 Task: Look for space in Wheeling, United States from 12th July, 2023 to 16th July, 2023 for 8 adults in price range Rs.10000 to Rs.16000. Place can be private room with 8 bedrooms having 8 beds and 8 bathrooms. Property type can be house, flat, guest house. Amenities needed are: wifi, TV, free parkinig on premises, gym, breakfast. Booking option can be shelf check-in. Required host language is English.
Action: Mouse moved to (488, 107)
Screenshot: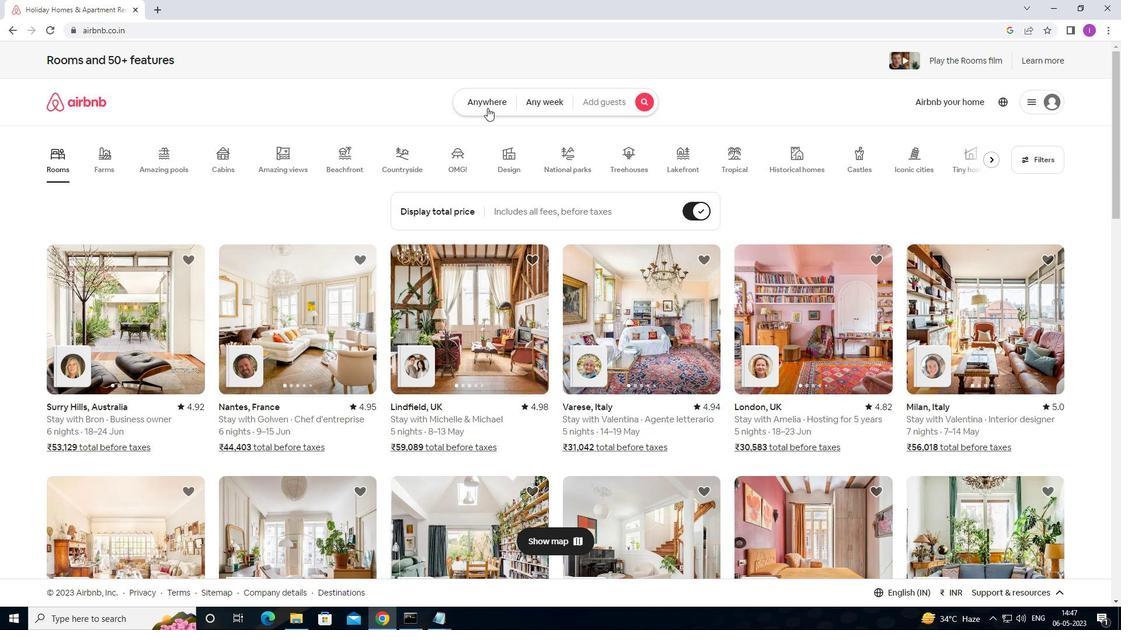 
Action: Mouse pressed left at (488, 107)
Screenshot: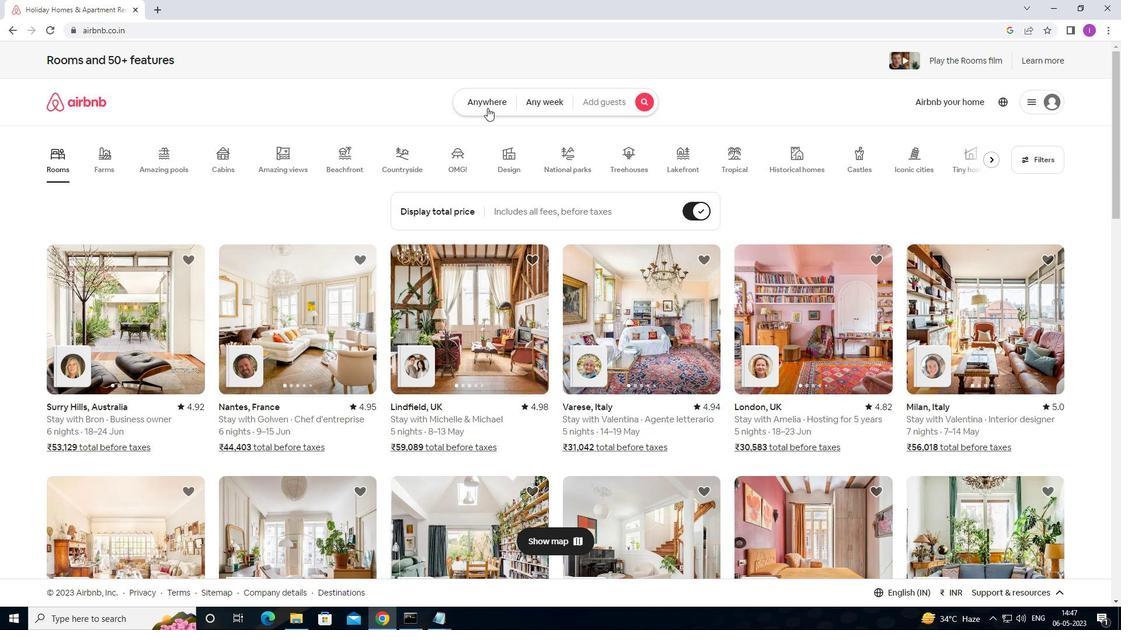 
Action: Mouse moved to (397, 151)
Screenshot: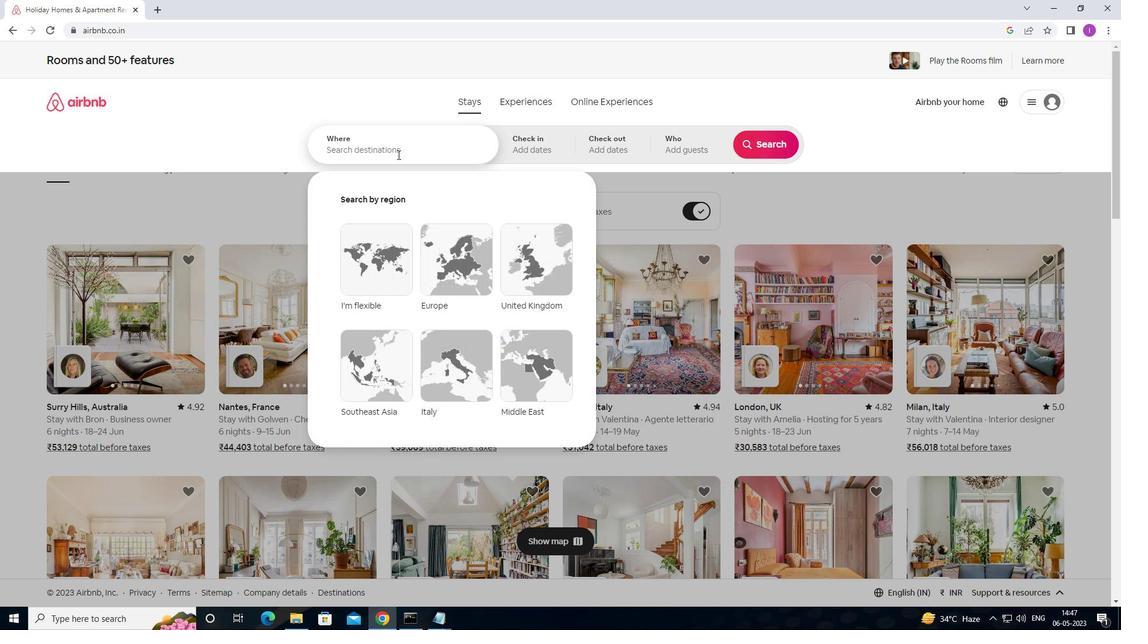 
Action: Mouse pressed left at (397, 151)
Screenshot: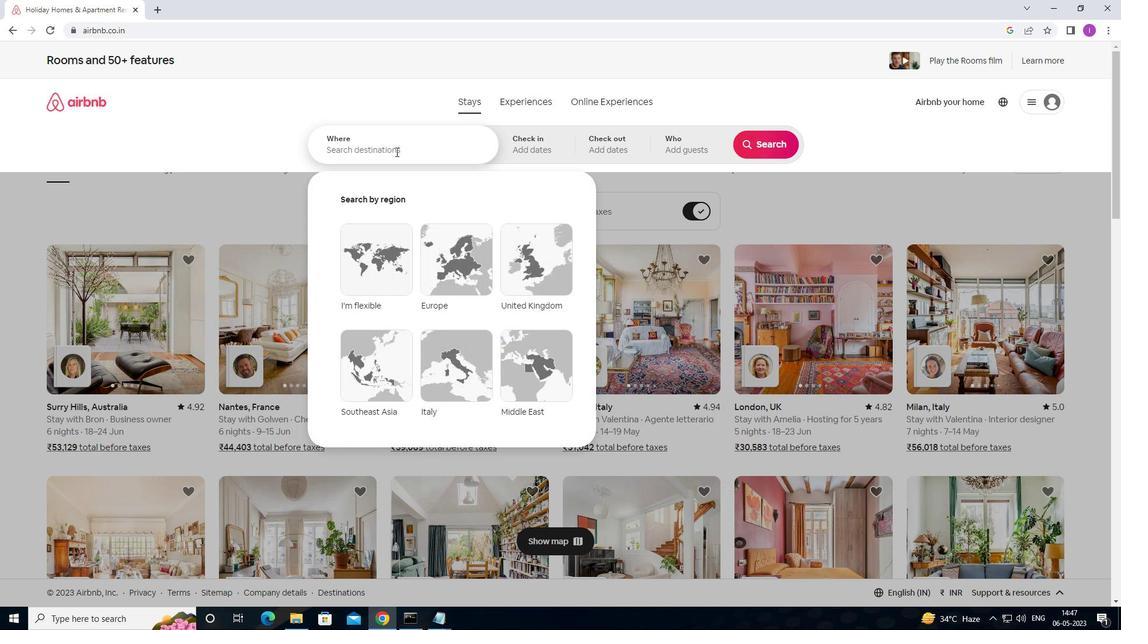 
Action: Mouse moved to (1108, 210)
Screenshot: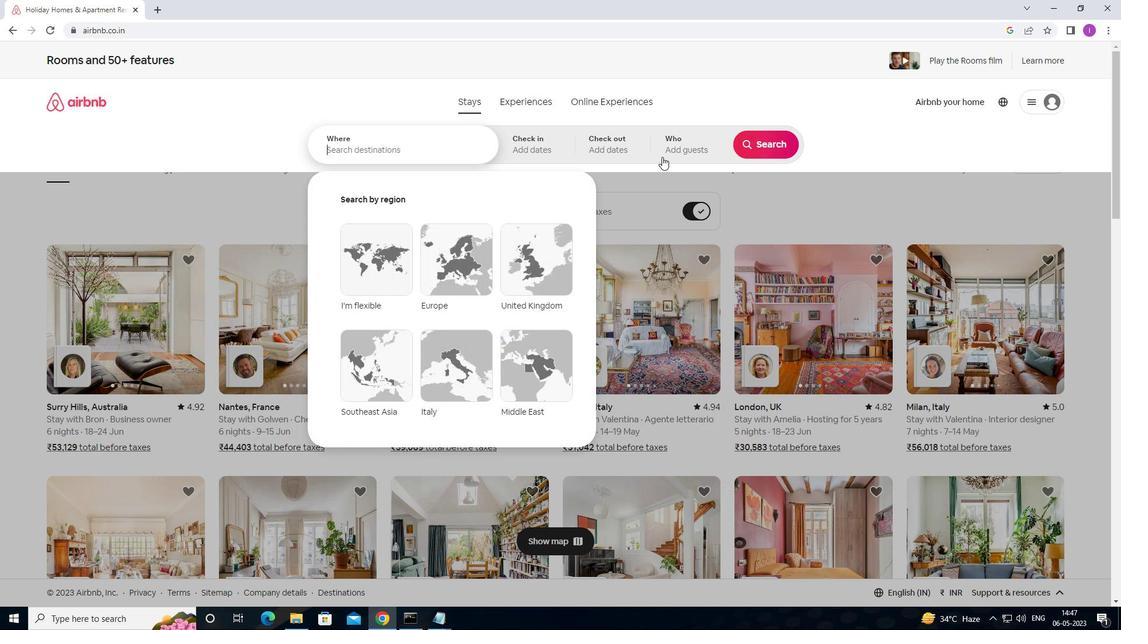 
Action: Key pressed <Key.shift>WHEELING,<Key.space><Key.shift>UNITED<Key.space>STATES
Screenshot: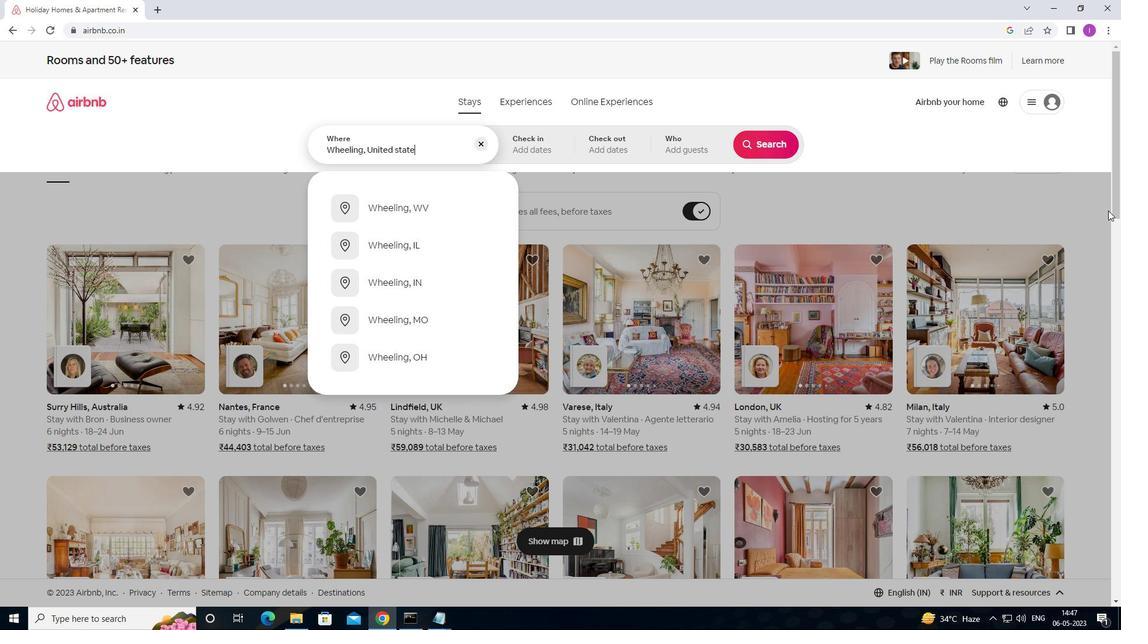 
Action: Mouse moved to (555, 149)
Screenshot: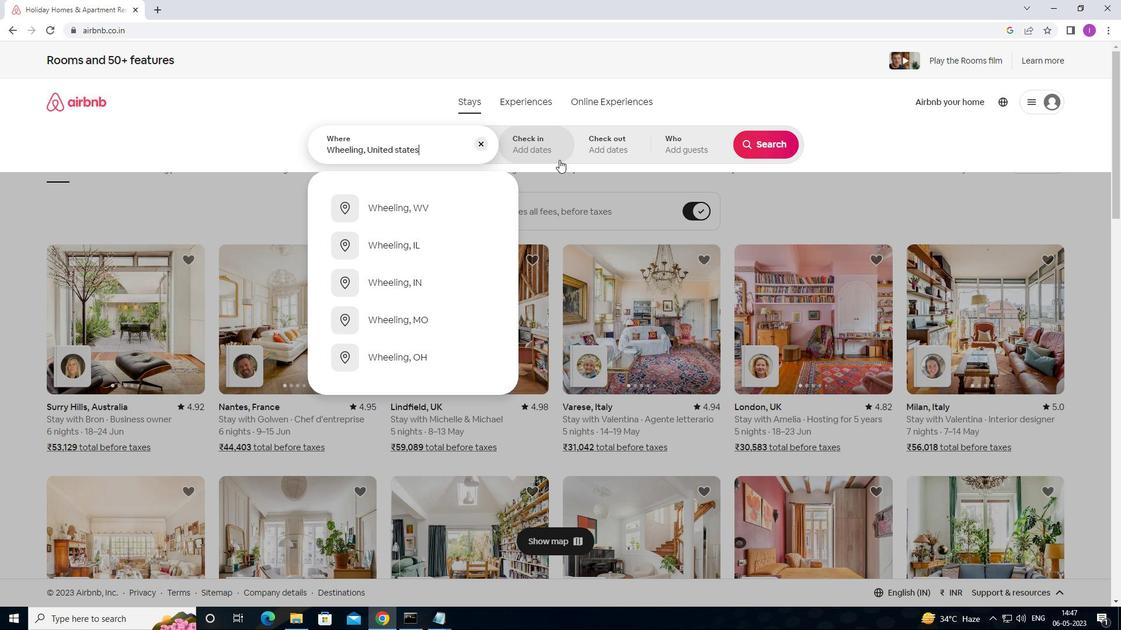 
Action: Mouse pressed left at (555, 149)
Screenshot: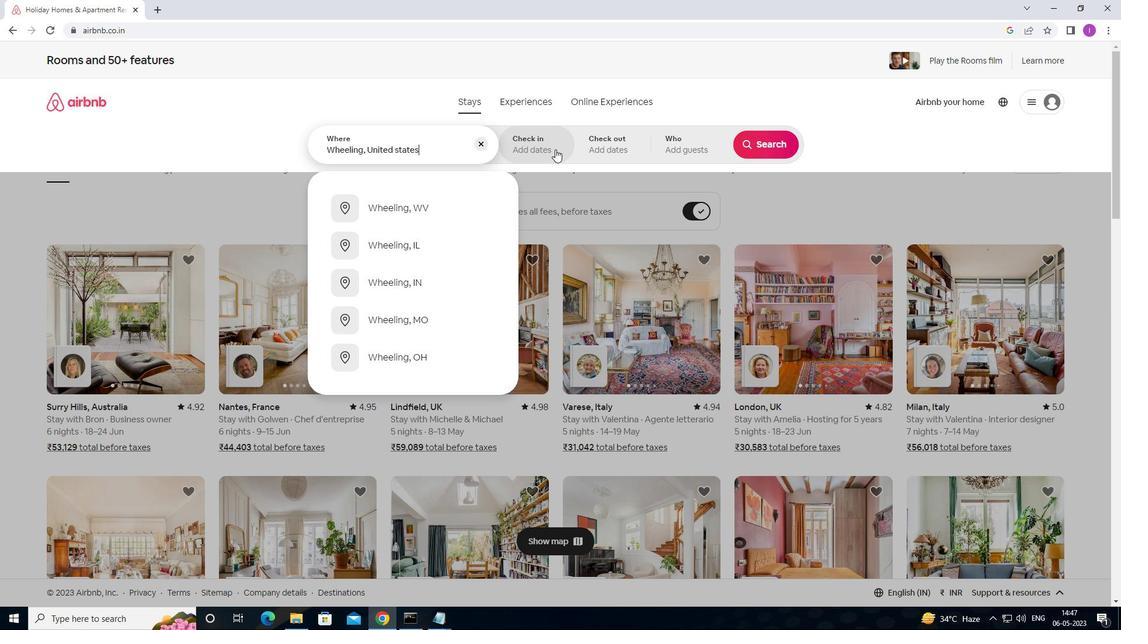 
Action: Mouse moved to (760, 242)
Screenshot: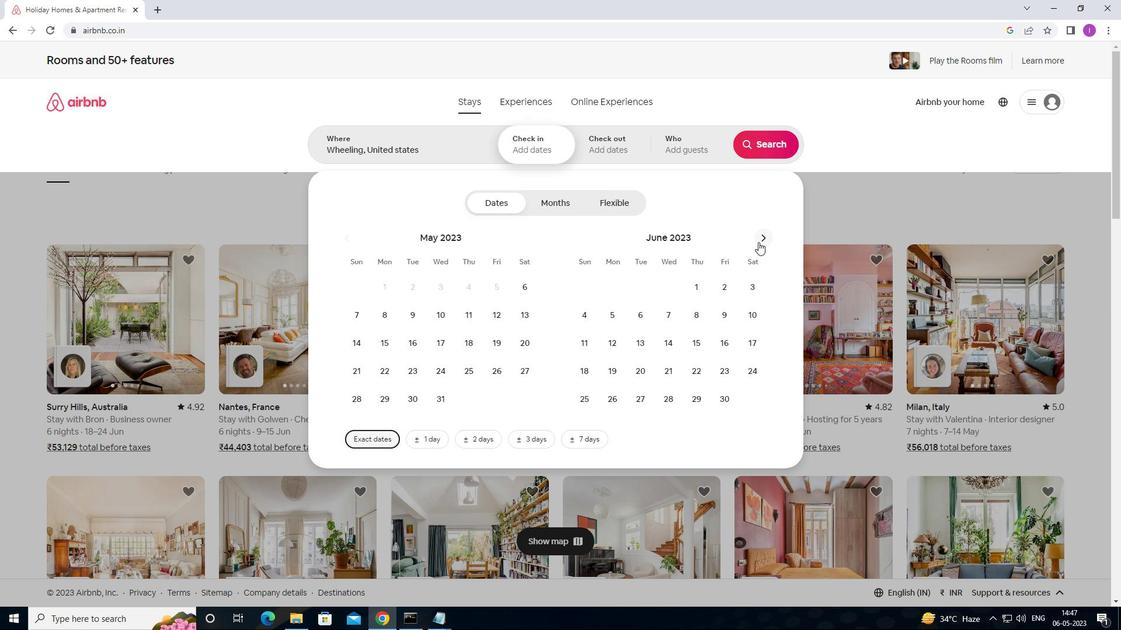 
Action: Mouse pressed left at (760, 242)
Screenshot: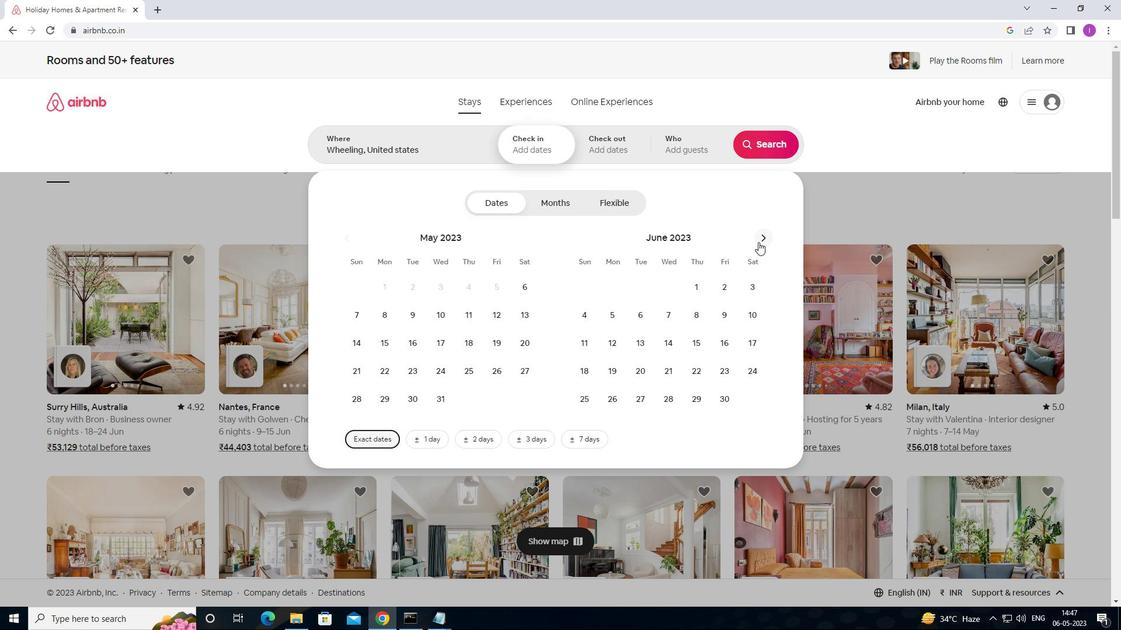 
Action: Mouse moved to (761, 242)
Screenshot: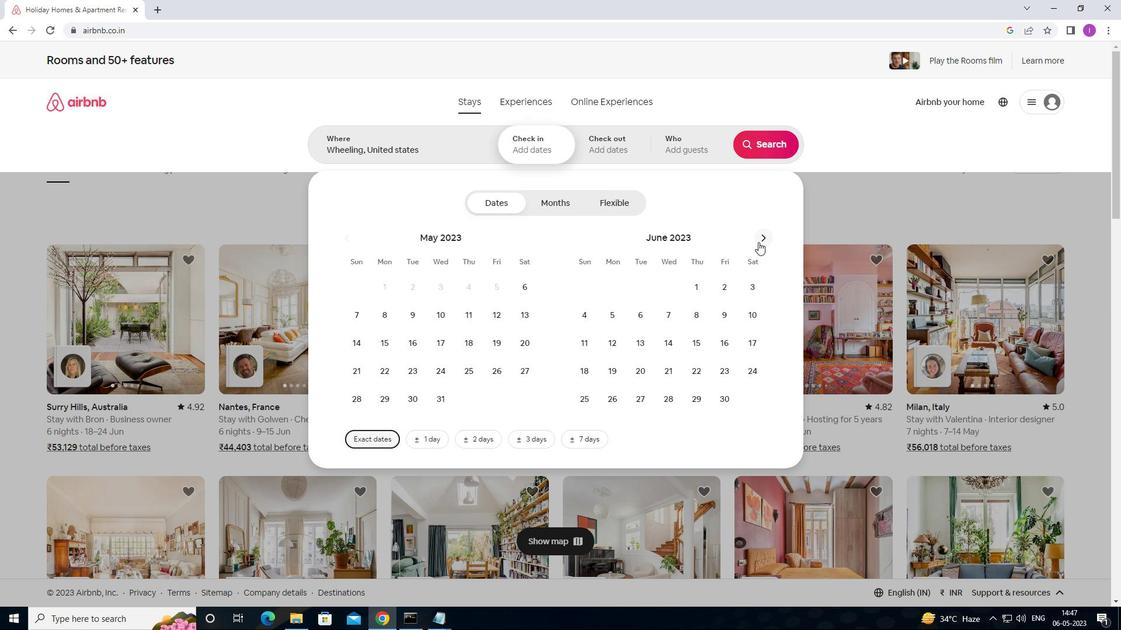 
Action: Mouse pressed left at (761, 242)
Screenshot: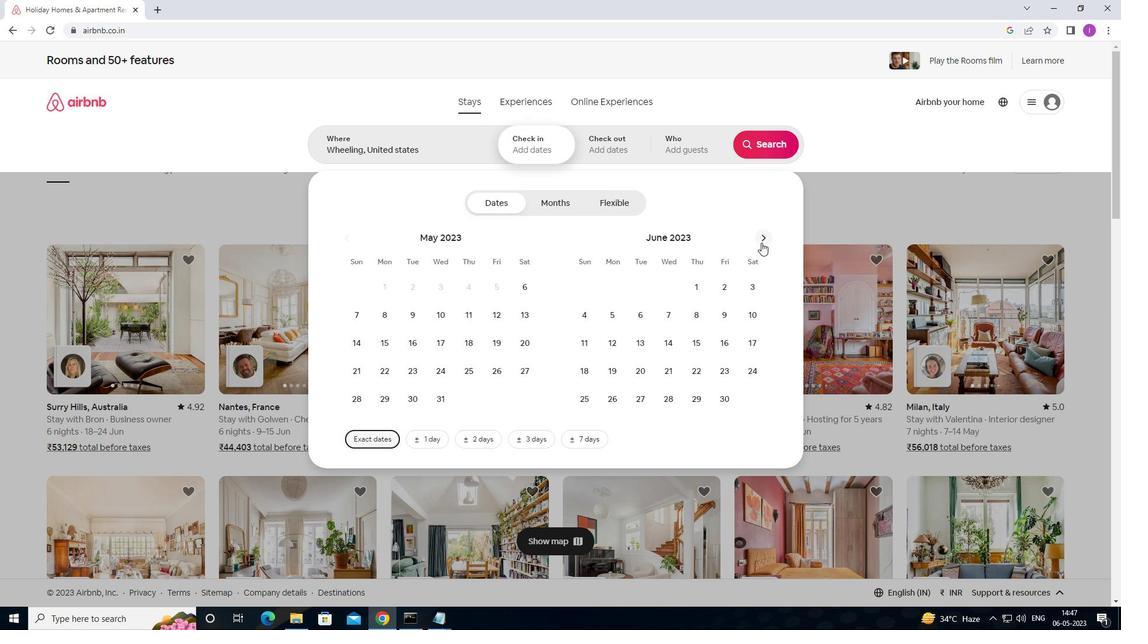 
Action: Mouse moved to (672, 338)
Screenshot: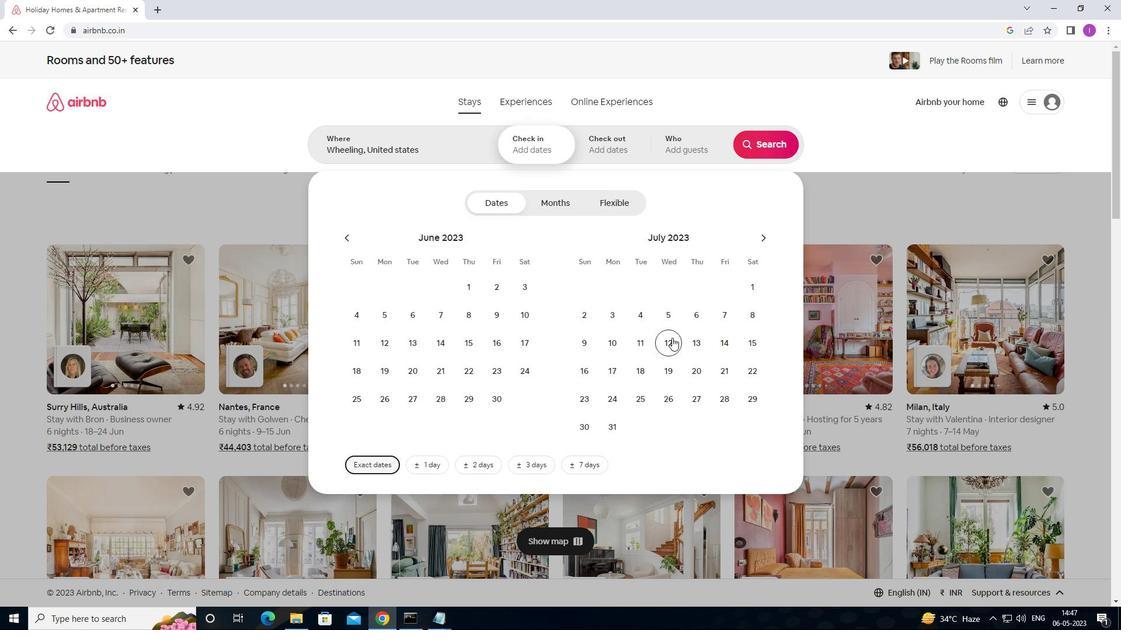
Action: Mouse pressed left at (672, 338)
Screenshot: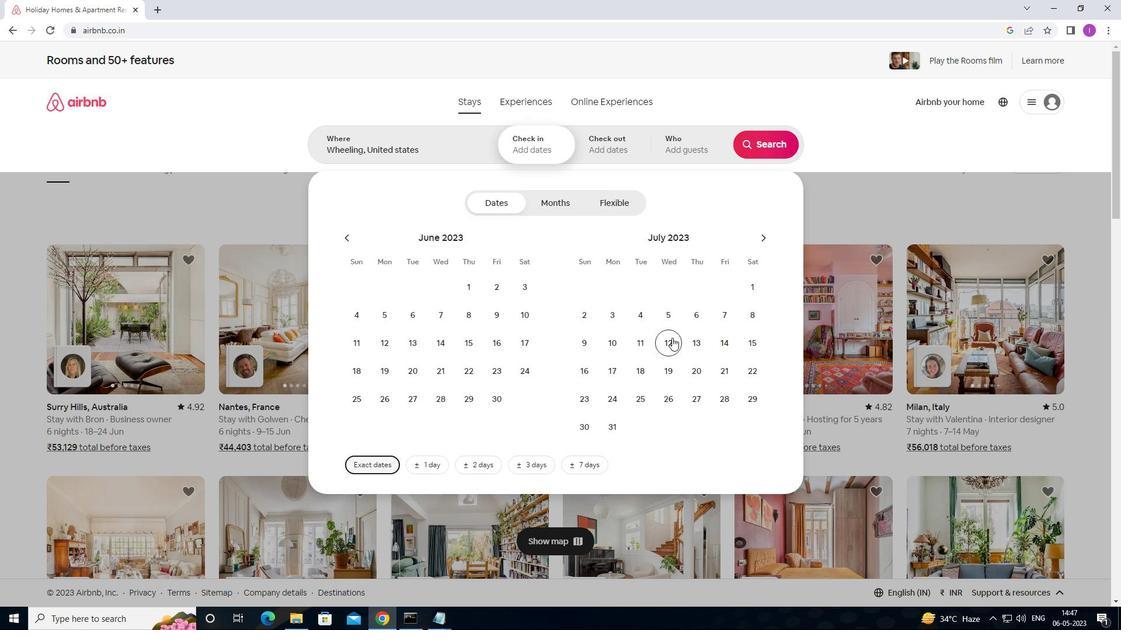 
Action: Mouse moved to (591, 376)
Screenshot: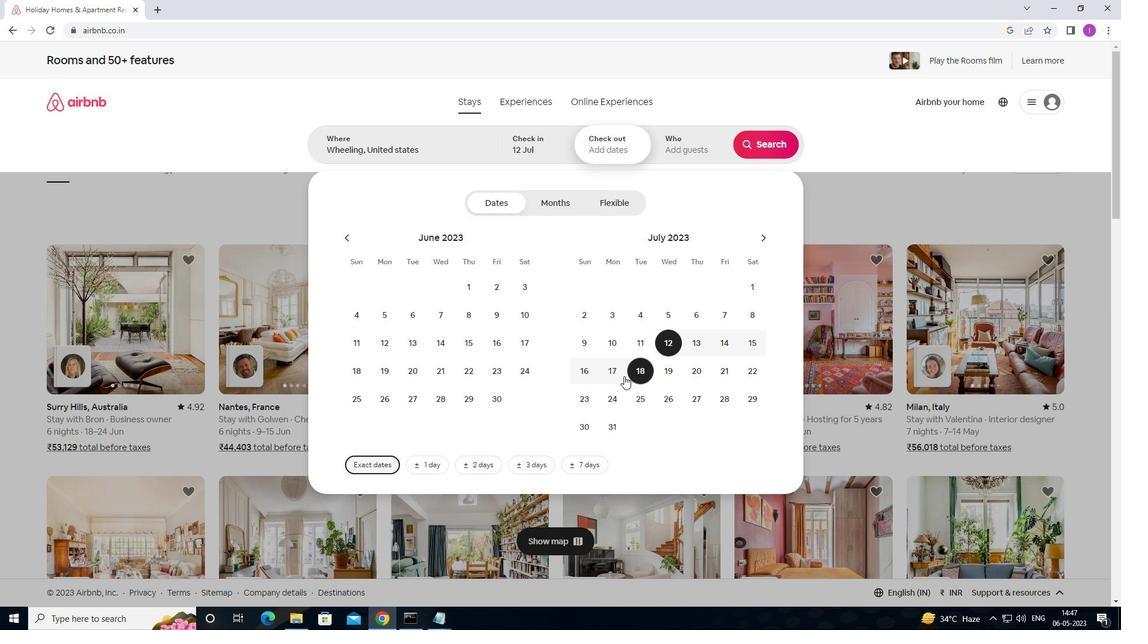 
Action: Mouse pressed left at (591, 376)
Screenshot: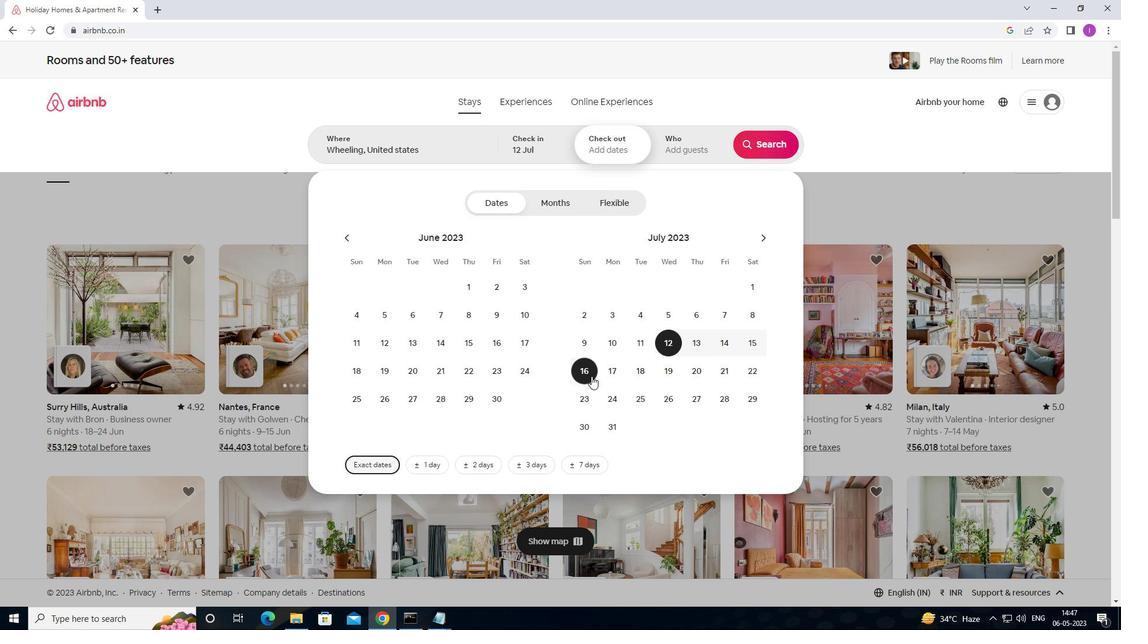 
Action: Mouse moved to (694, 151)
Screenshot: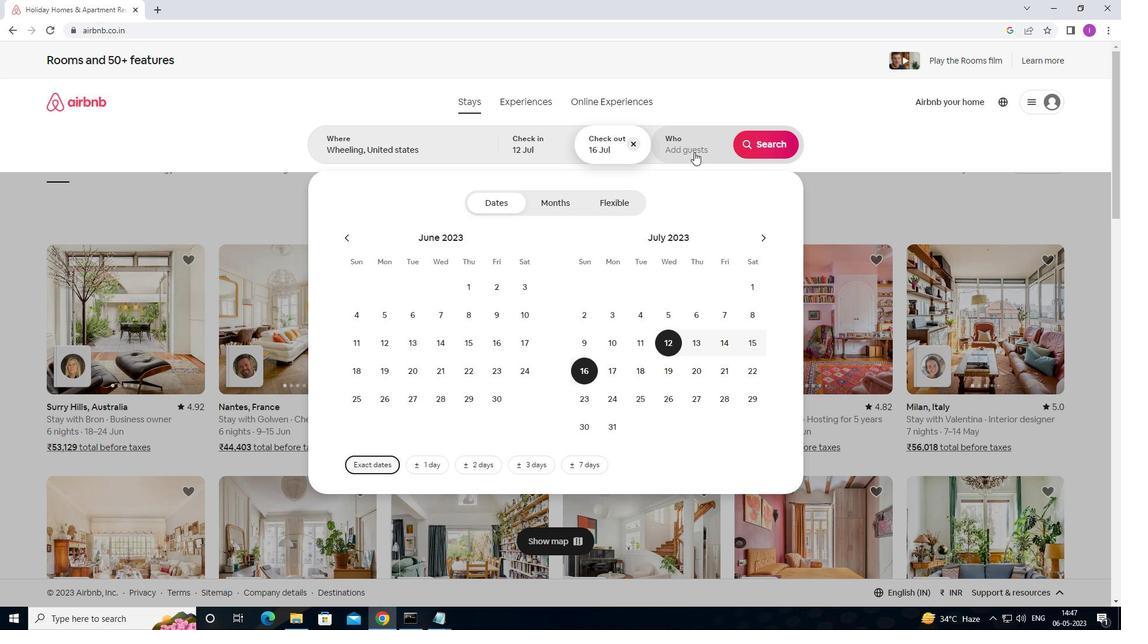 
Action: Mouse pressed left at (694, 151)
Screenshot: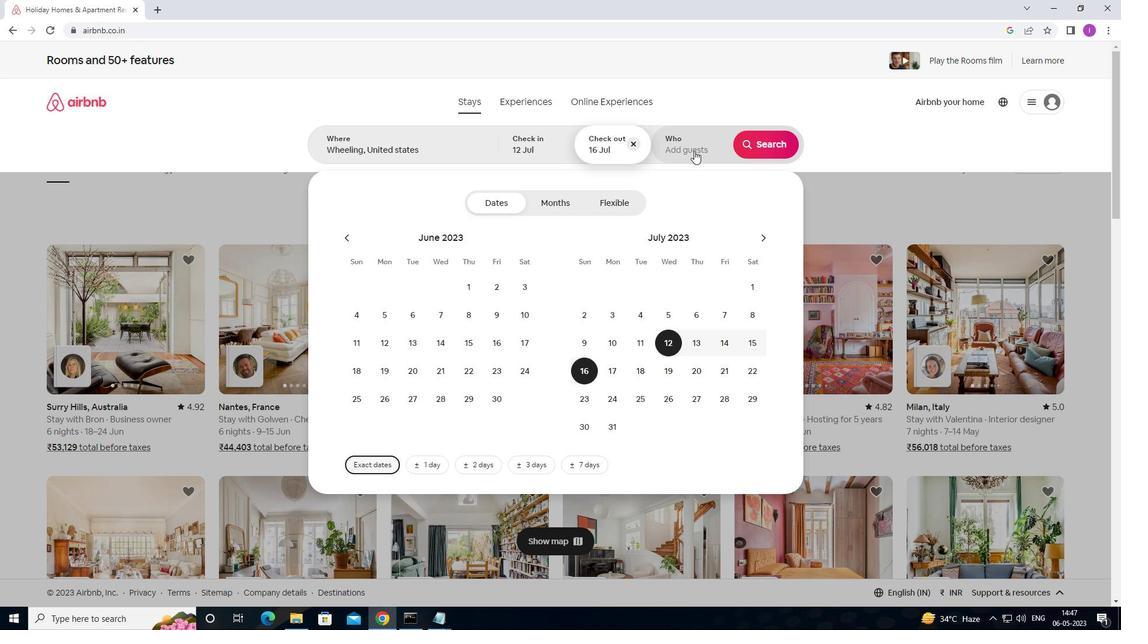 
Action: Mouse moved to (772, 203)
Screenshot: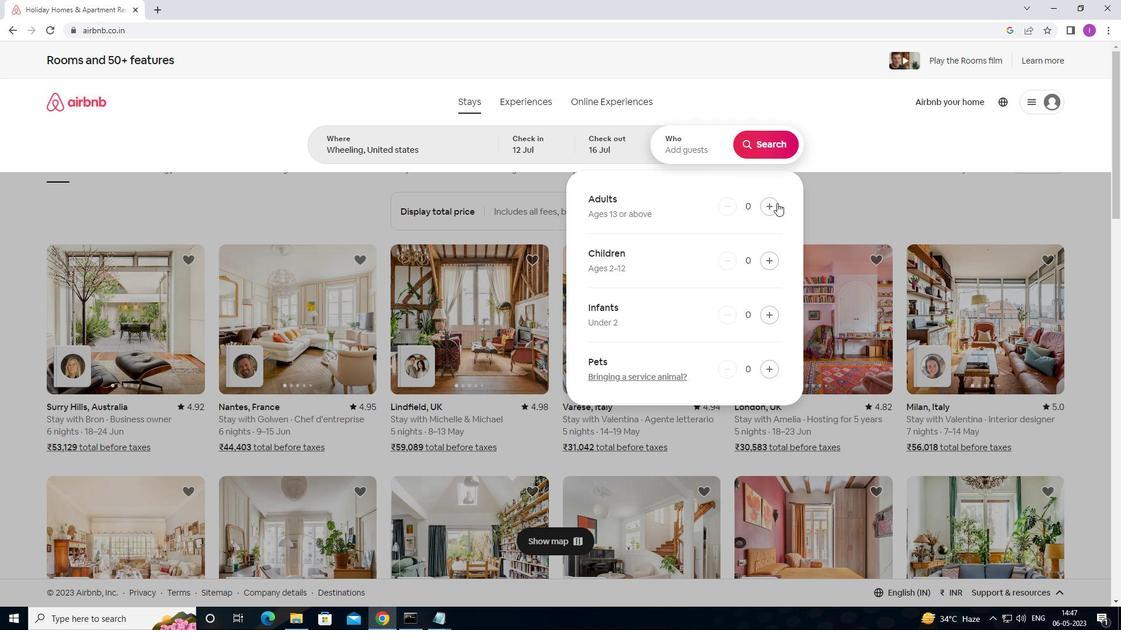 
Action: Mouse pressed left at (772, 203)
Screenshot: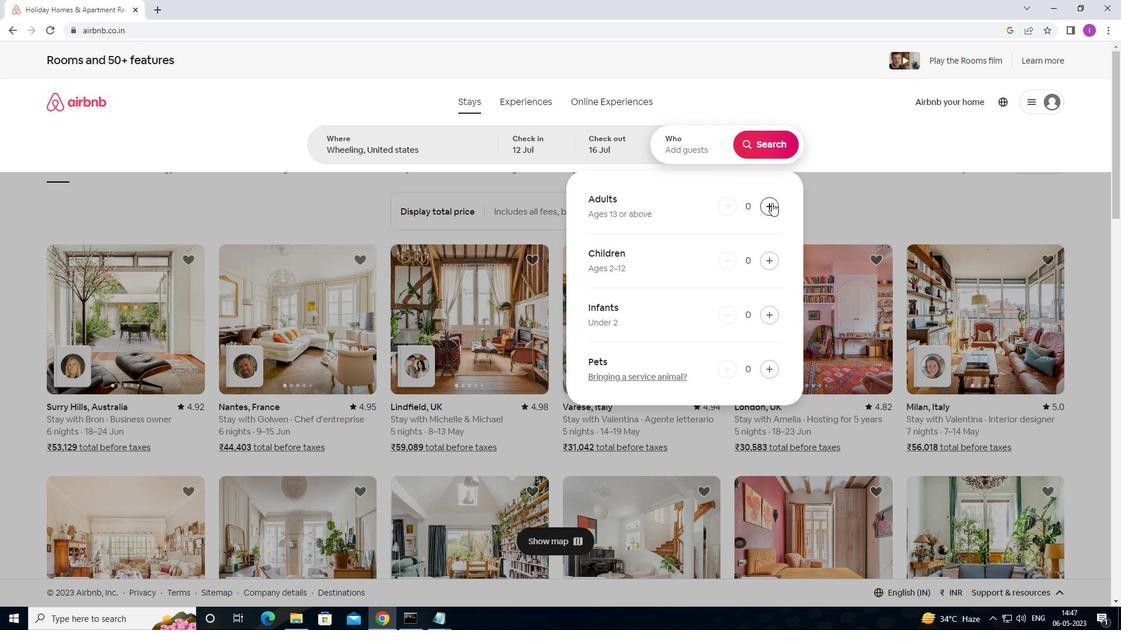 
Action: Mouse moved to (771, 203)
Screenshot: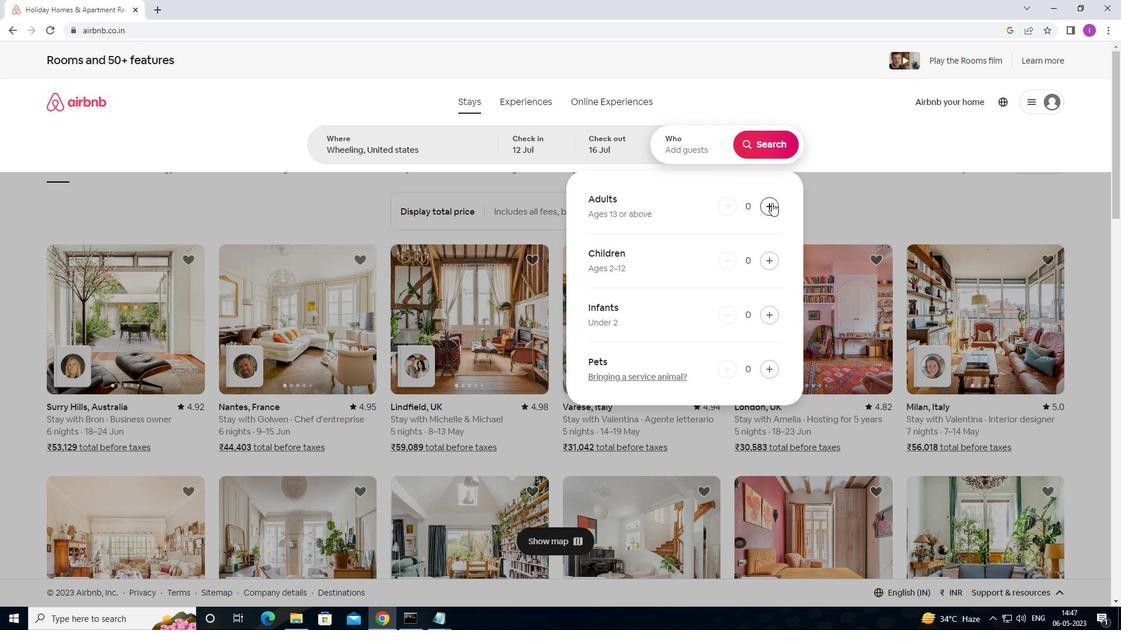 
Action: Mouse pressed left at (771, 203)
Screenshot: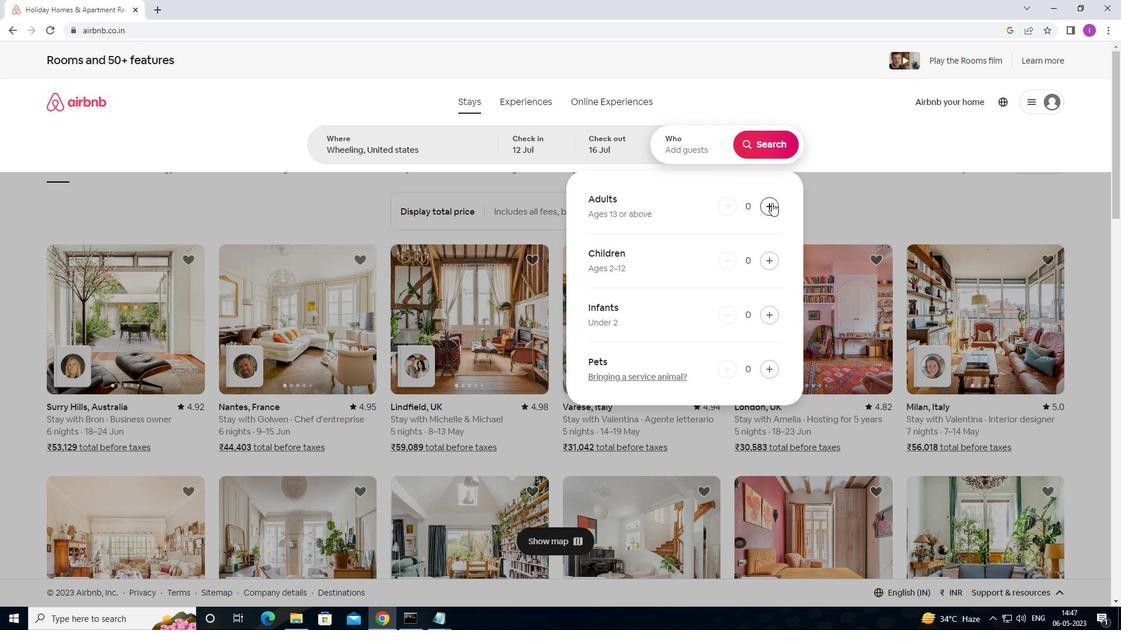 
Action: Mouse pressed left at (771, 203)
Screenshot: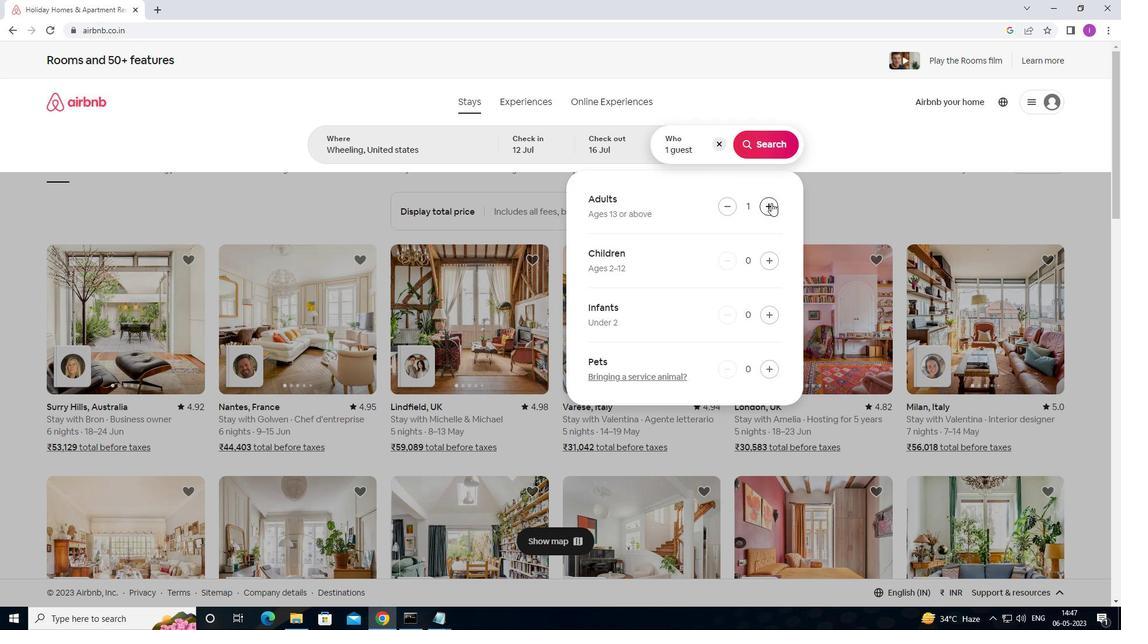 
Action: Mouse pressed left at (771, 203)
Screenshot: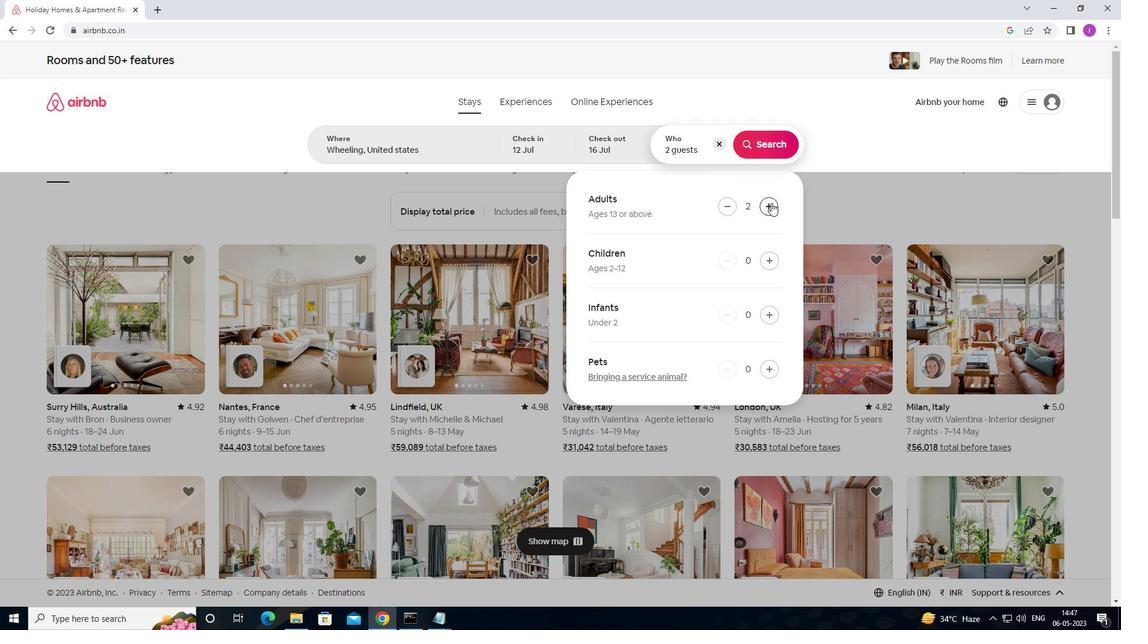 
Action: Mouse moved to (772, 208)
Screenshot: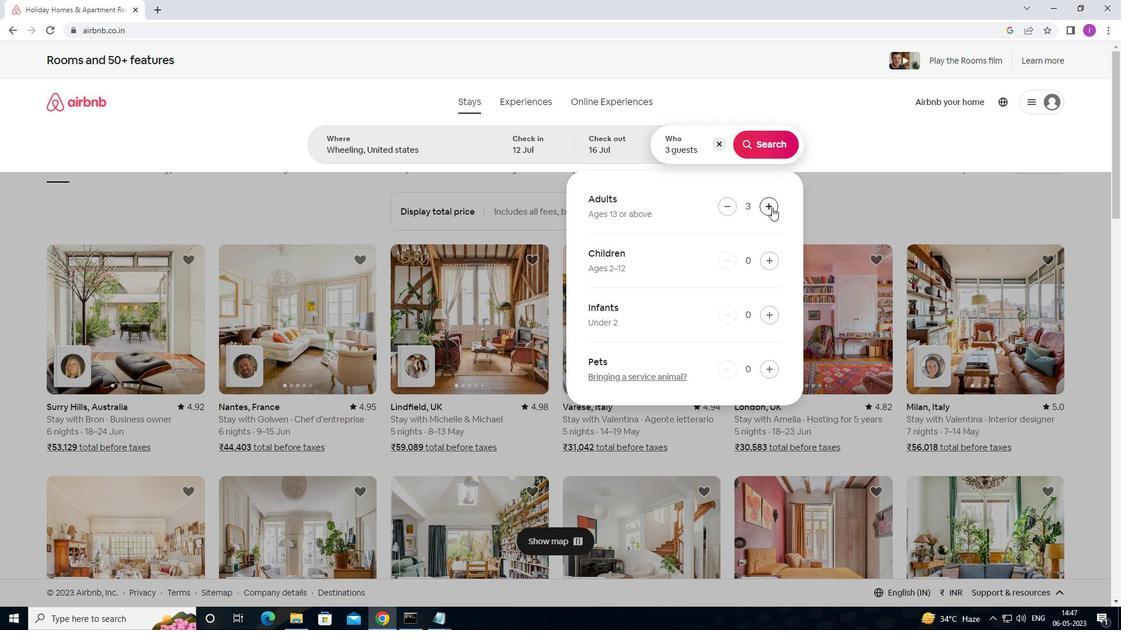 
Action: Mouse pressed left at (772, 208)
Screenshot: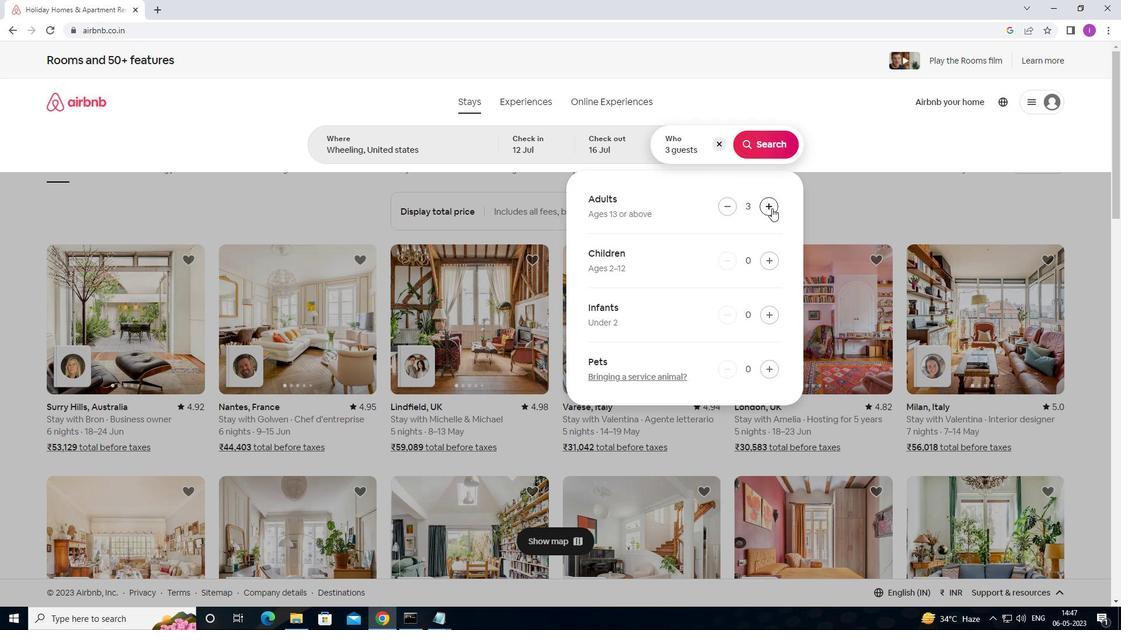 
Action: Mouse moved to (771, 207)
Screenshot: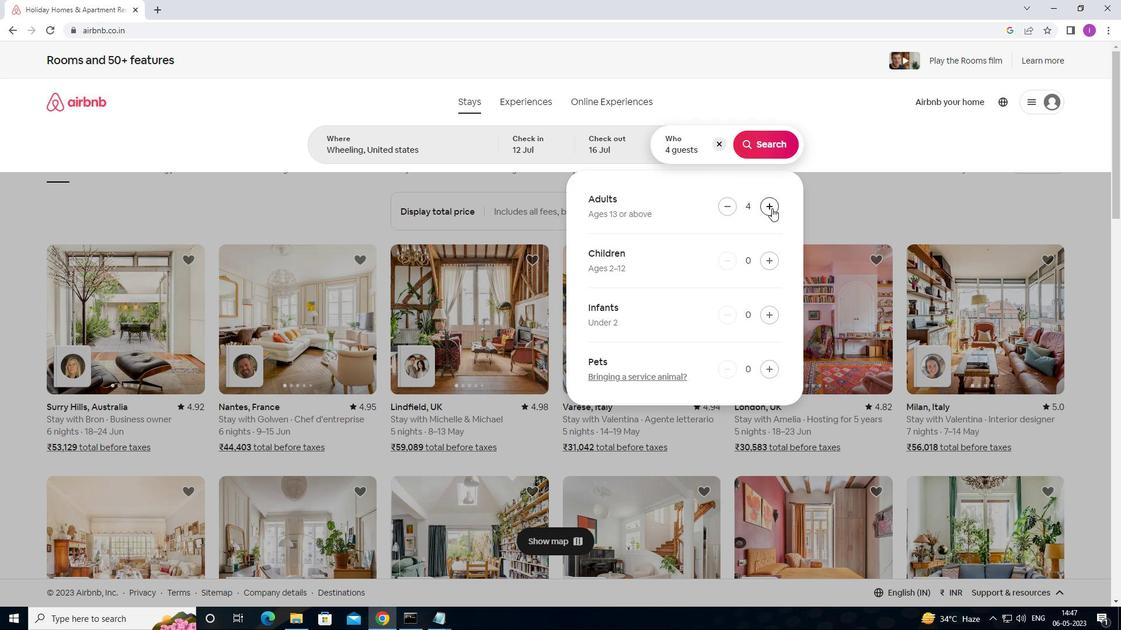 
Action: Mouse pressed left at (771, 207)
Screenshot: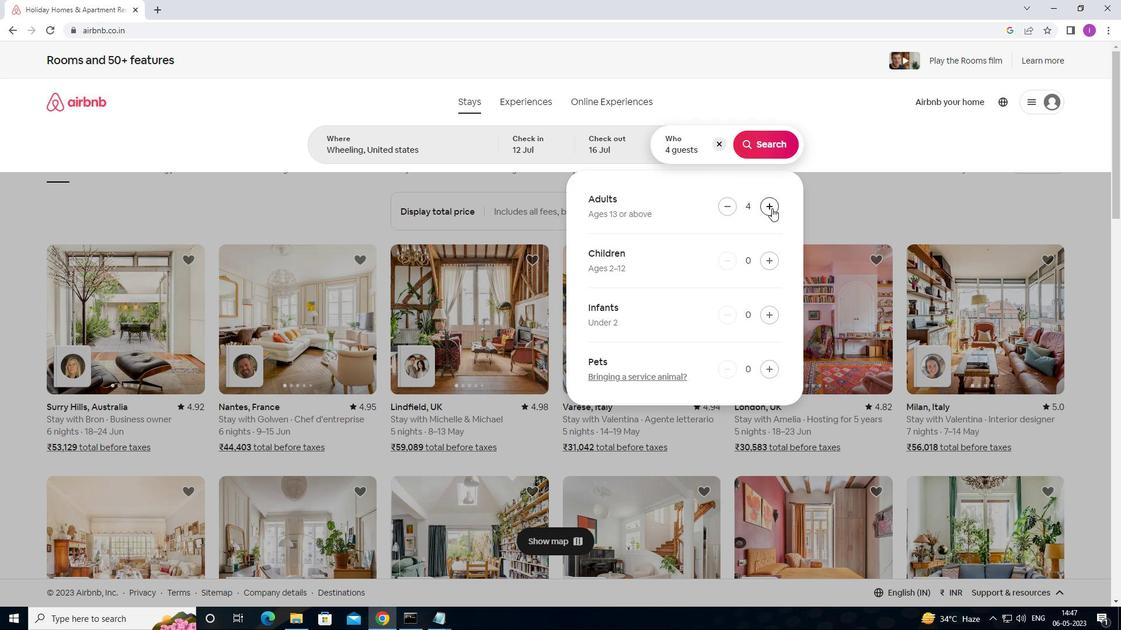 
Action: Mouse moved to (771, 207)
Screenshot: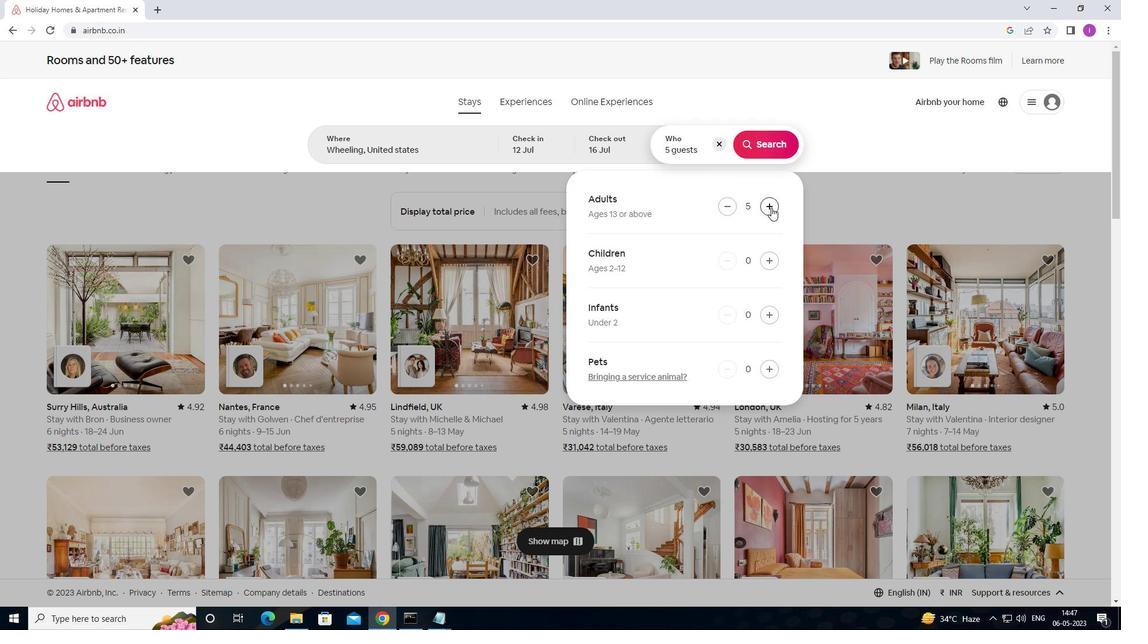
Action: Mouse pressed left at (771, 207)
Screenshot: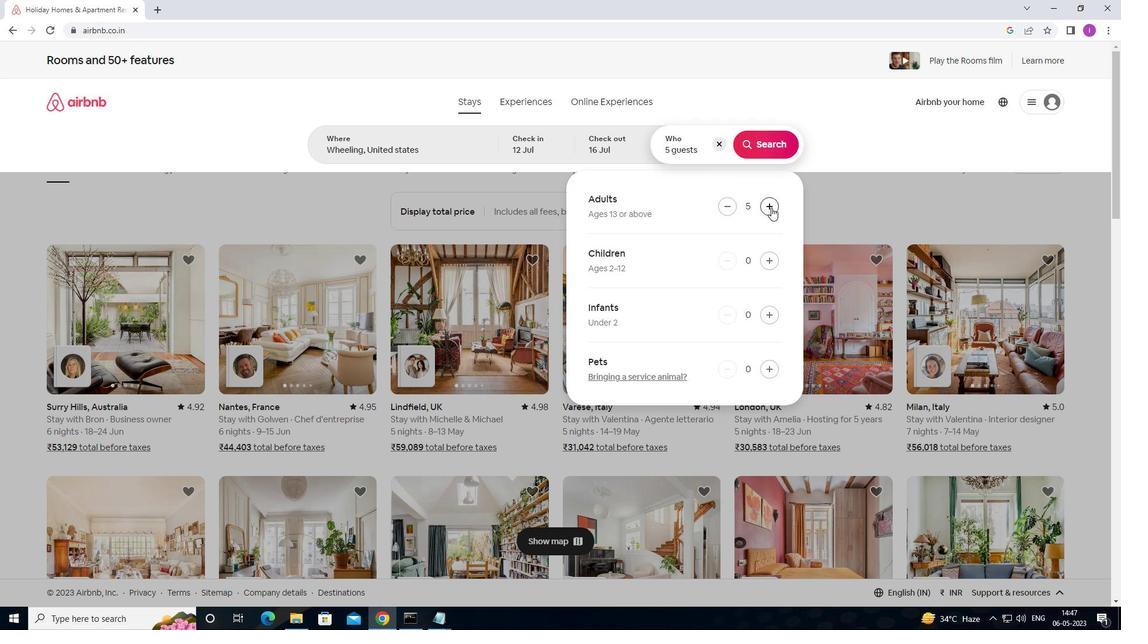 
Action: Mouse moved to (770, 211)
Screenshot: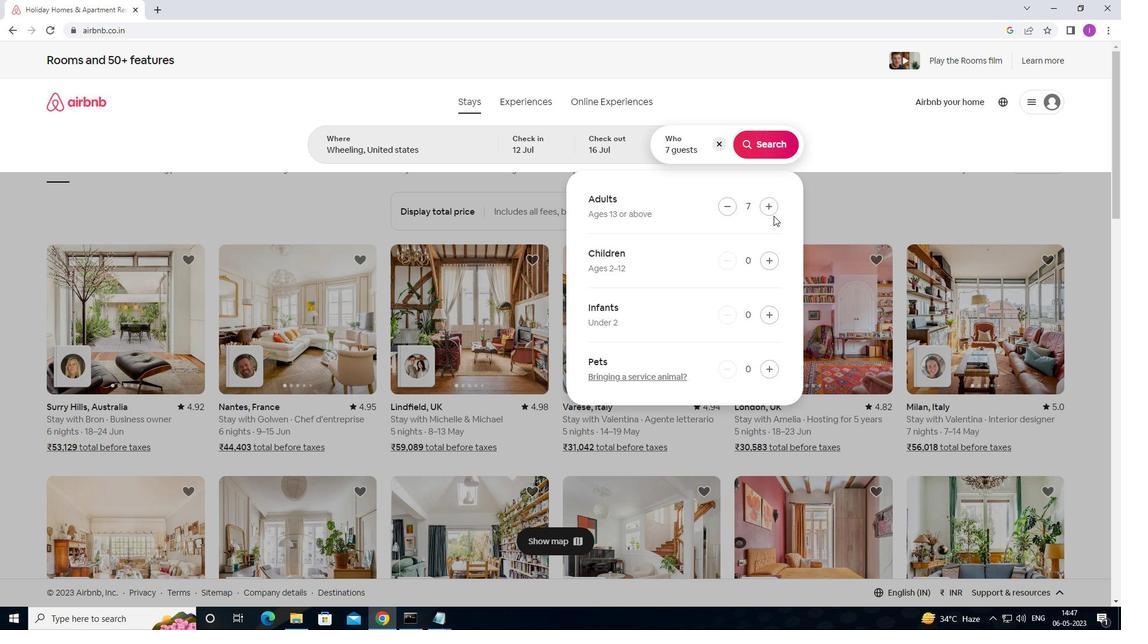 
Action: Mouse pressed left at (770, 211)
Screenshot: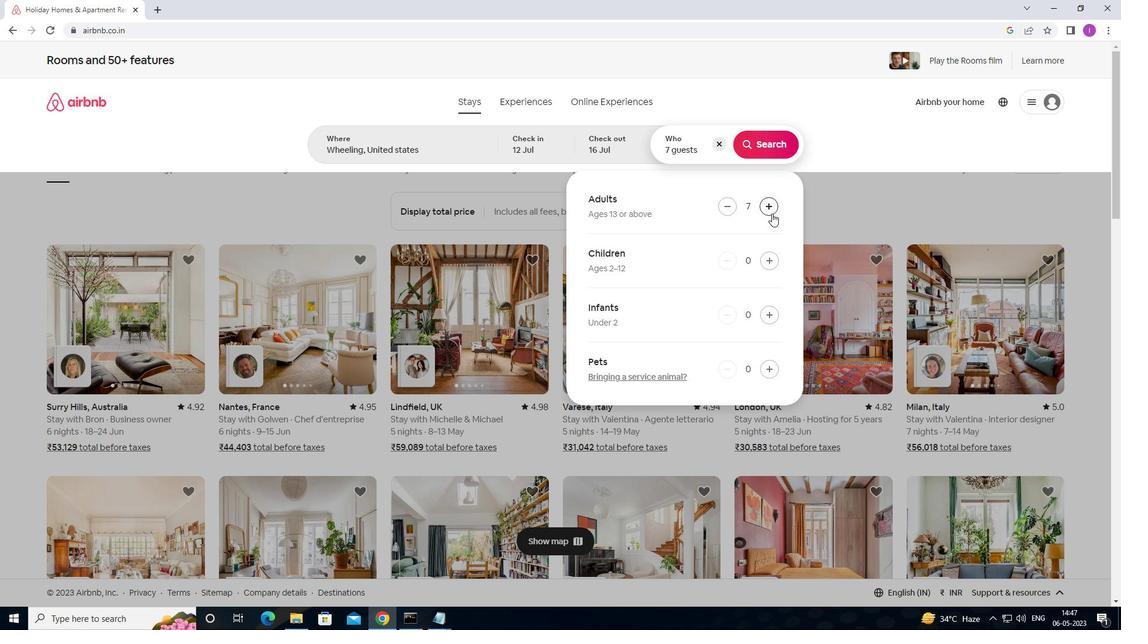 
Action: Mouse moved to (769, 151)
Screenshot: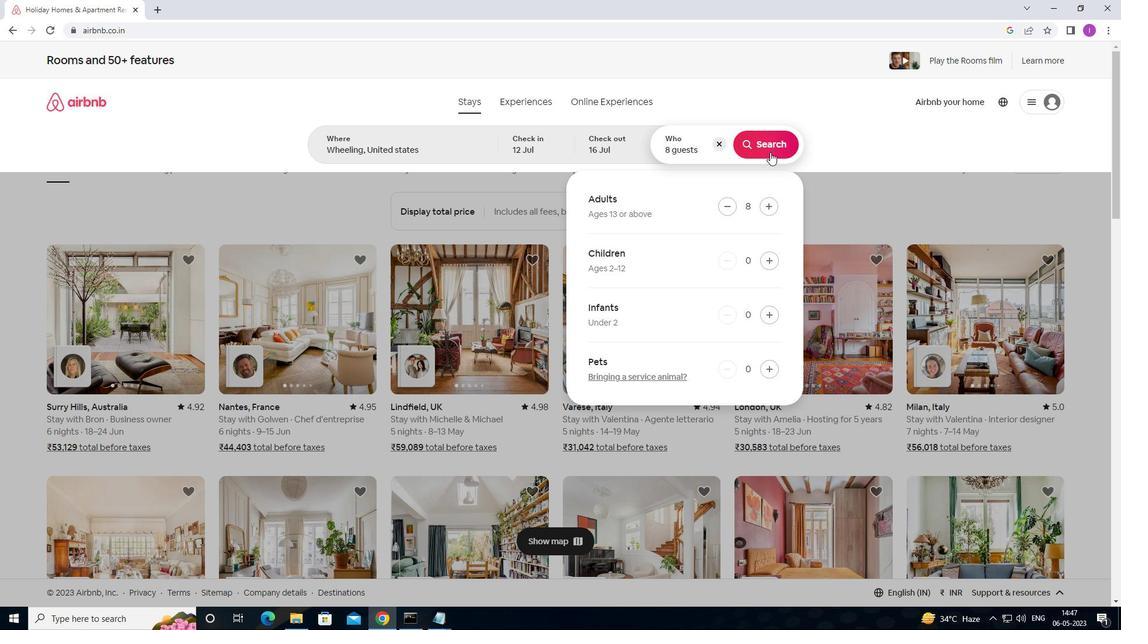 
Action: Mouse pressed left at (769, 151)
Screenshot: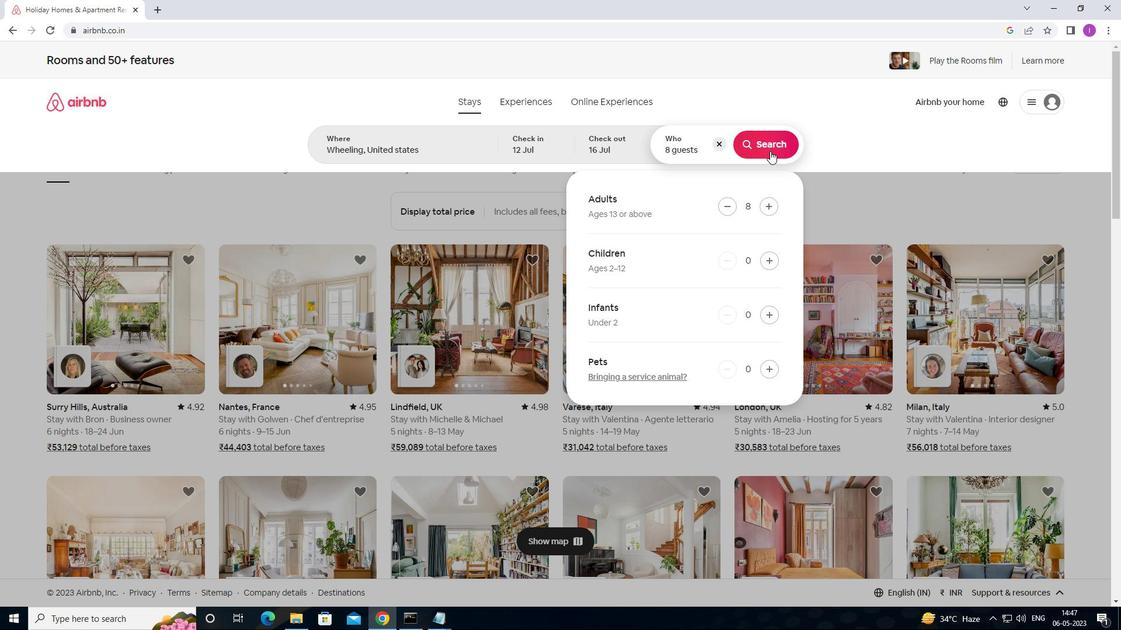 
Action: Mouse moved to (1068, 116)
Screenshot: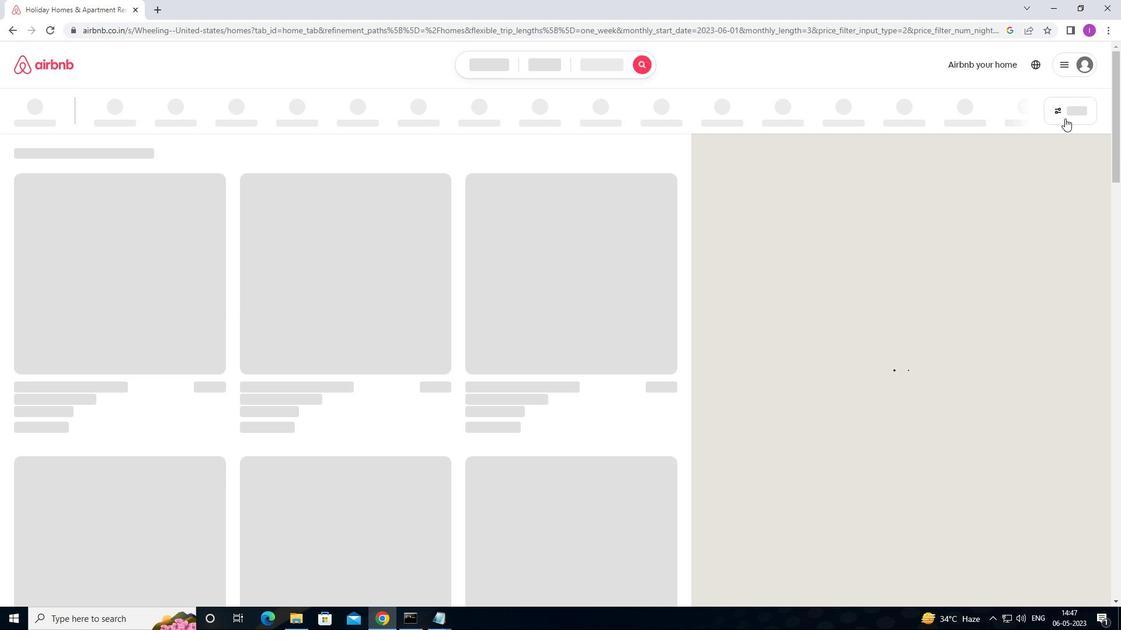 
Action: Mouse pressed left at (1068, 116)
Screenshot: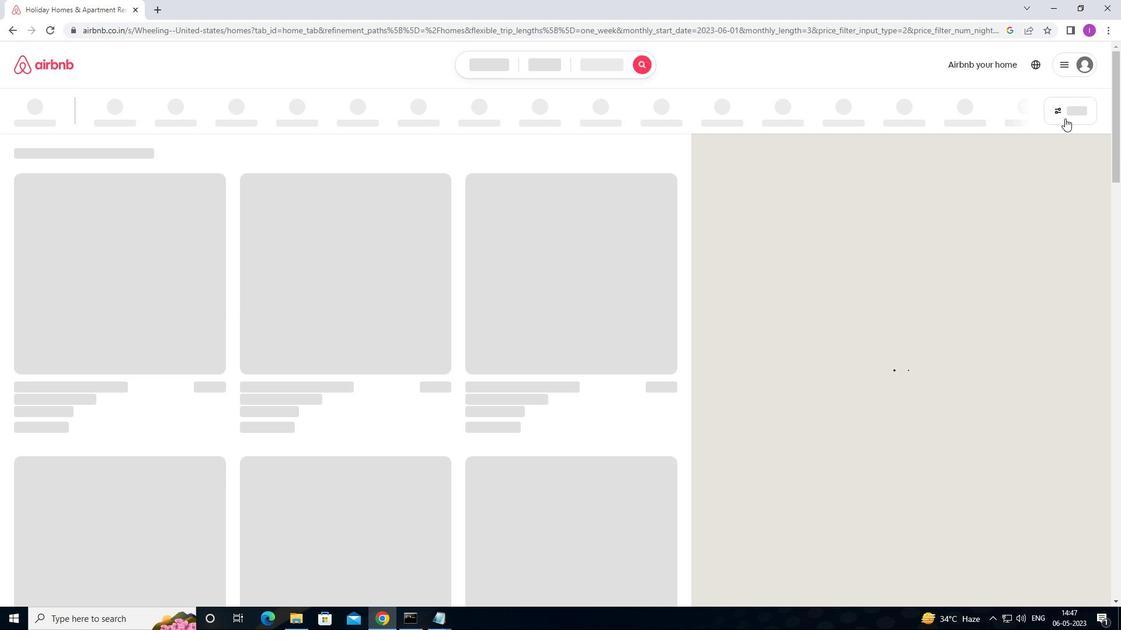 
Action: Mouse moved to (421, 393)
Screenshot: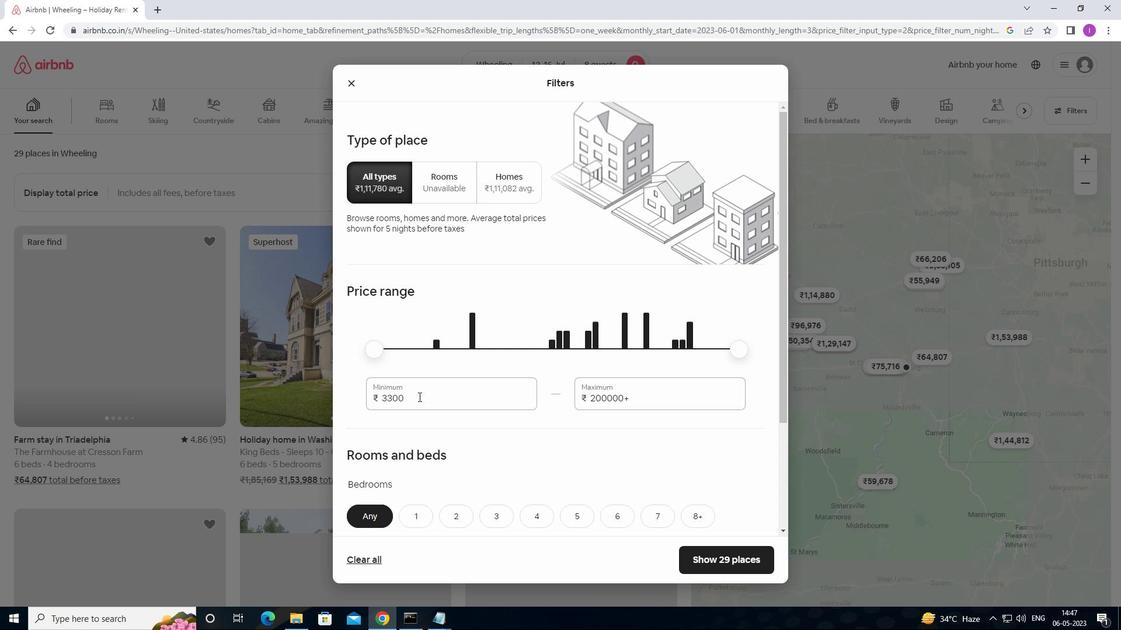 
Action: Mouse pressed left at (421, 393)
Screenshot: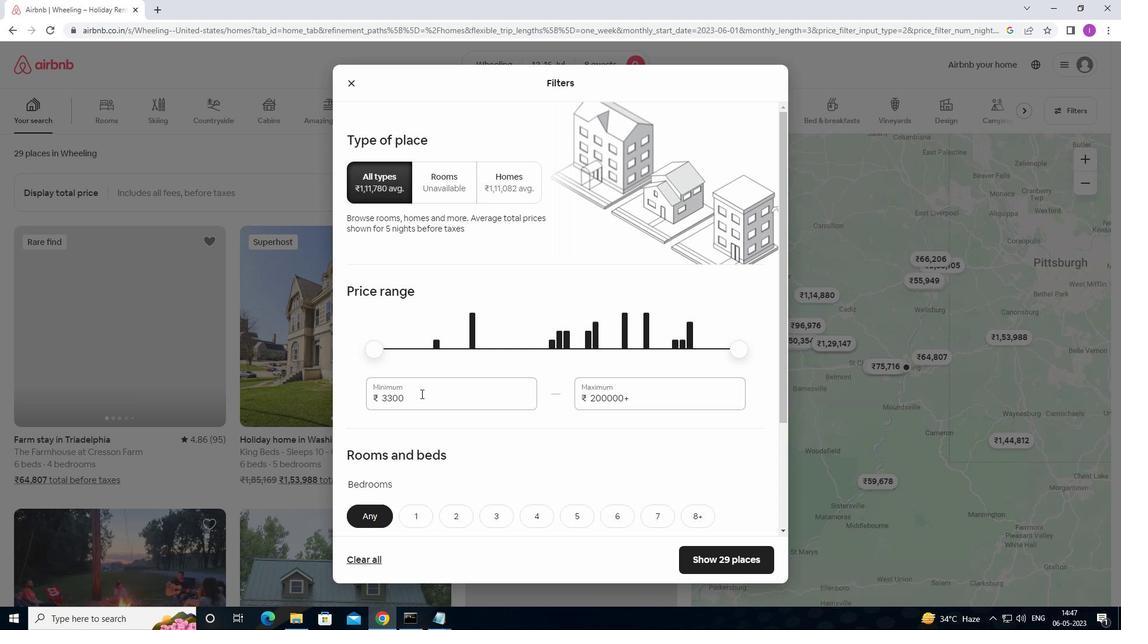 
Action: Mouse moved to (394, 395)
Screenshot: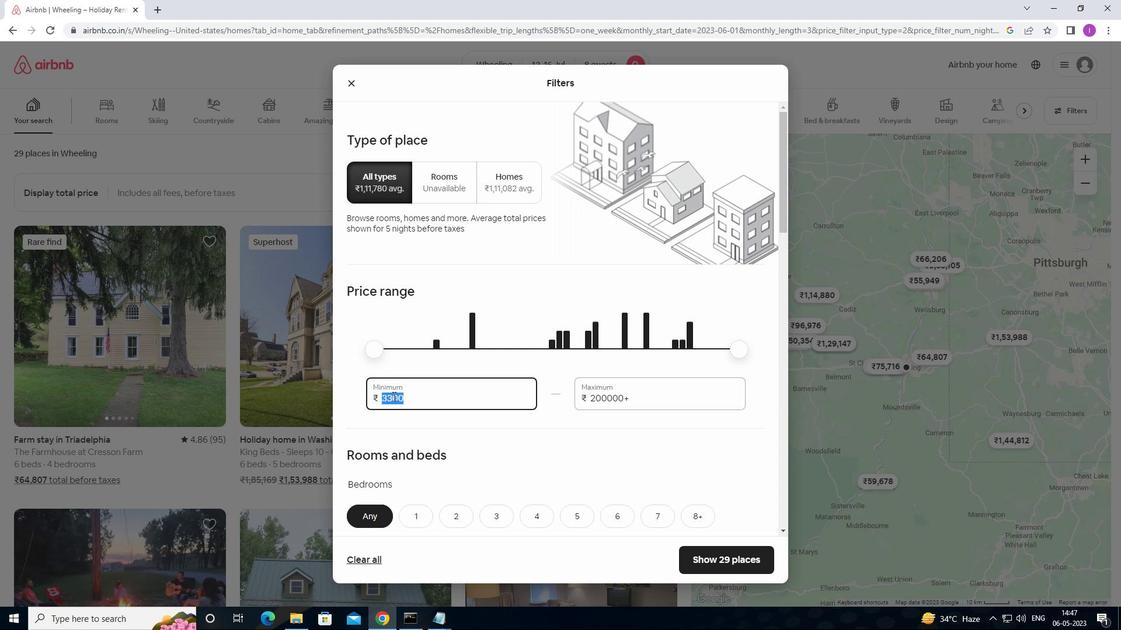 
Action: Key pressed 1
Screenshot: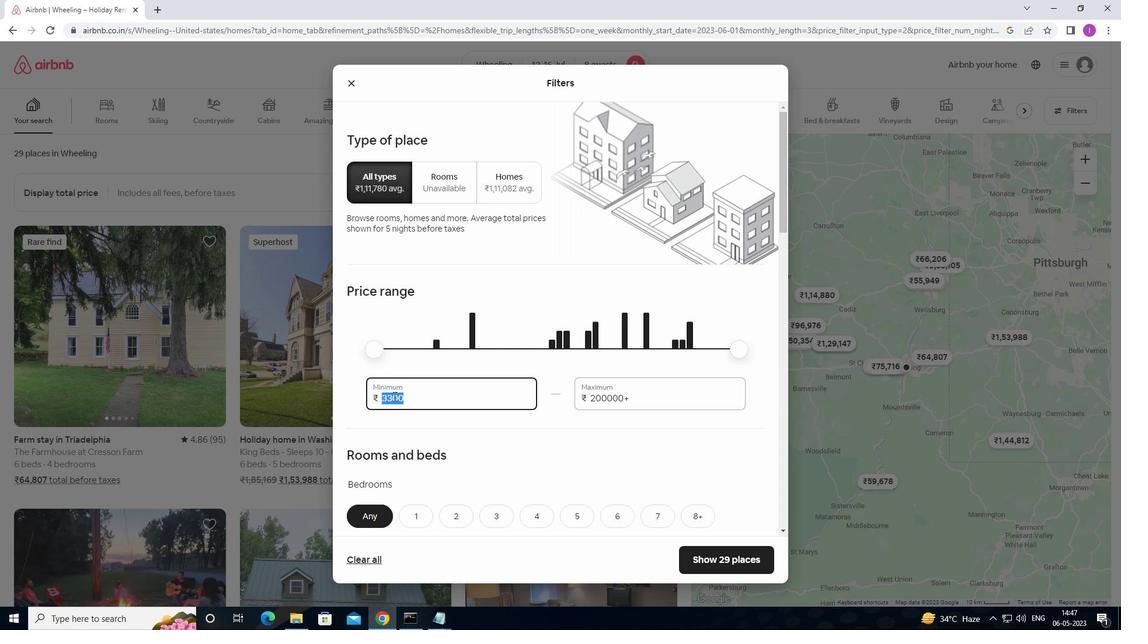 
Action: Mouse moved to (397, 391)
Screenshot: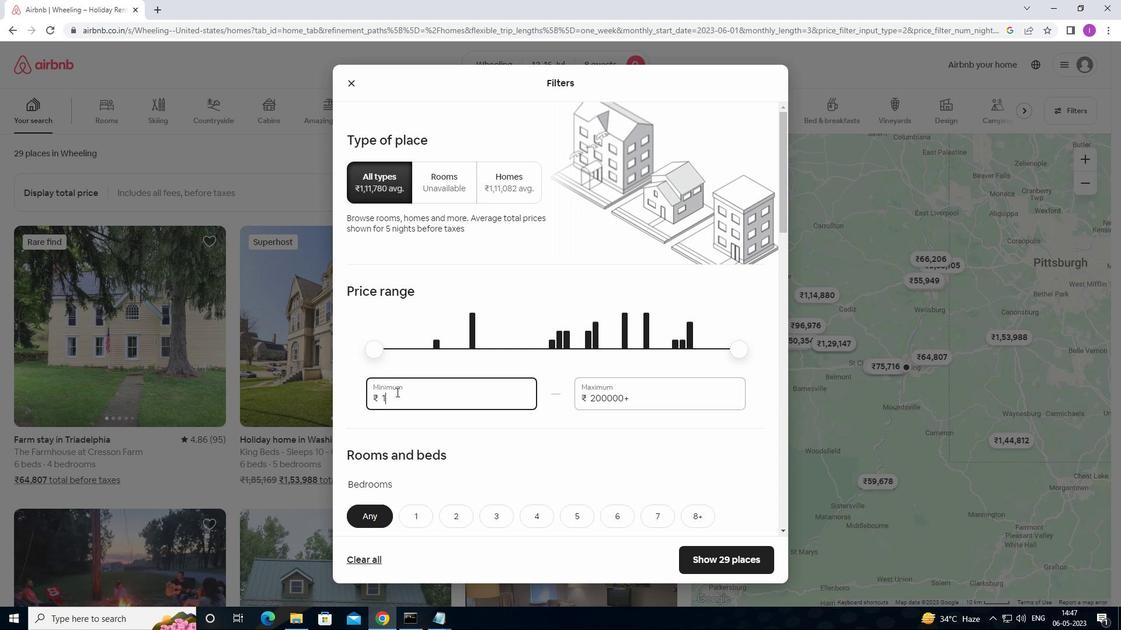 
Action: Key pressed 00
Screenshot: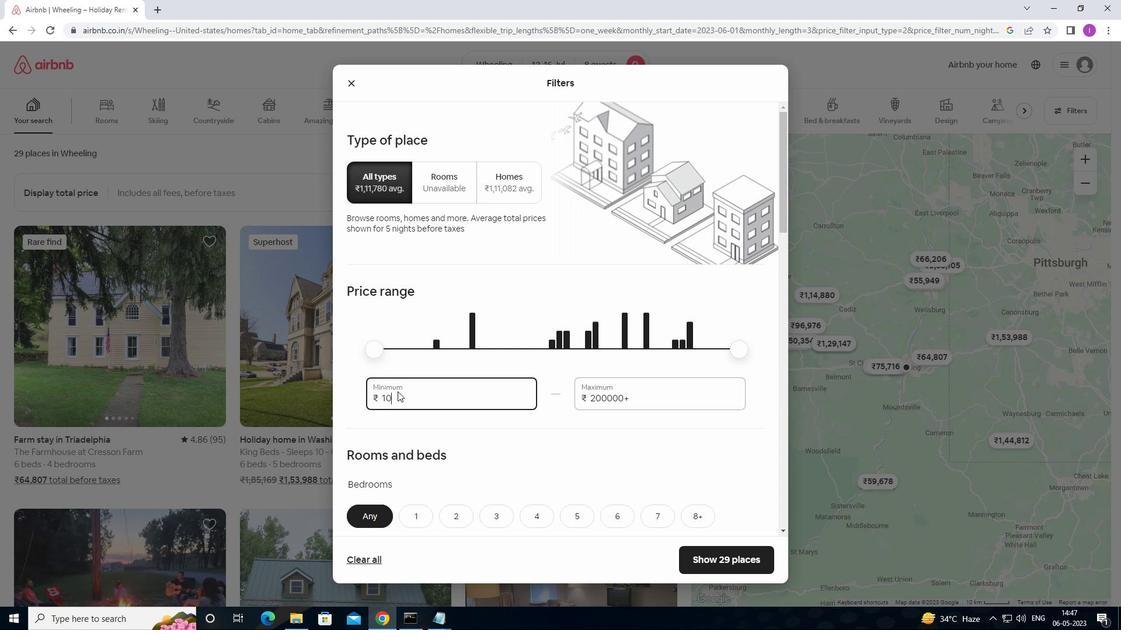 
Action: Mouse moved to (398, 391)
Screenshot: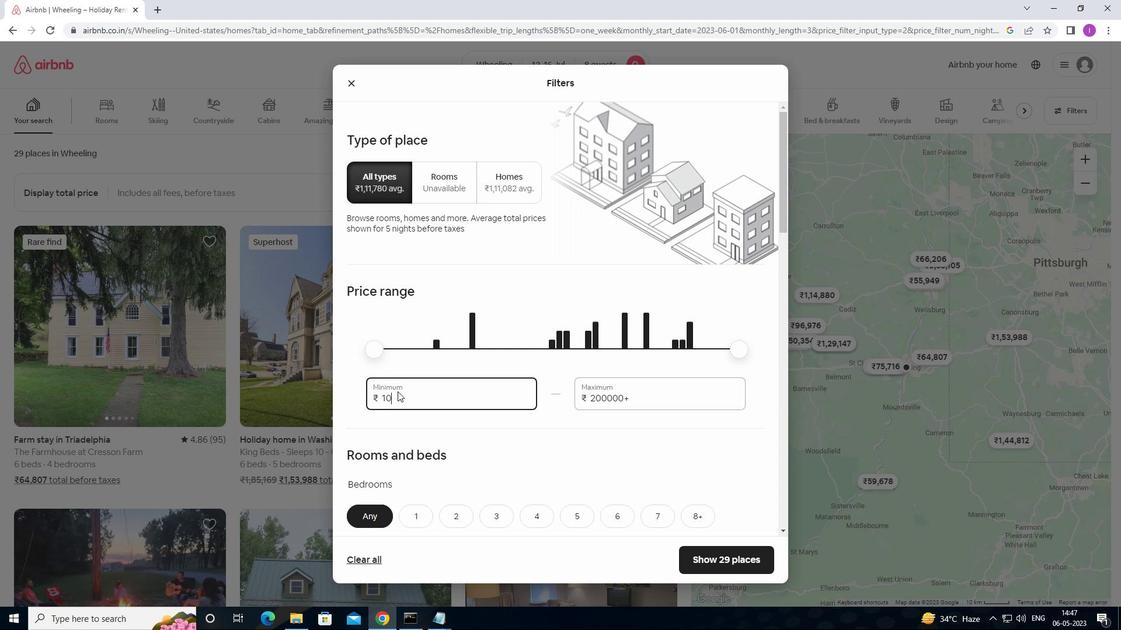 
Action: Key pressed 0
Screenshot: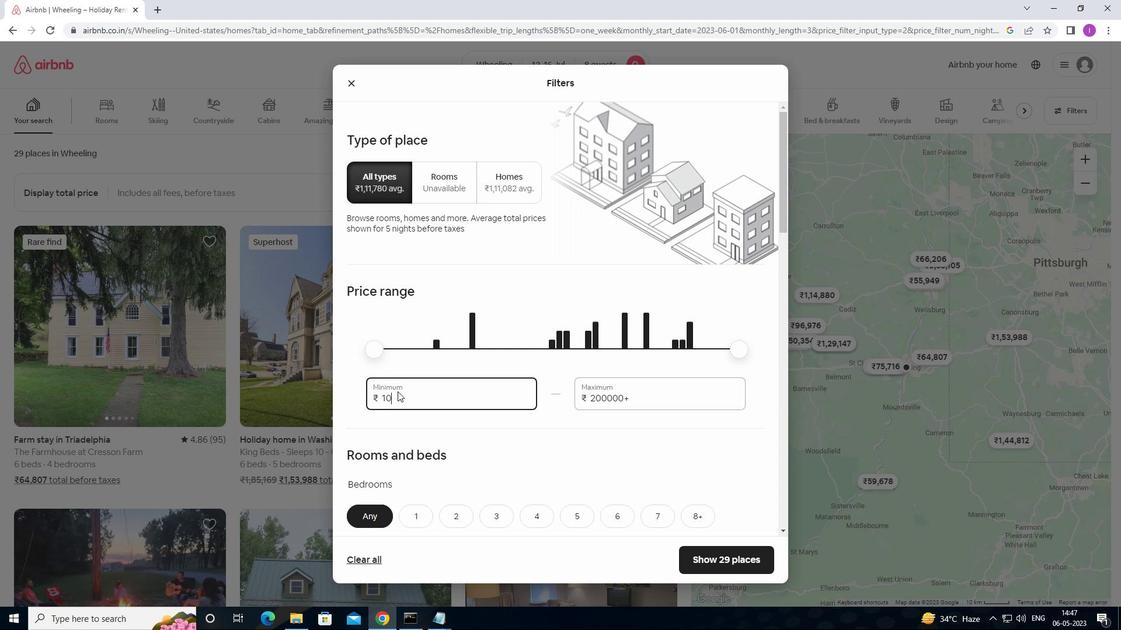 
Action: Mouse moved to (401, 388)
Screenshot: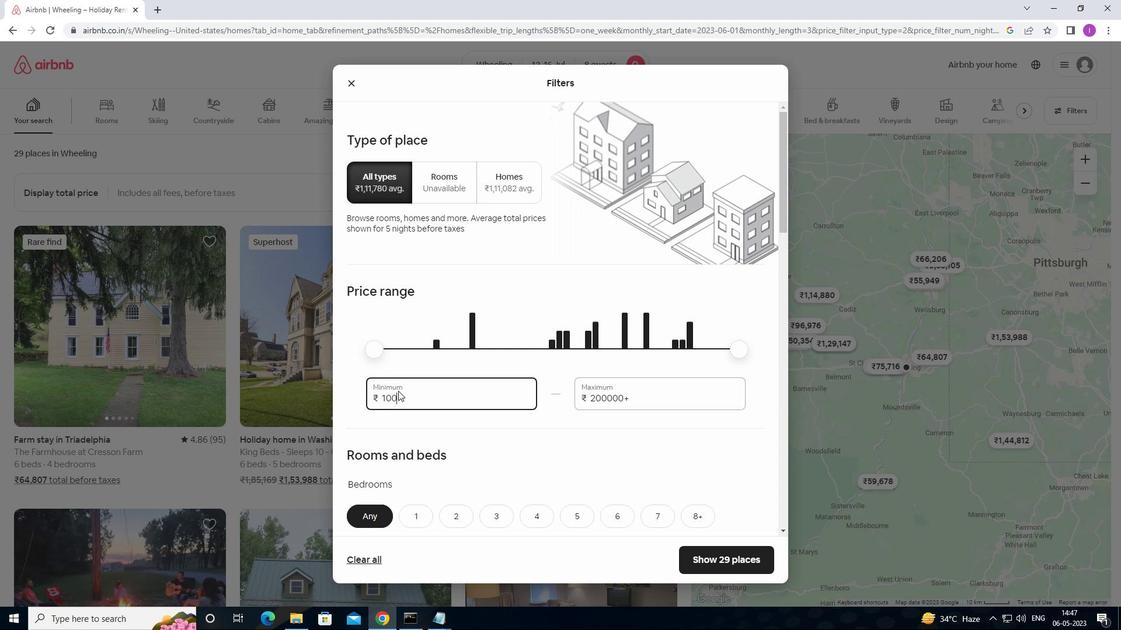 
Action: Key pressed 0
Screenshot: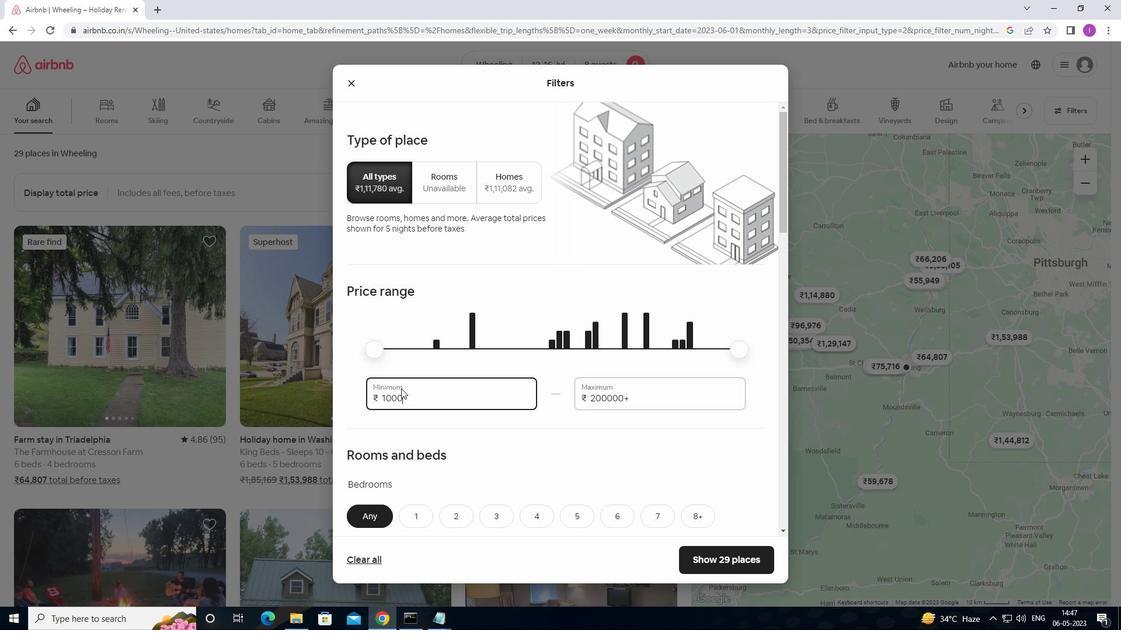 
Action: Mouse moved to (632, 400)
Screenshot: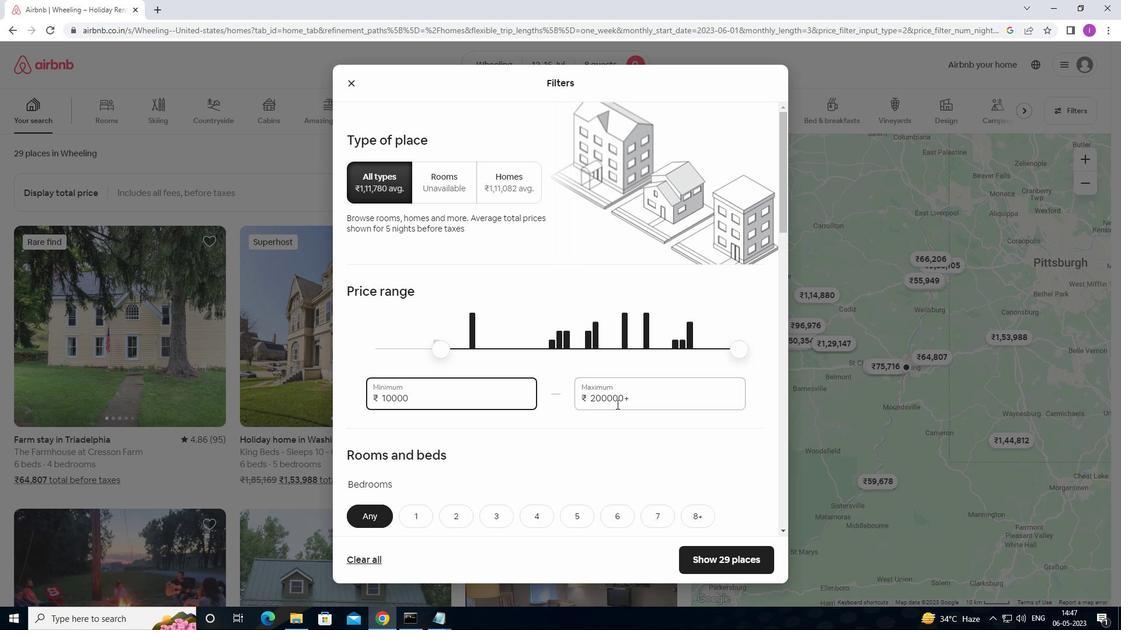 
Action: Mouse pressed left at (632, 400)
Screenshot: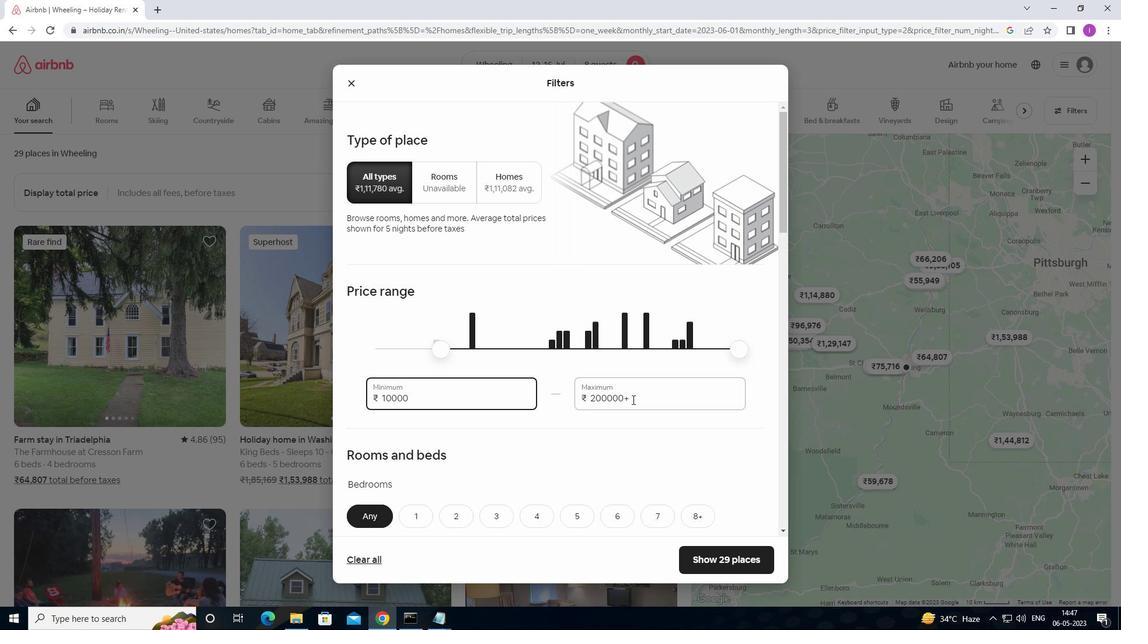 
Action: Mouse moved to (585, 403)
Screenshot: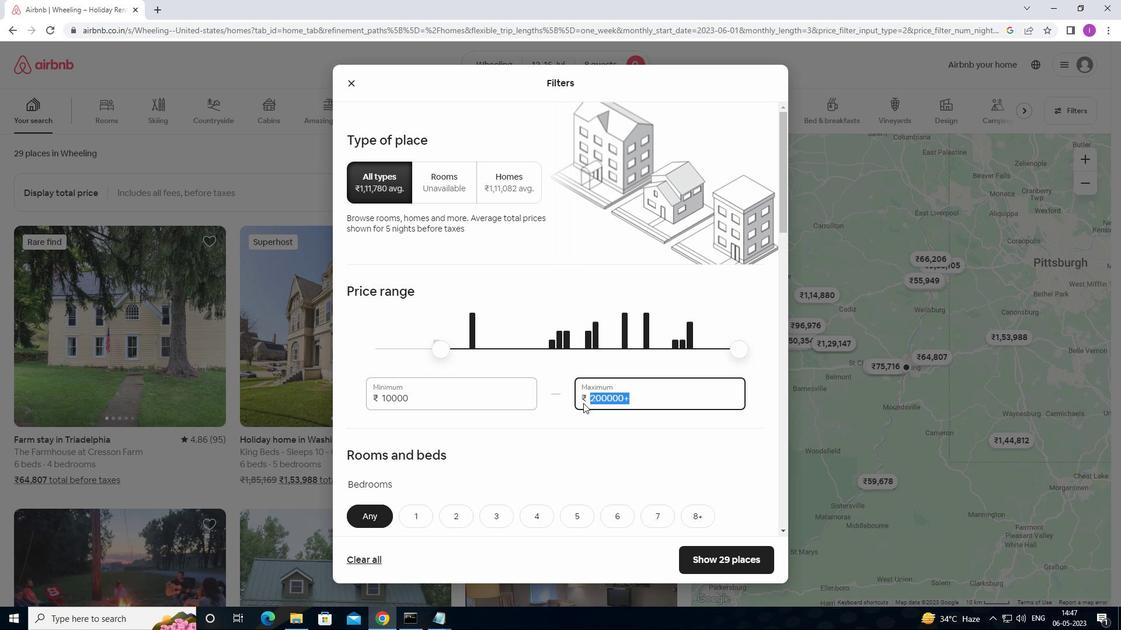 
Action: Key pressed 1
Screenshot: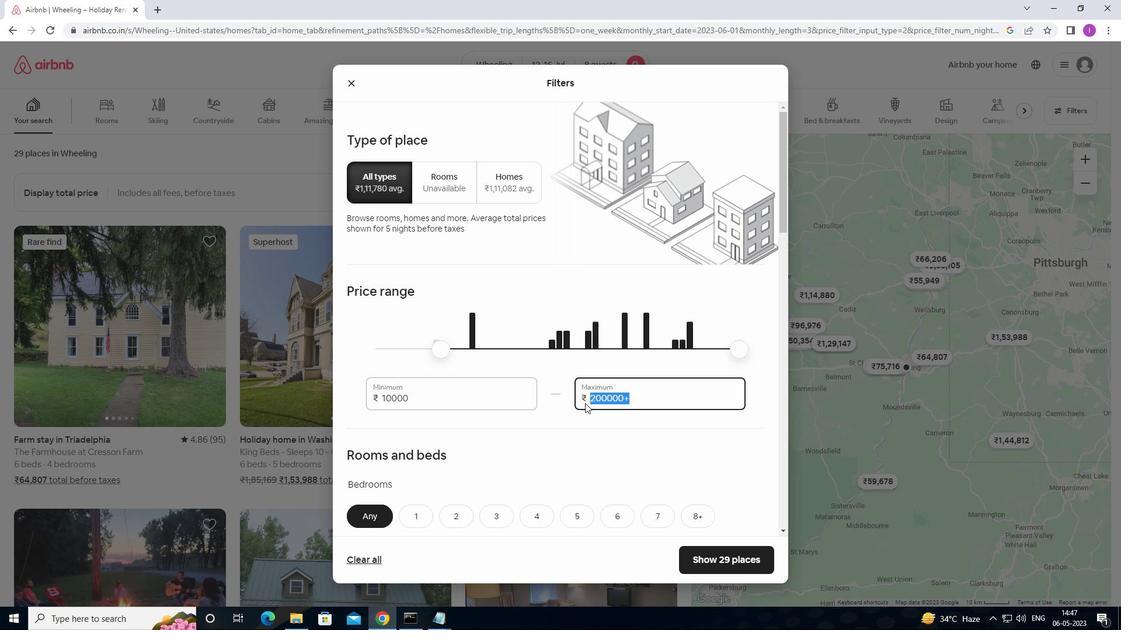 
Action: Mouse moved to (586, 401)
Screenshot: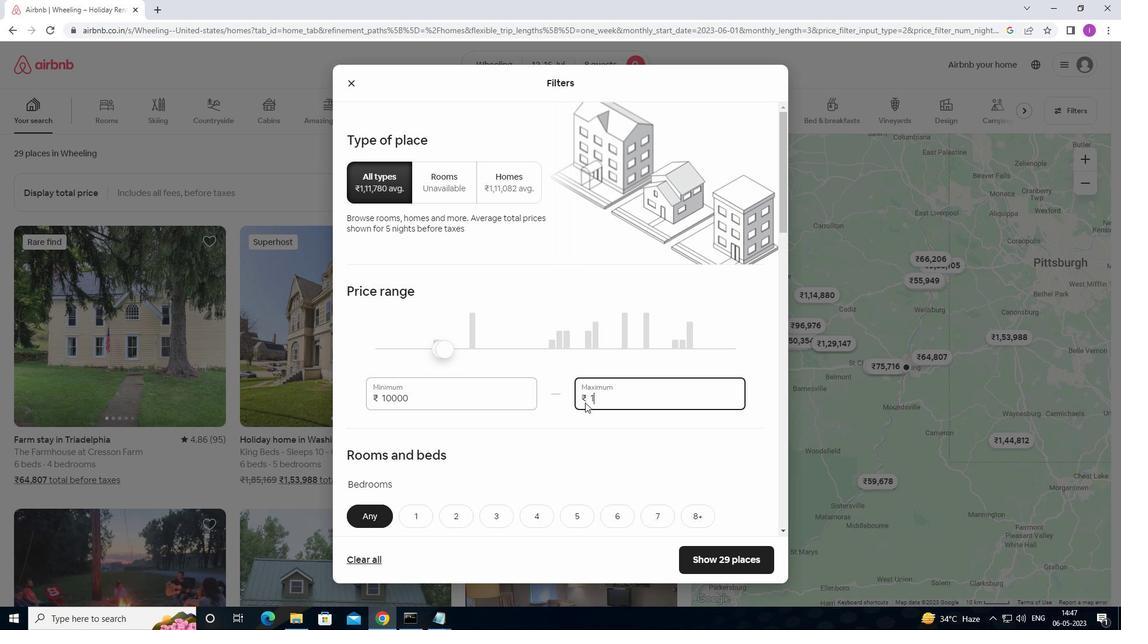 
Action: Key pressed 60
Screenshot: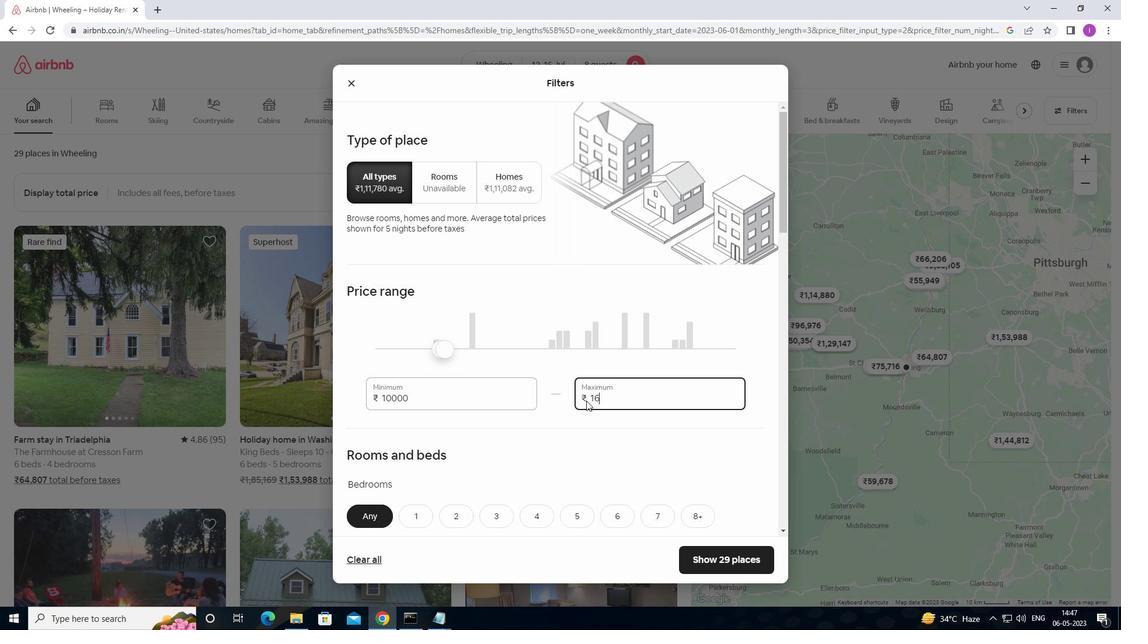 
Action: Mouse moved to (584, 402)
Screenshot: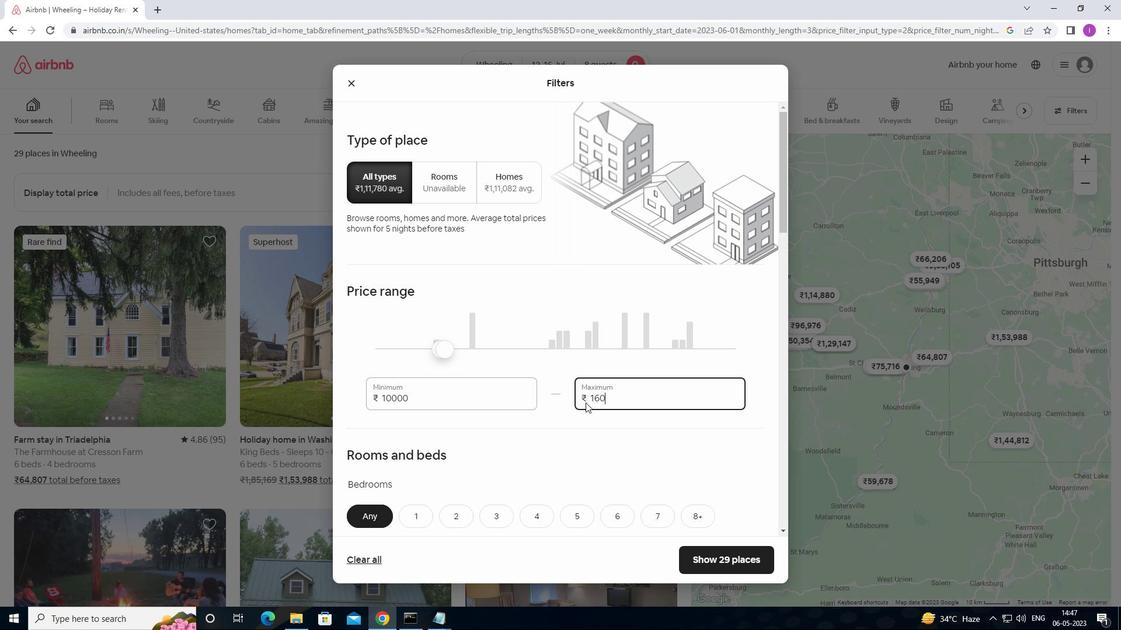 
Action: Key pressed 00
Screenshot: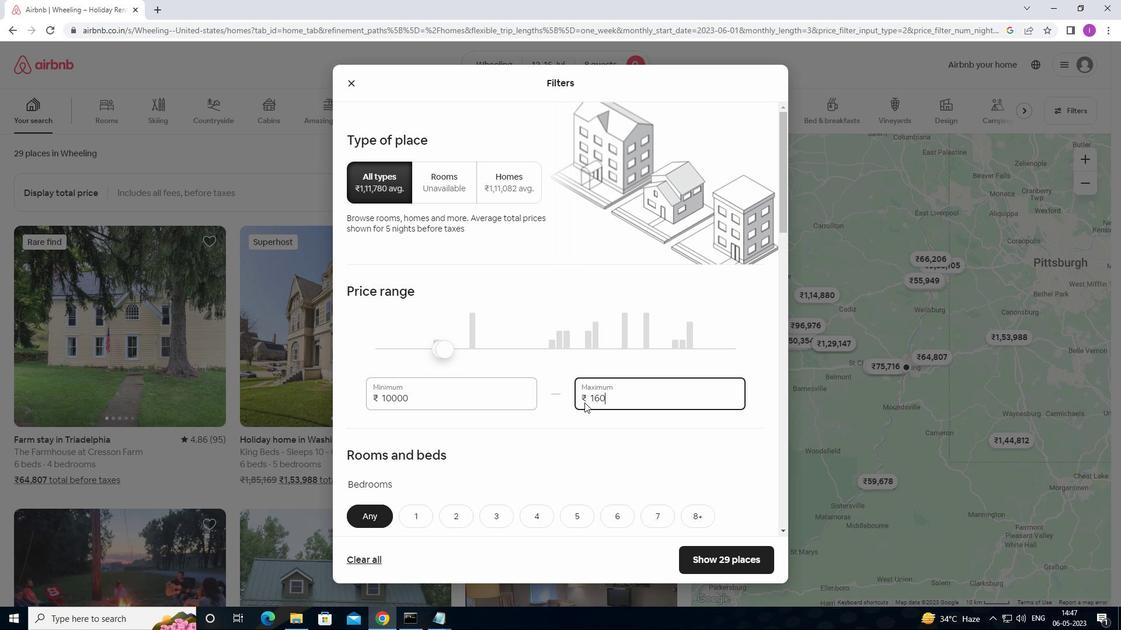 
Action: Mouse moved to (672, 435)
Screenshot: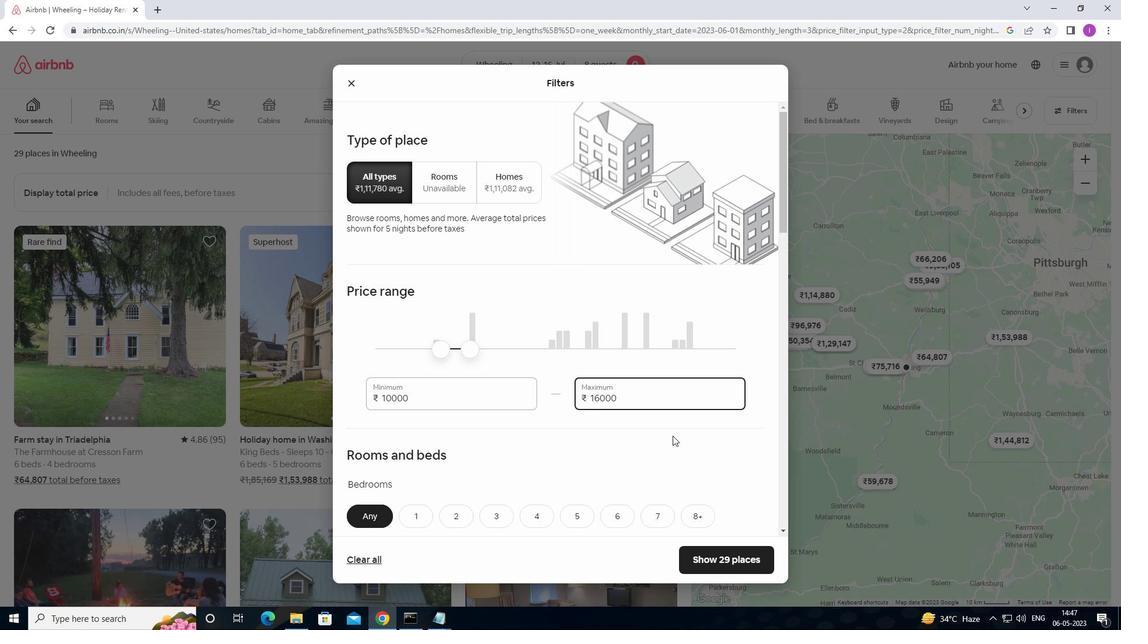 
Action: Mouse scrolled (672, 435) with delta (0, 0)
Screenshot: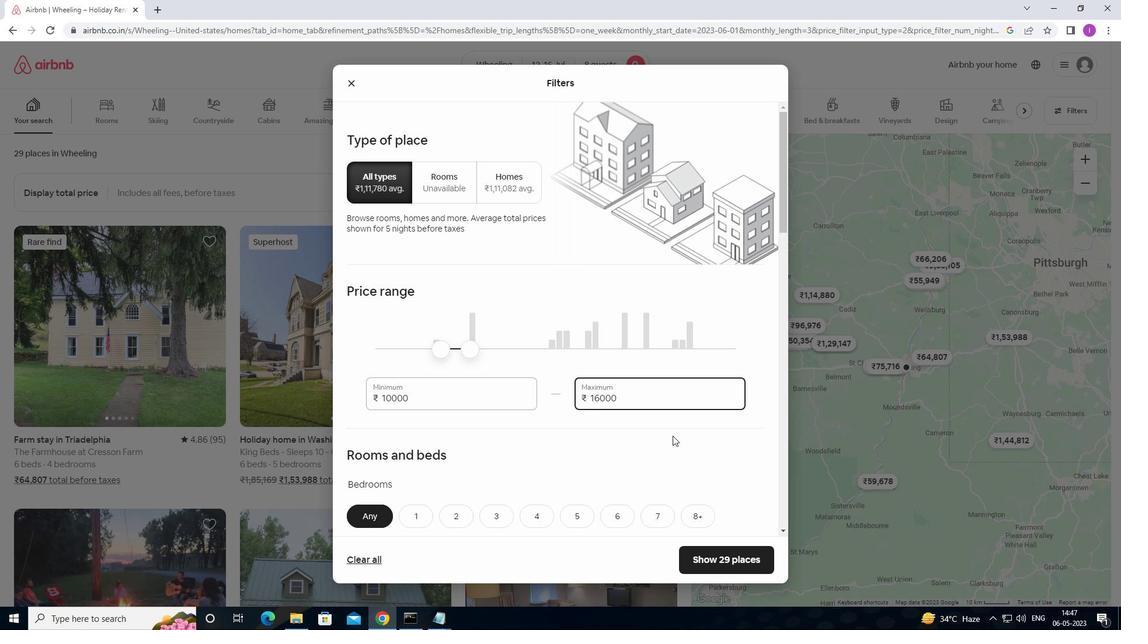 
Action: Mouse moved to (671, 435)
Screenshot: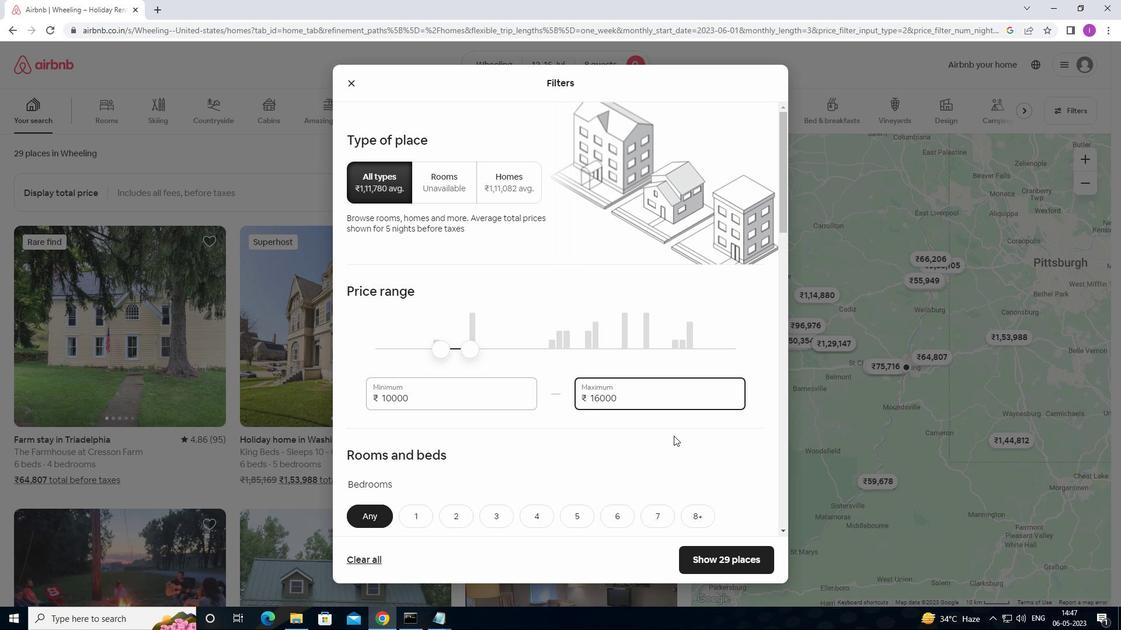 
Action: Mouse scrolled (671, 434) with delta (0, 0)
Screenshot: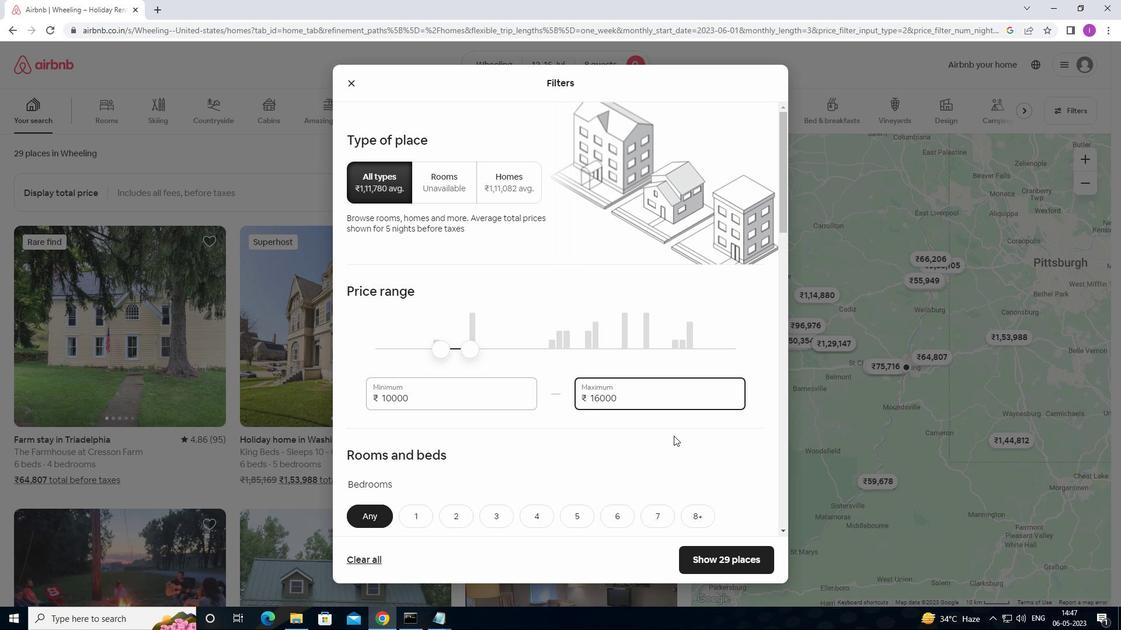 
Action: Mouse moved to (666, 432)
Screenshot: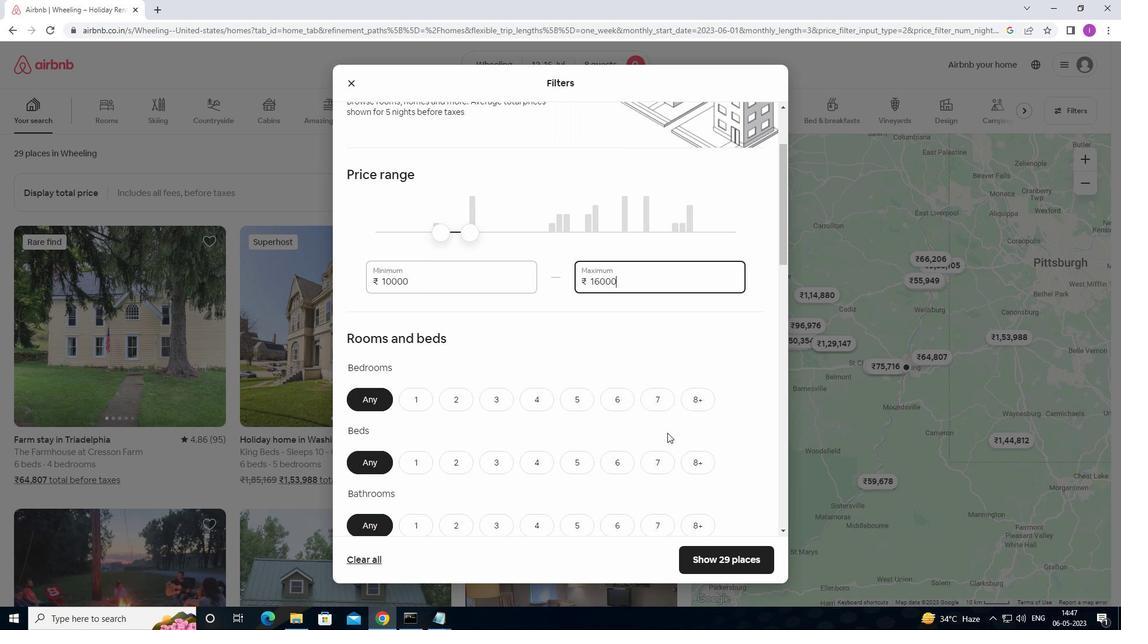 
Action: Mouse scrolled (666, 431) with delta (0, 0)
Screenshot: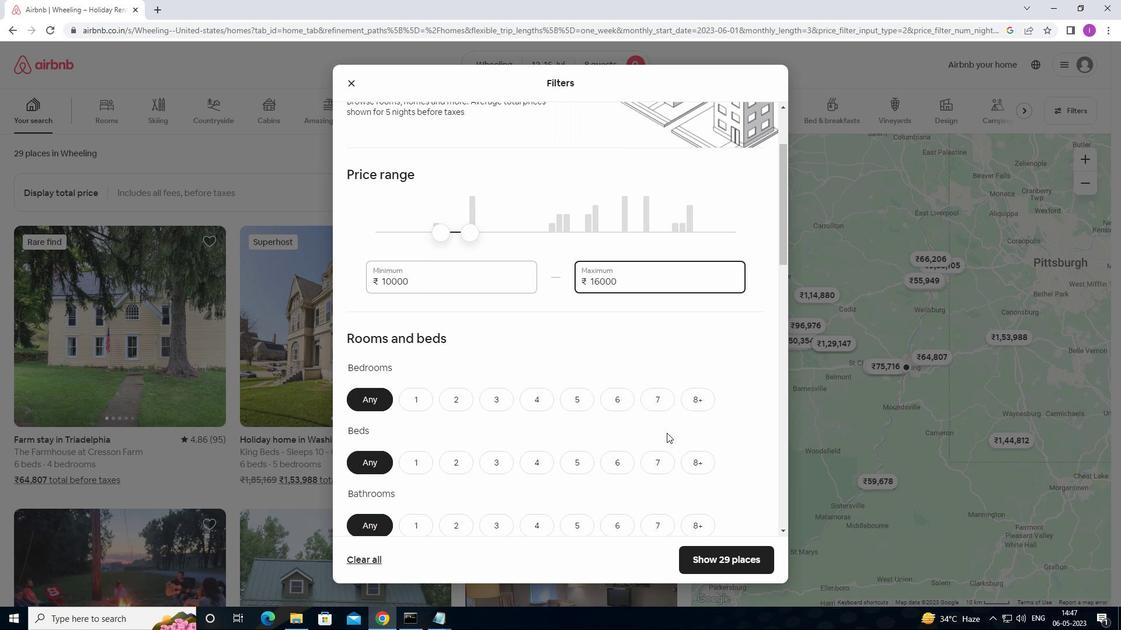 
Action: Mouse moved to (666, 428)
Screenshot: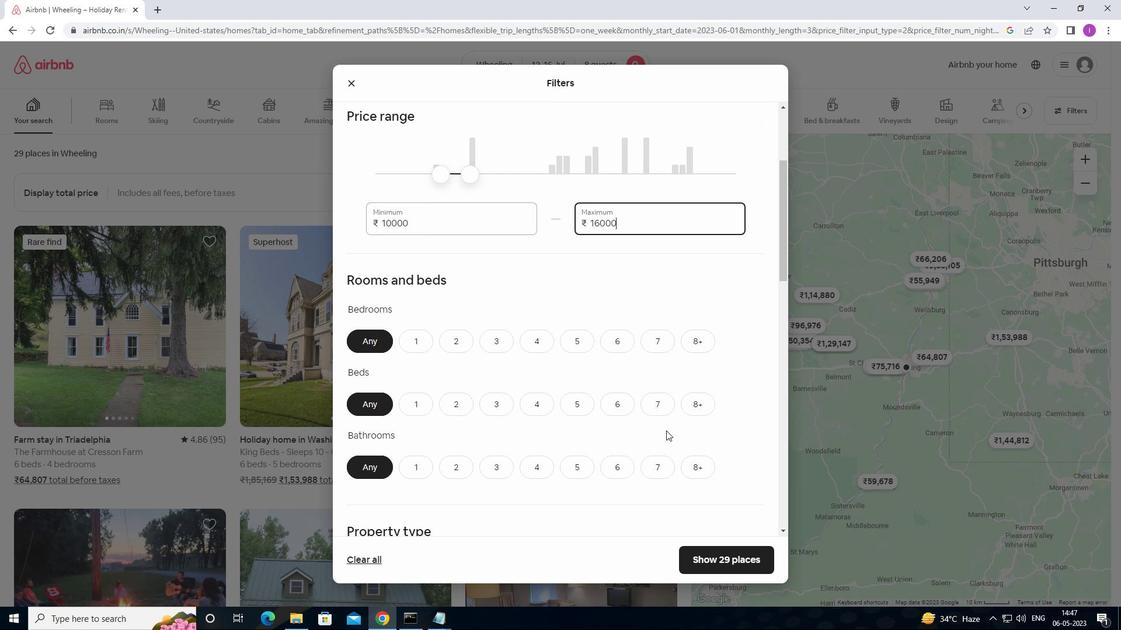 
Action: Mouse scrolled (666, 428) with delta (0, 0)
Screenshot: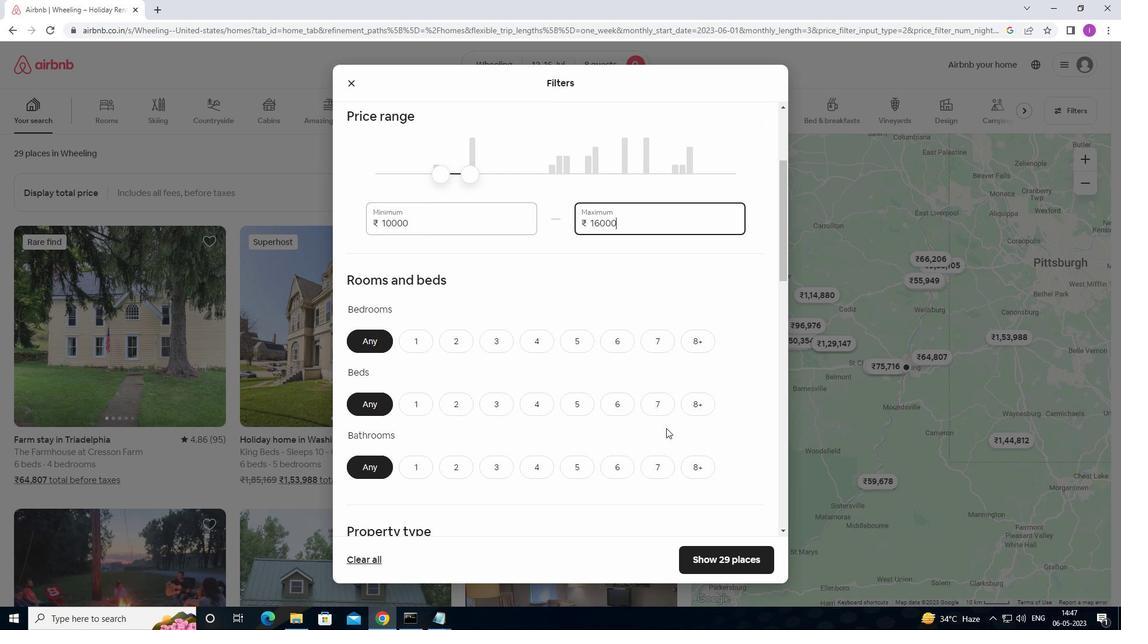 
Action: Mouse scrolled (666, 428) with delta (0, 0)
Screenshot: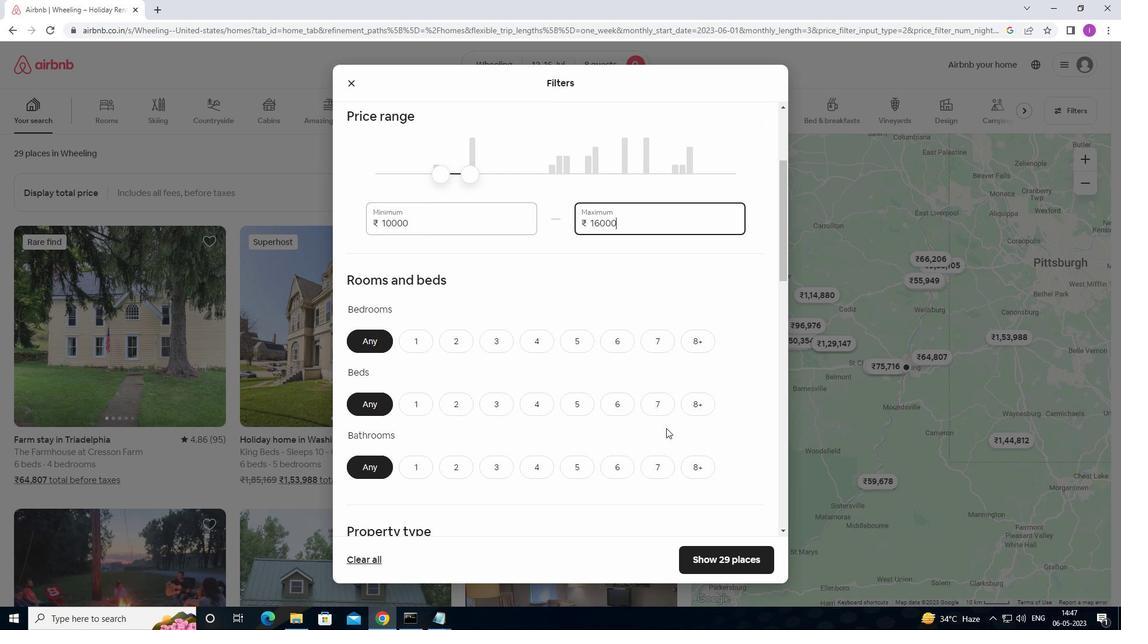 
Action: Mouse moved to (687, 217)
Screenshot: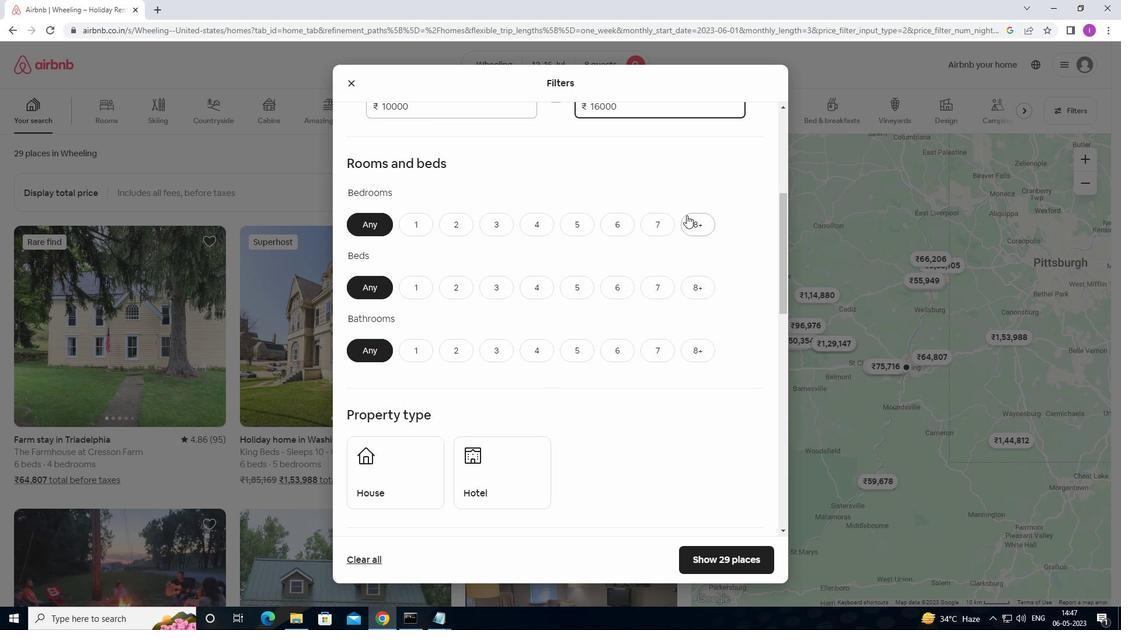 
Action: Mouse pressed left at (687, 217)
Screenshot: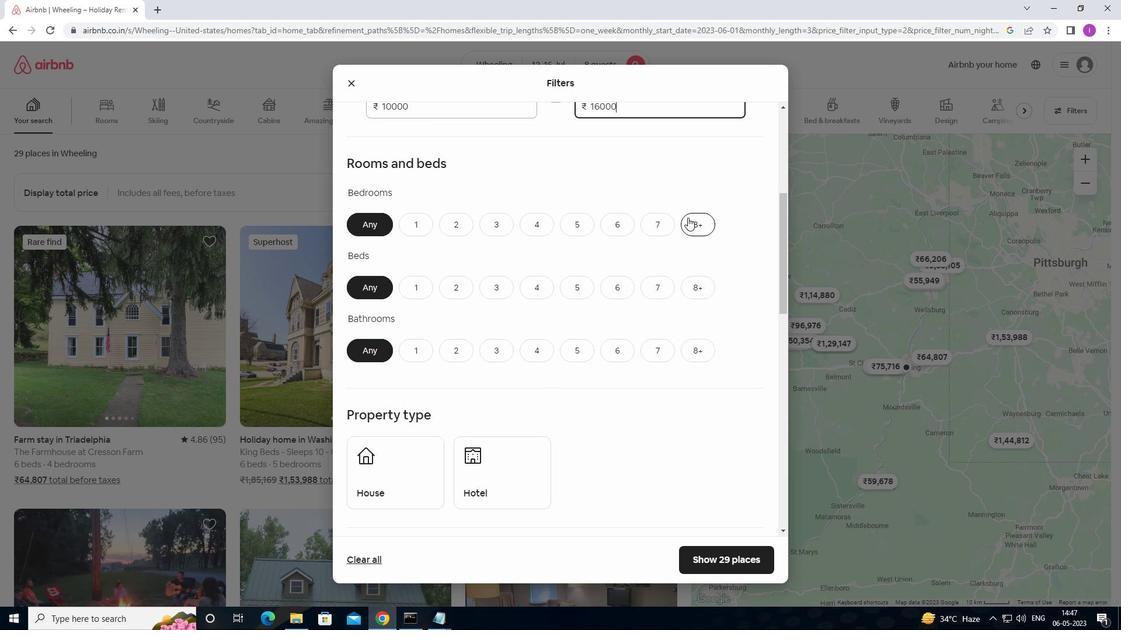 
Action: Mouse moved to (681, 284)
Screenshot: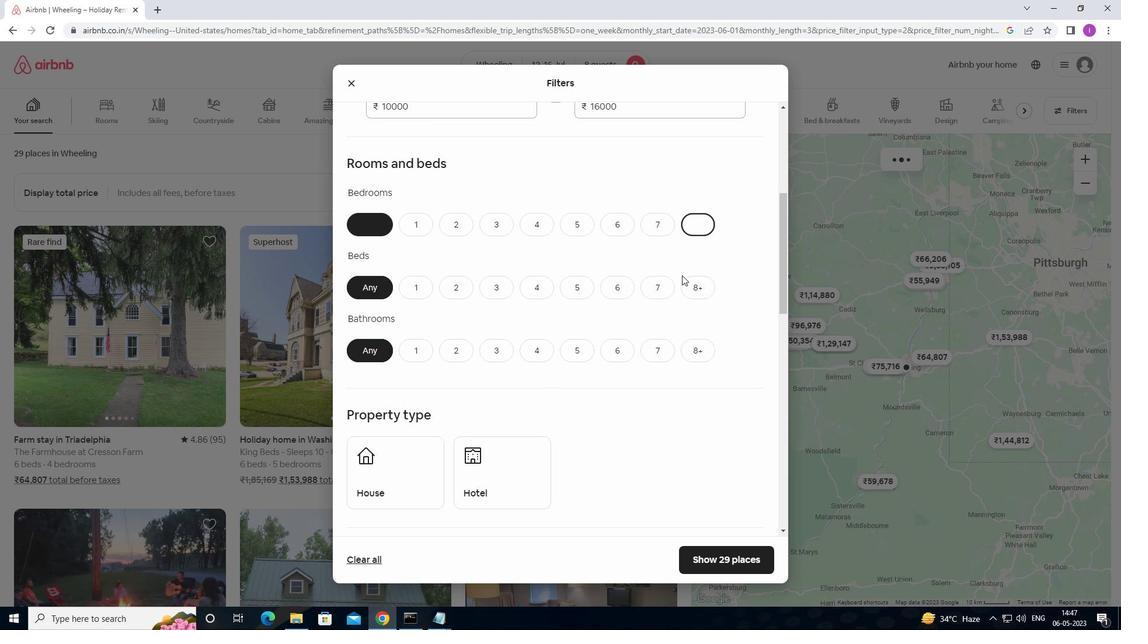 
Action: Mouse pressed left at (681, 284)
Screenshot: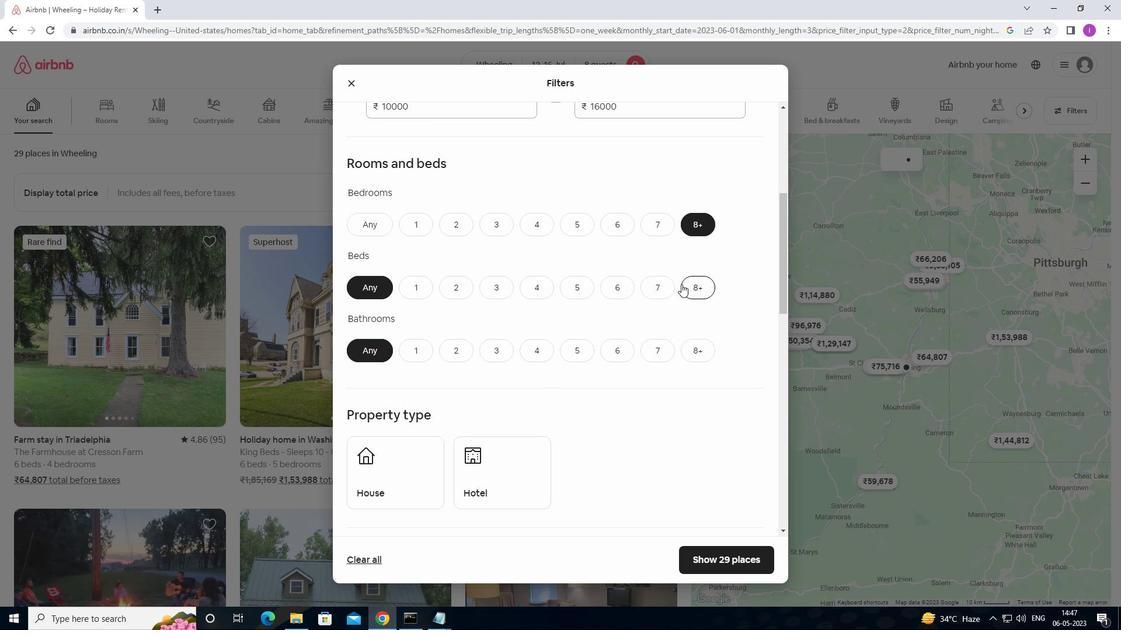 
Action: Mouse moved to (690, 349)
Screenshot: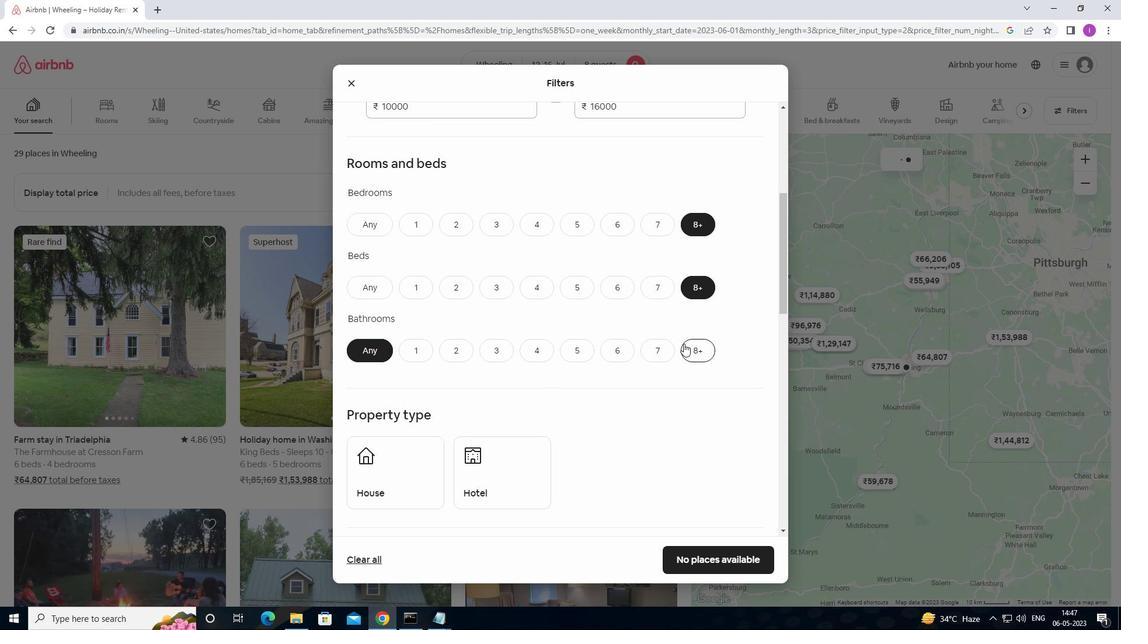 
Action: Mouse pressed left at (690, 349)
Screenshot: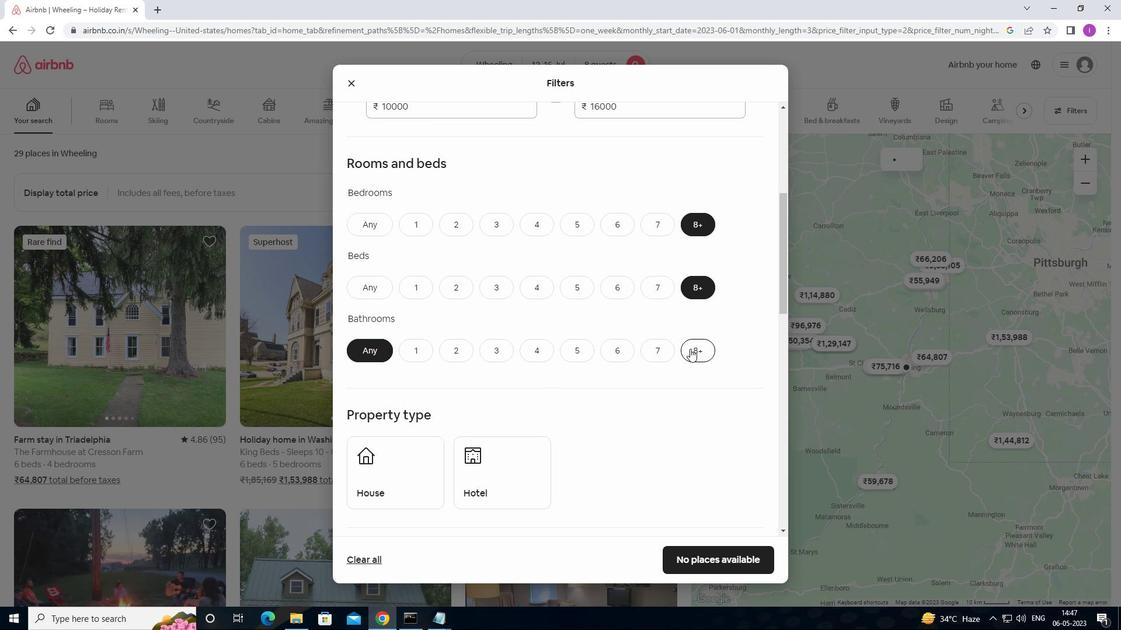 
Action: Mouse moved to (690, 349)
Screenshot: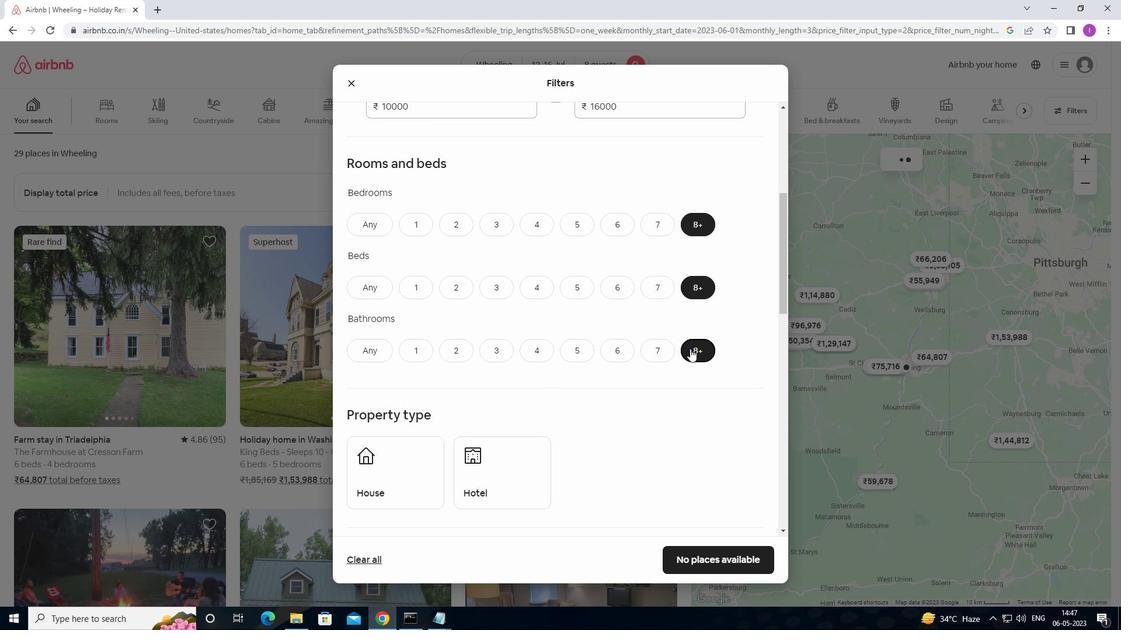 
Action: Mouse scrolled (690, 349) with delta (0, 0)
Screenshot: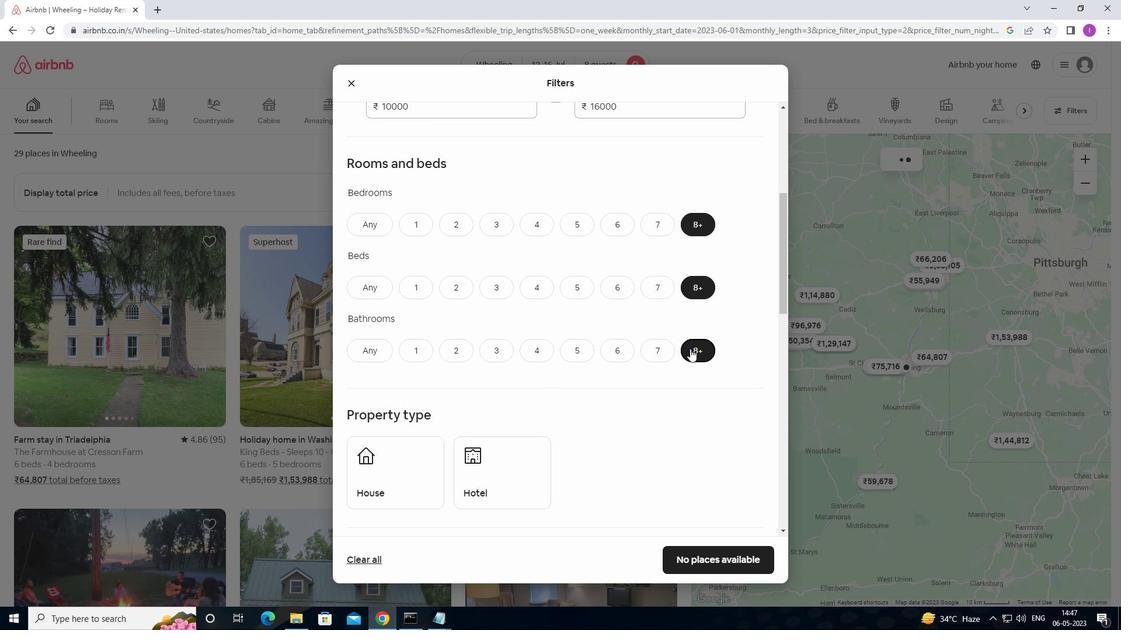 
Action: Mouse moved to (689, 350)
Screenshot: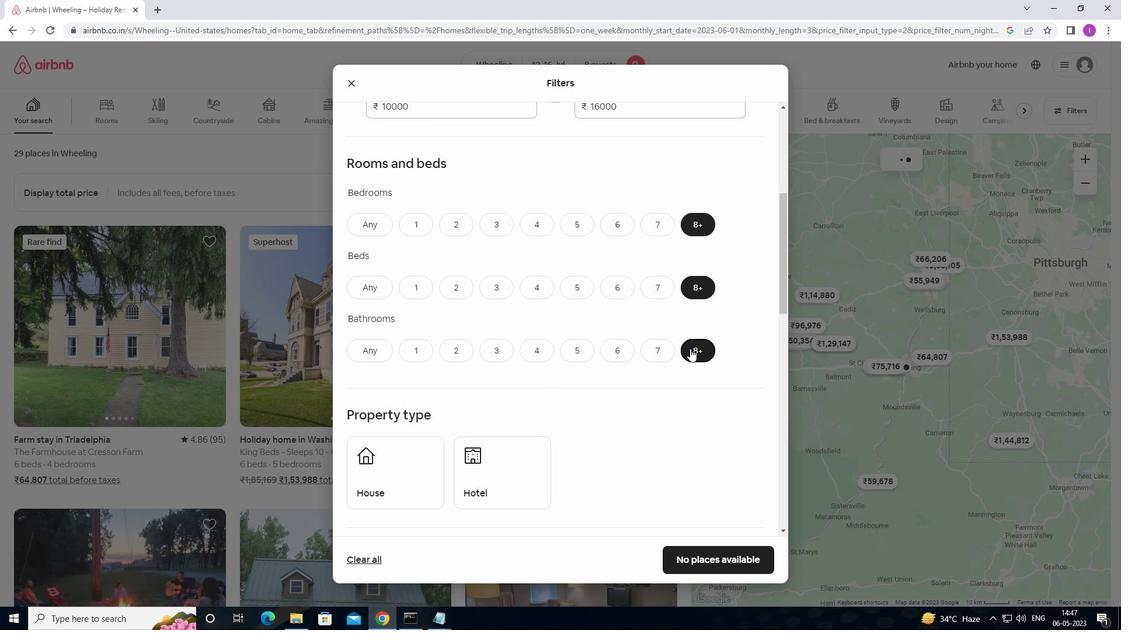 
Action: Mouse scrolled (689, 349) with delta (0, 0)
Screenshot: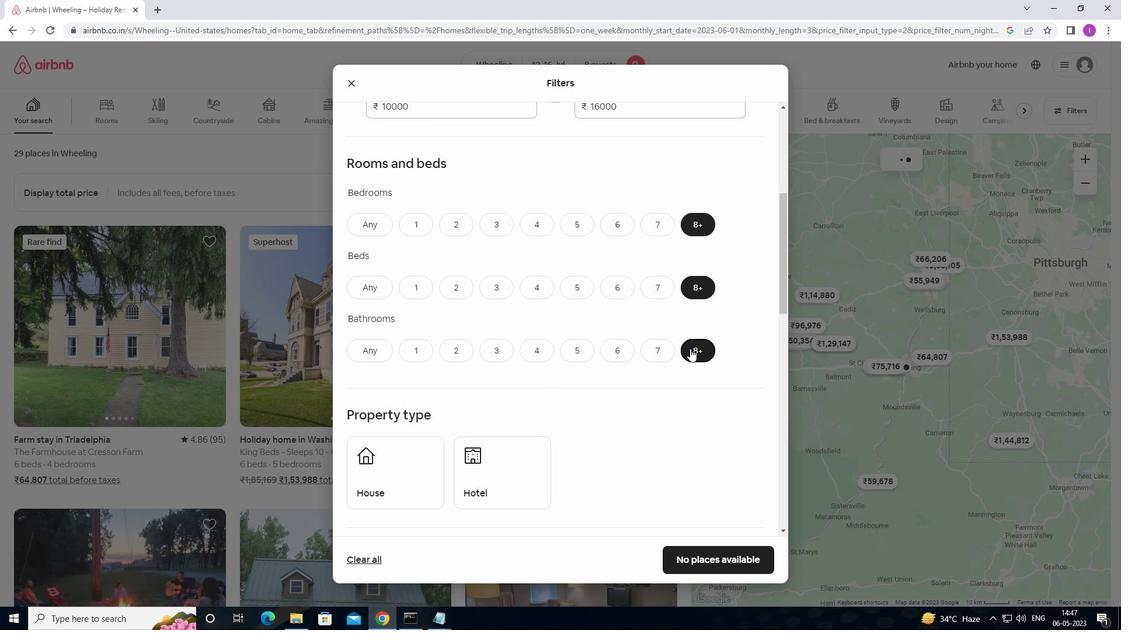 
Action: Mouse moved to (685, 351)
Screenshot: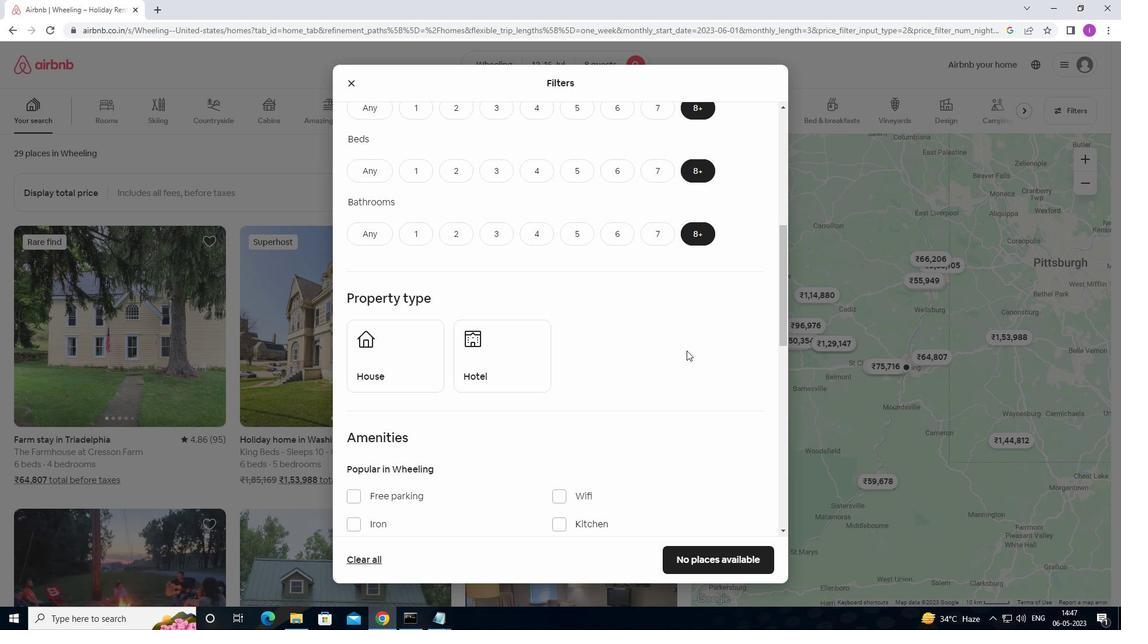 
Action: Mouse scrolled (685, 350) with delta (0, 0)
Screenshot: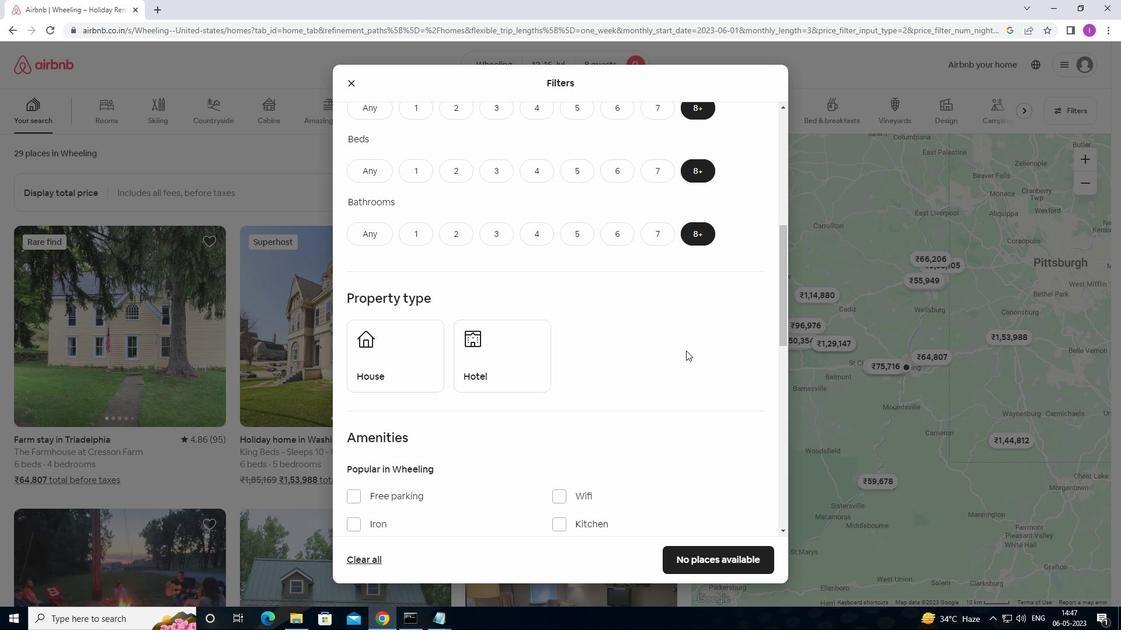 
Action: Mouse moved to (680, 350)
Screenshot: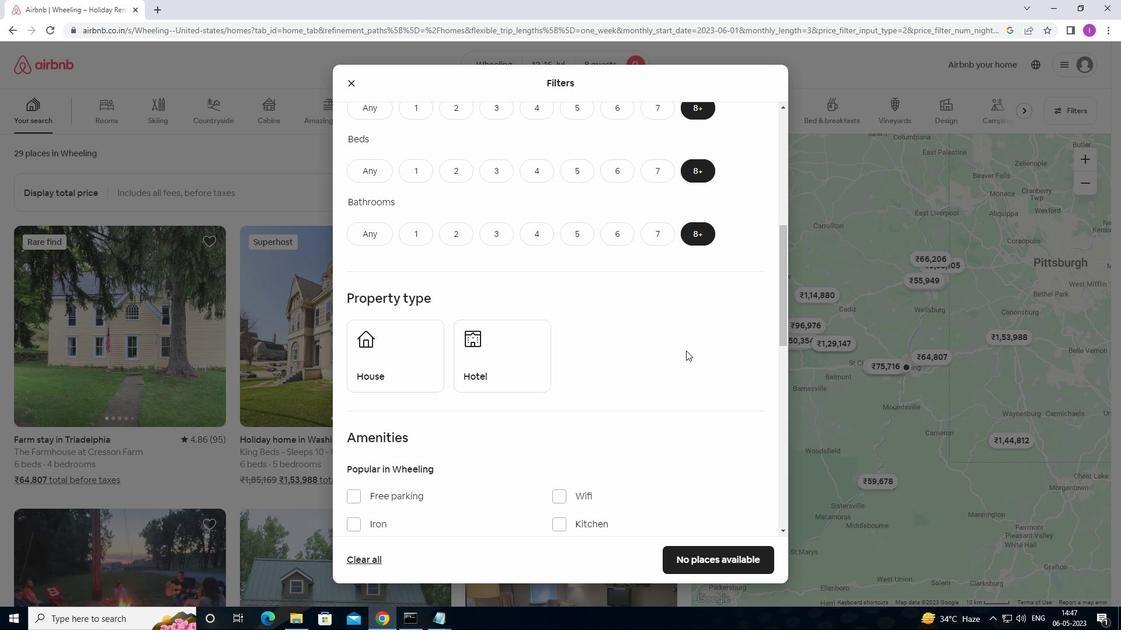 
Action: Mouse scrolled (680, 349) with delta (0, 0)
Screenshot: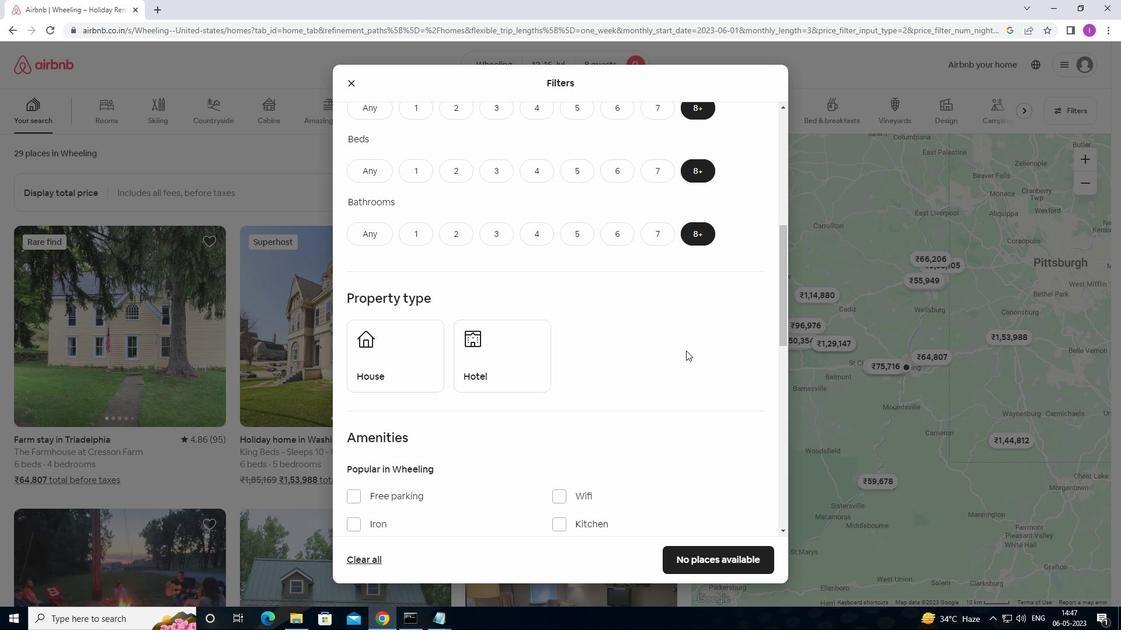 
Action: Mouse moved to (425, 251)
Screenshot: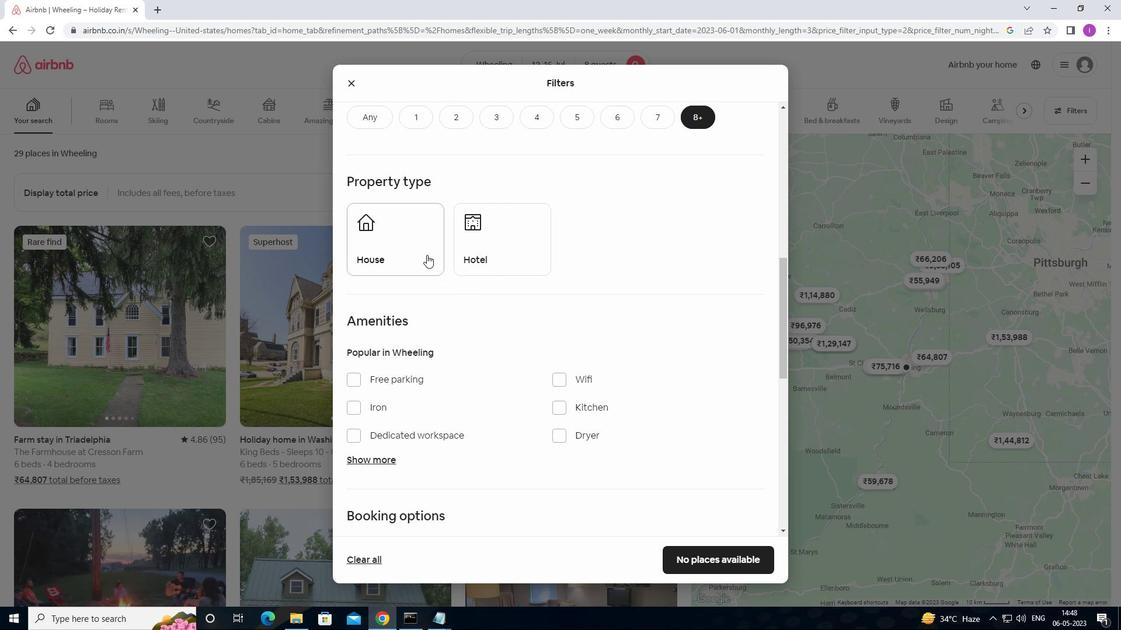 
Action: Mouse pressed left at (425, 251)
Screenshot: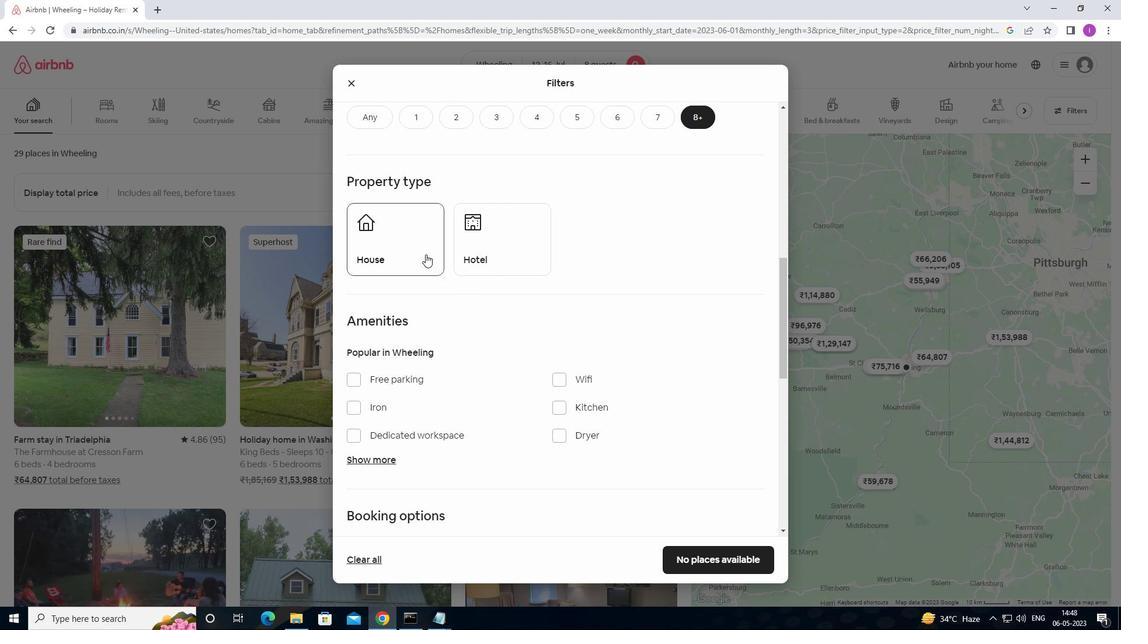 
Action: Mouse moved to (466, 363)
Screenshot: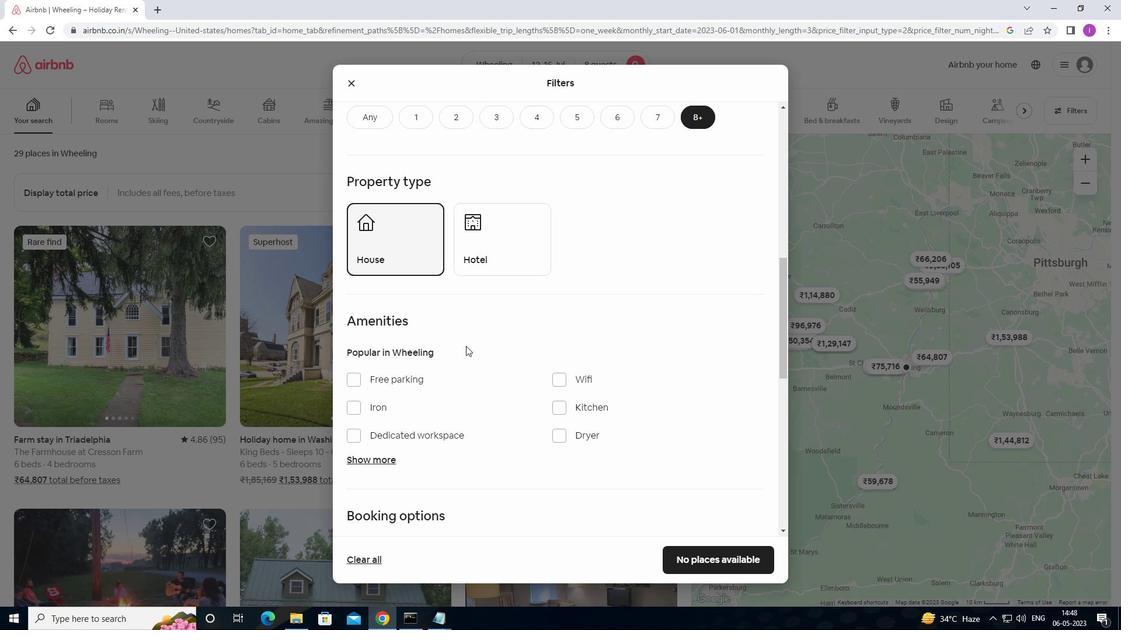 
Action: Mouse scrolled (466, 363) with delta (0, 0)
Screenshot: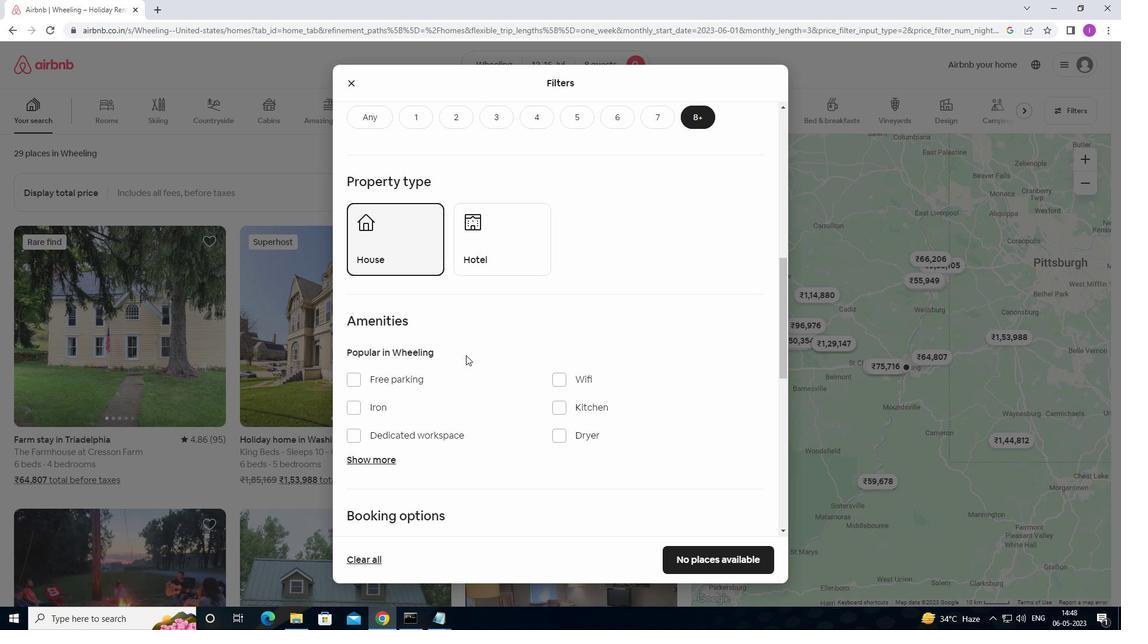 
Action: Mouse moved to (355, 317)
Screenshot: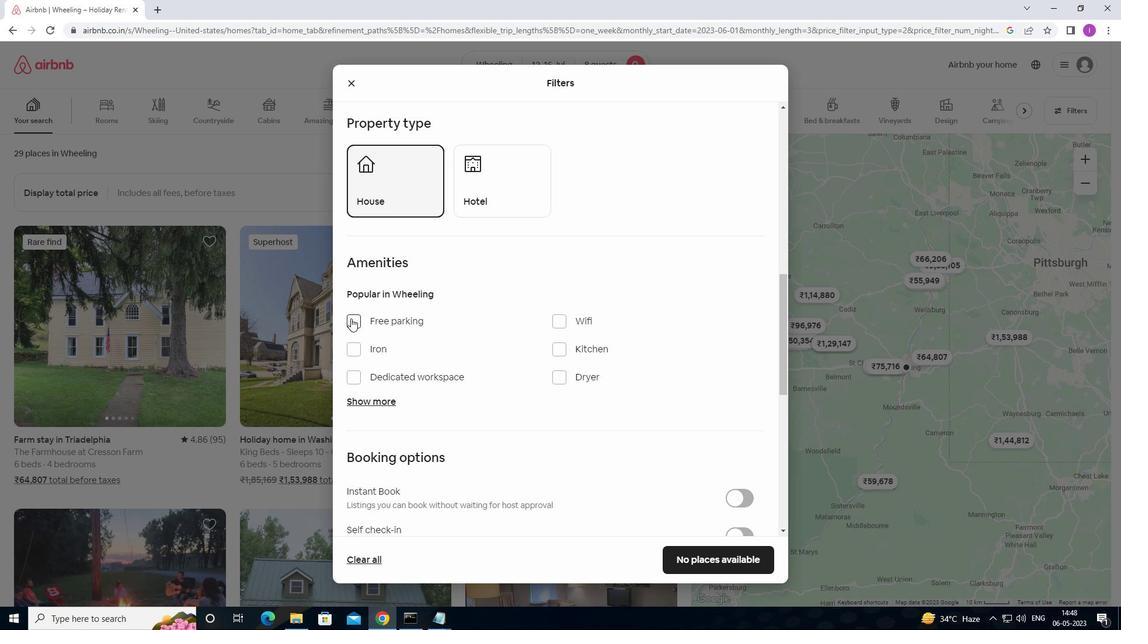
Action: Mouse pressed left at (355, 317)
Screenshot: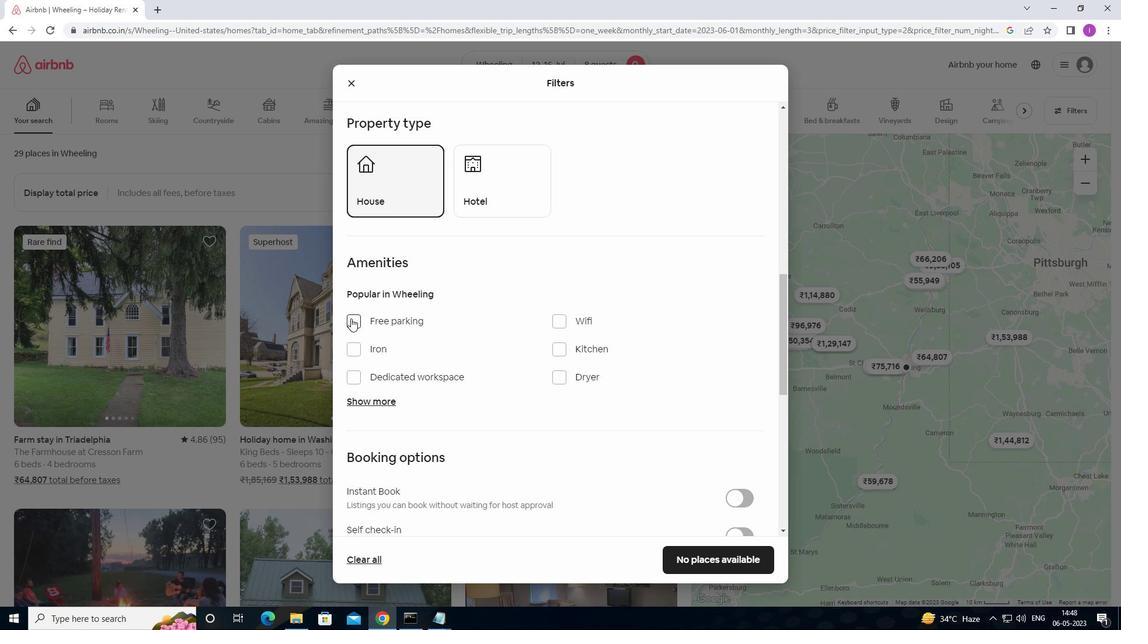 
Action: Mouse moved to (559, 324)
Screenshot: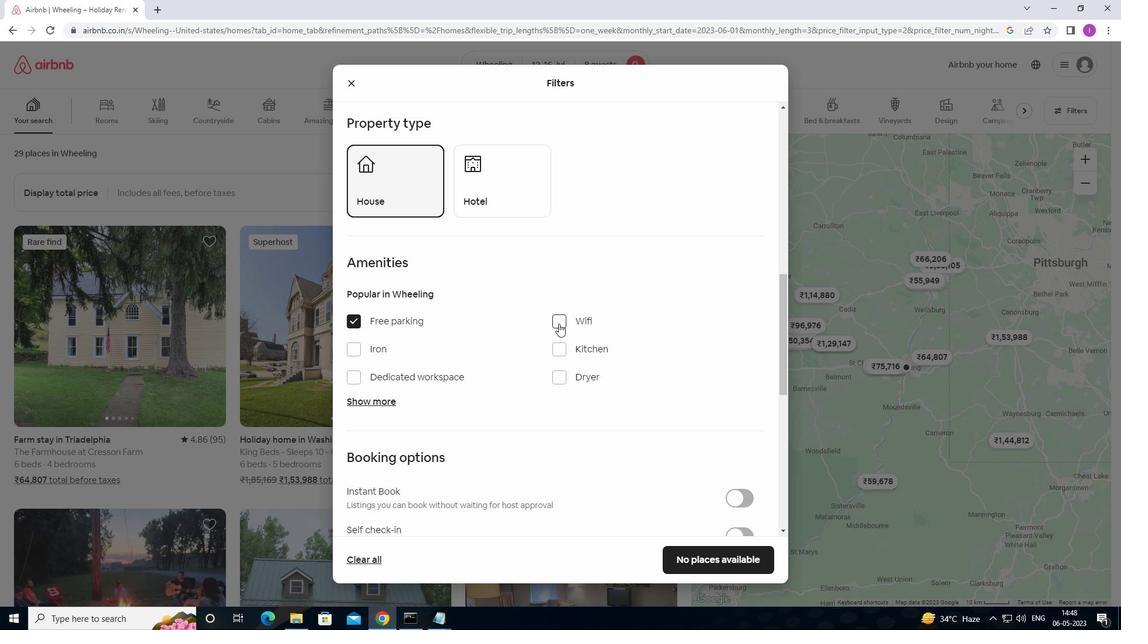 
Action: Mouse pressed left at (559, 324)
Screenshot: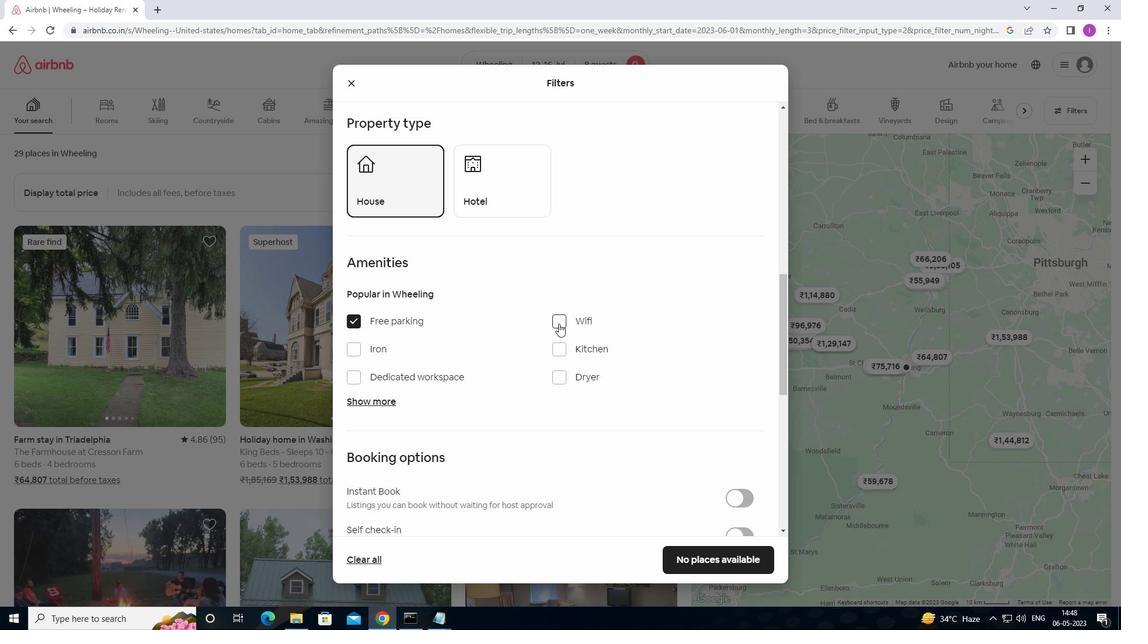 
Action: Mouse moved to (390, 402)
Screenshot: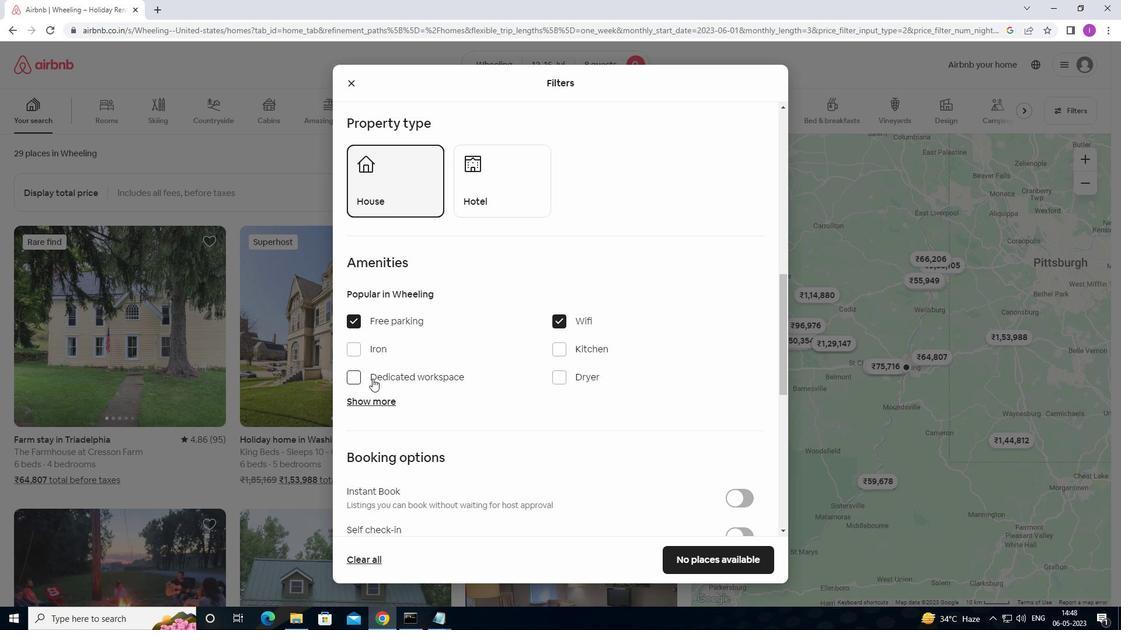 
Action: Mouse pressed left at (390, 402)
Screenshot: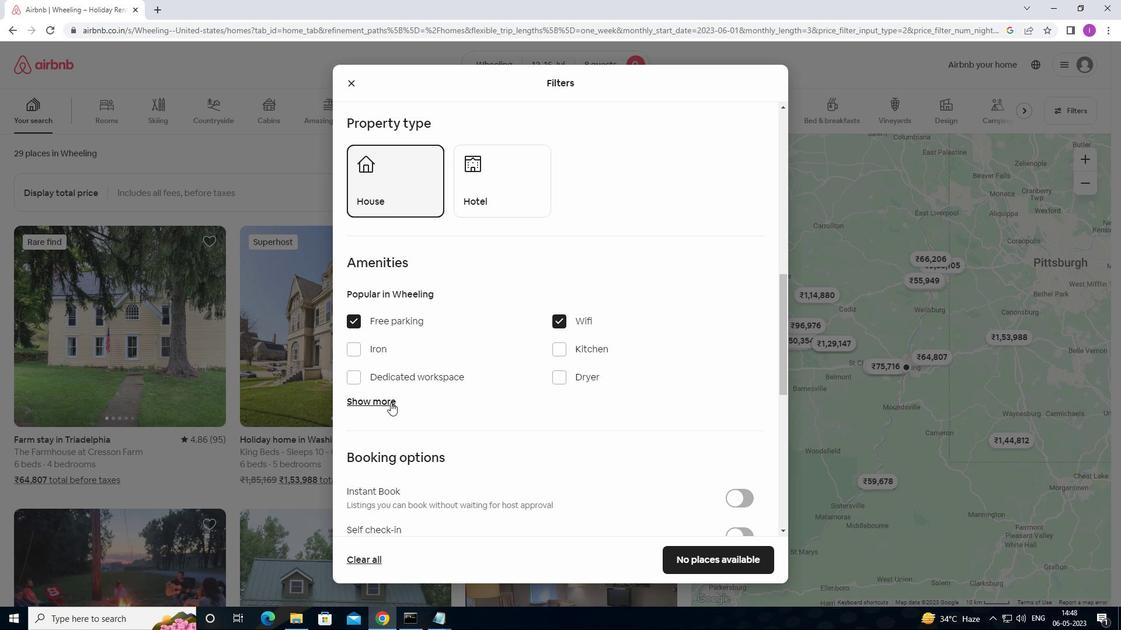 
Action: Mouse moved to (440, 402)
Screenshot: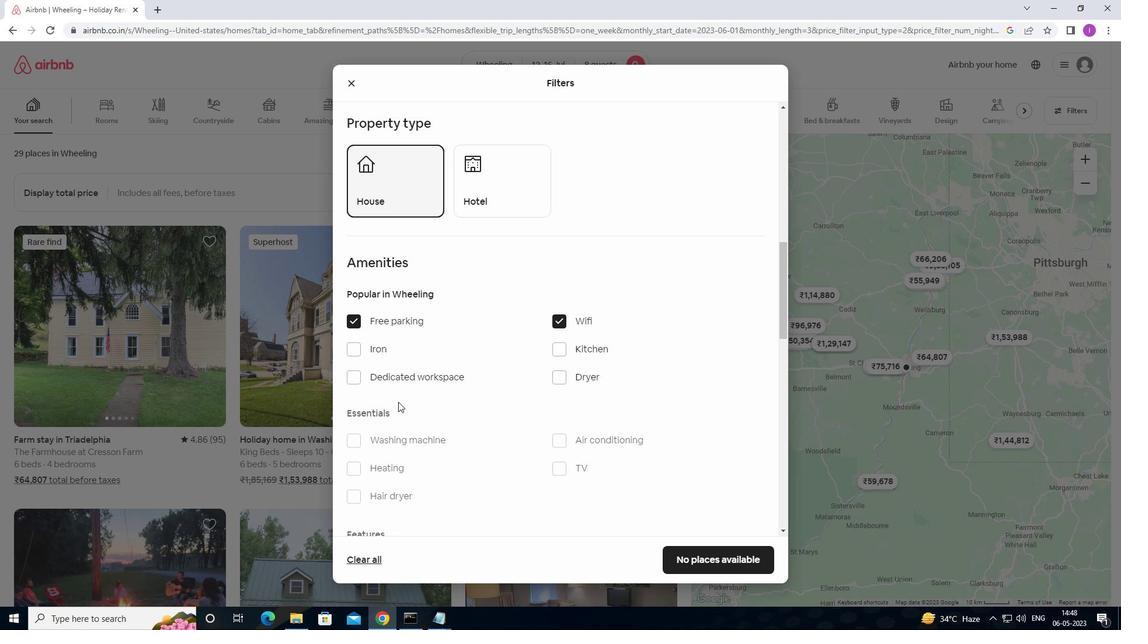 
Action: Mouse scrolled (440, 401) with delta (0, 0)
Screenshot: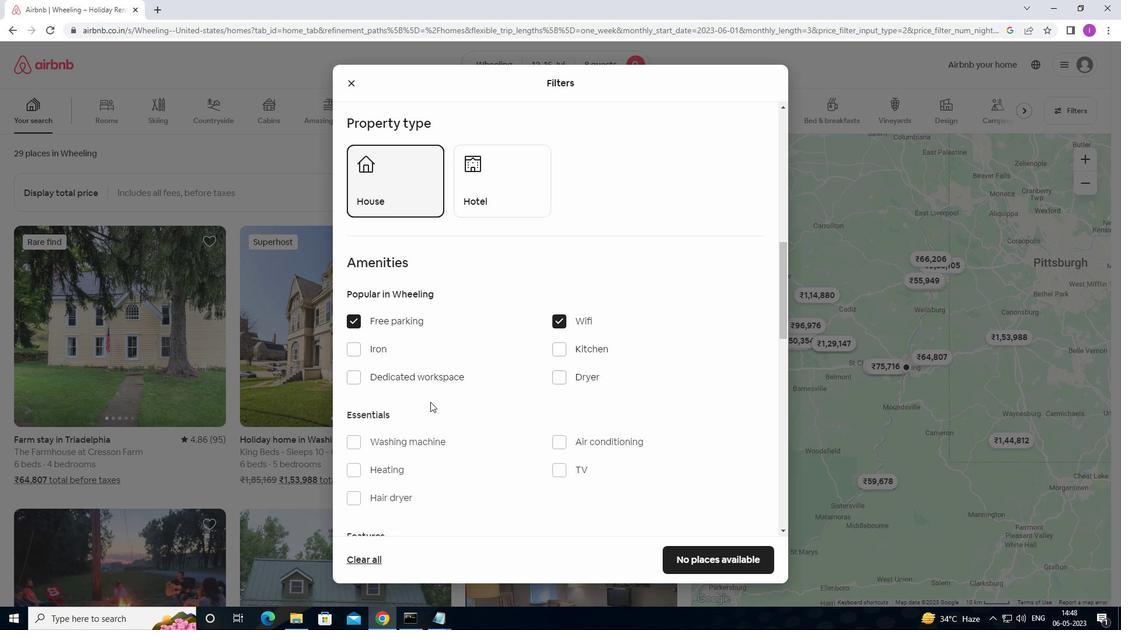 
Action: Mouse moved to (441, 402)
Screenshot: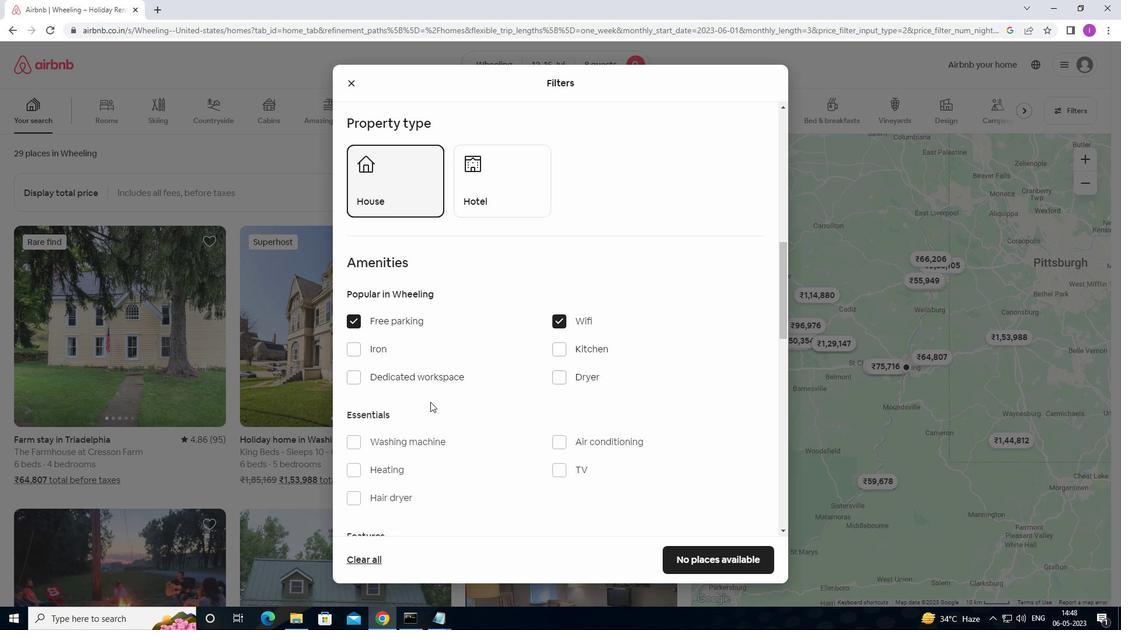 
Action: Mouse scrolled (441, 401) with delta (0, 0)
Screenshot: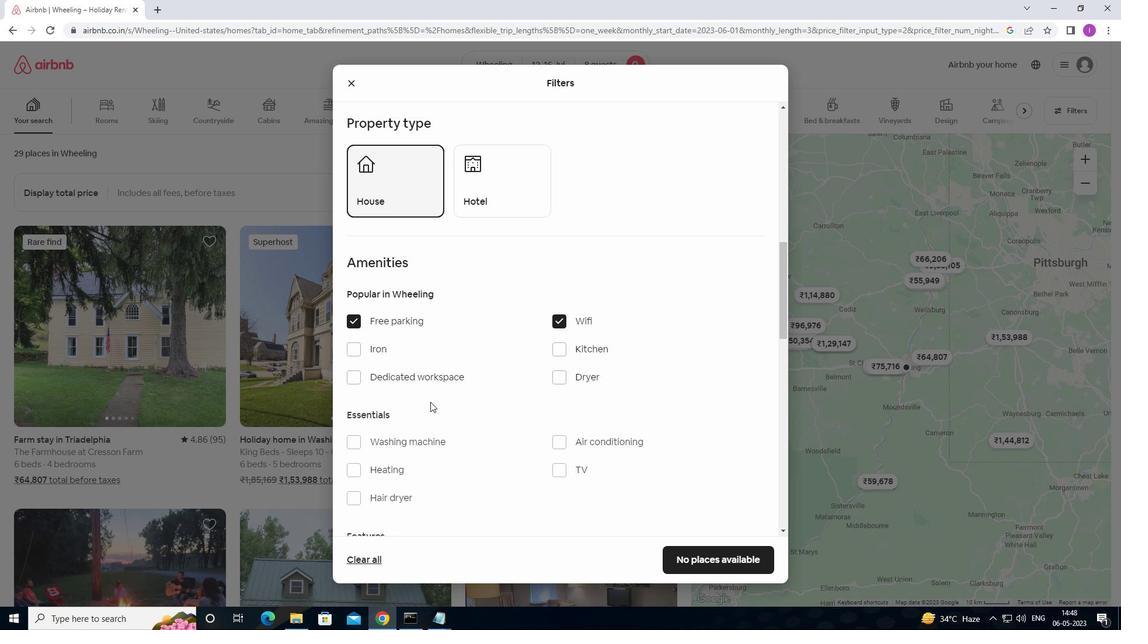 
Action: Mouse scrolled (441, 401) with delta (0, 0)
Screenshot: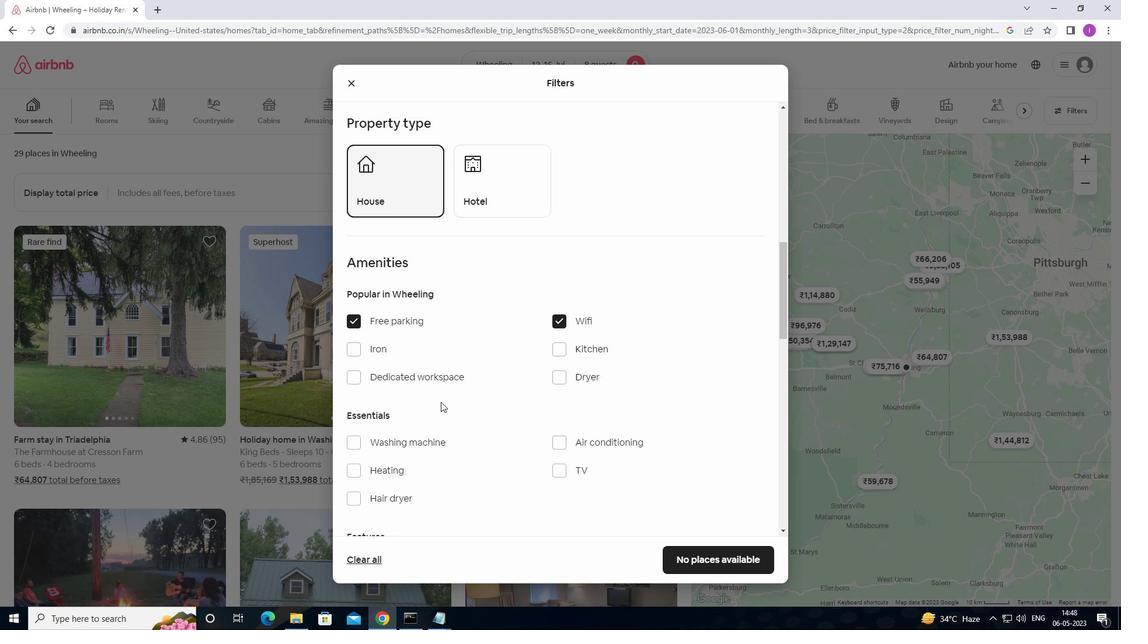 
Action: Mouse moved to (560, 299)
Screenshot: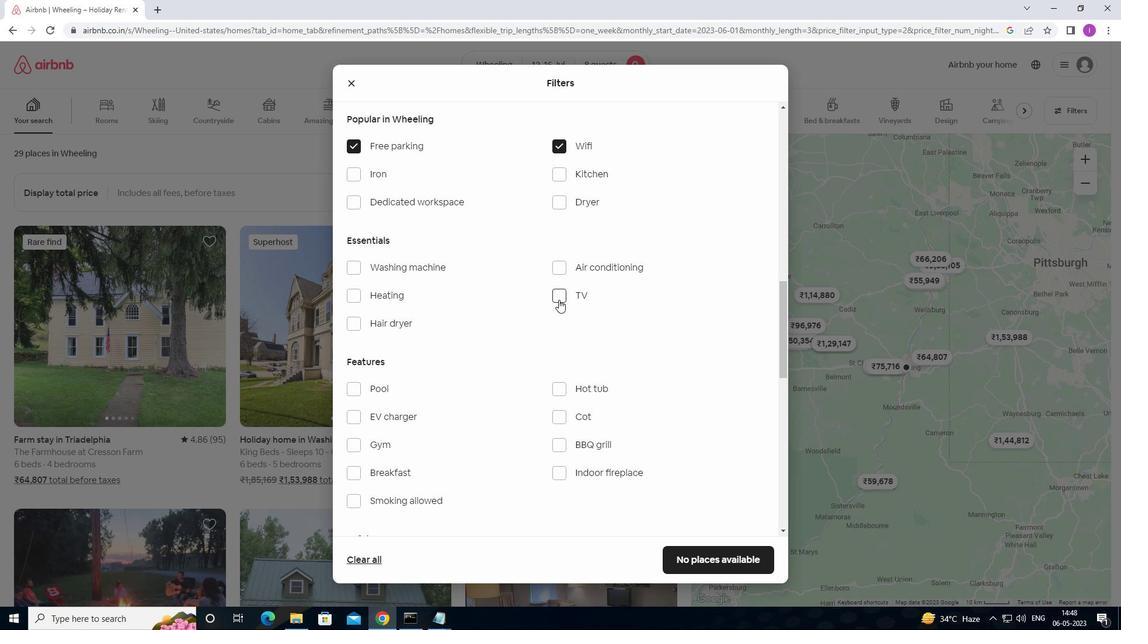 
Action: Mouse pressed left at (560, 299)
Screenshot: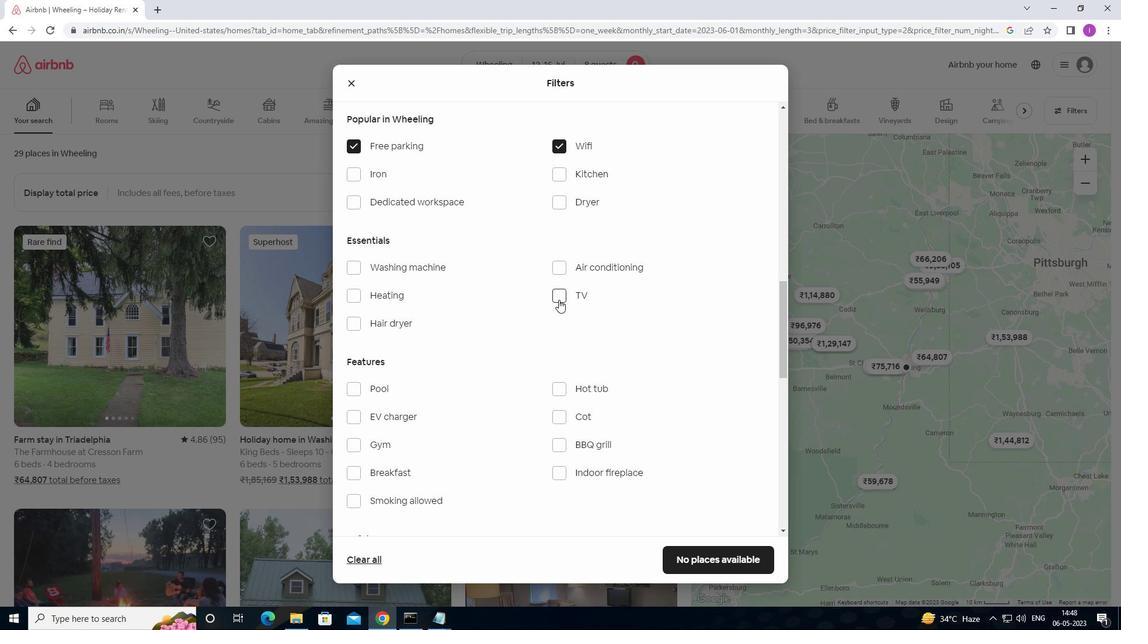 
Action: Mouse moved to (440, 364)
Screenshot: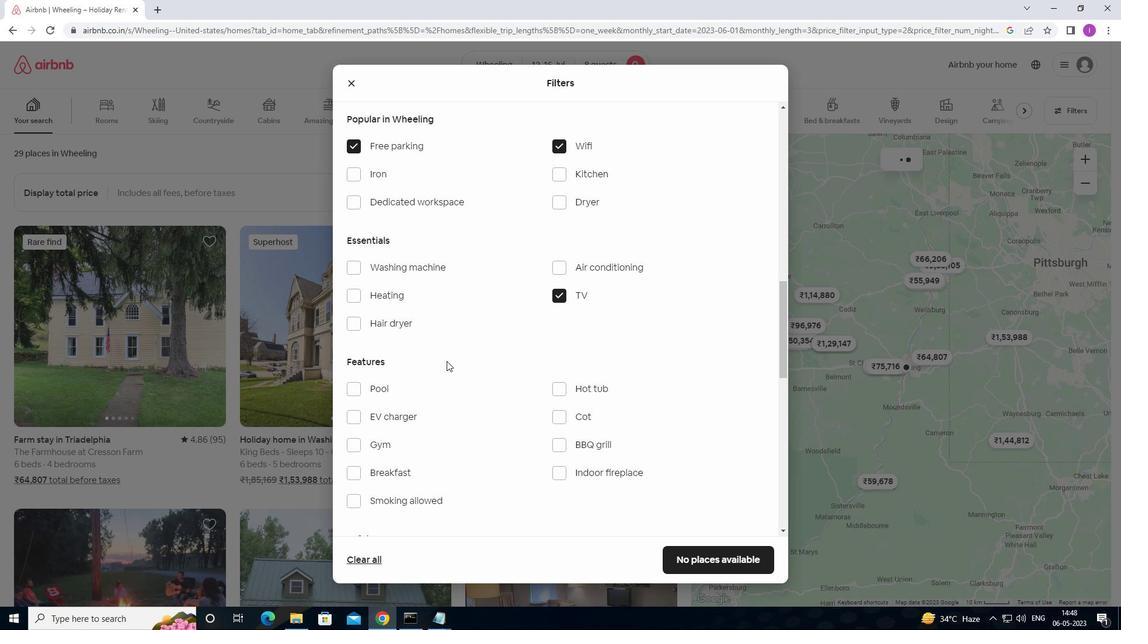 
Action: Mouse scrolled (440, 363) with delta (0, 0)
Screenshot: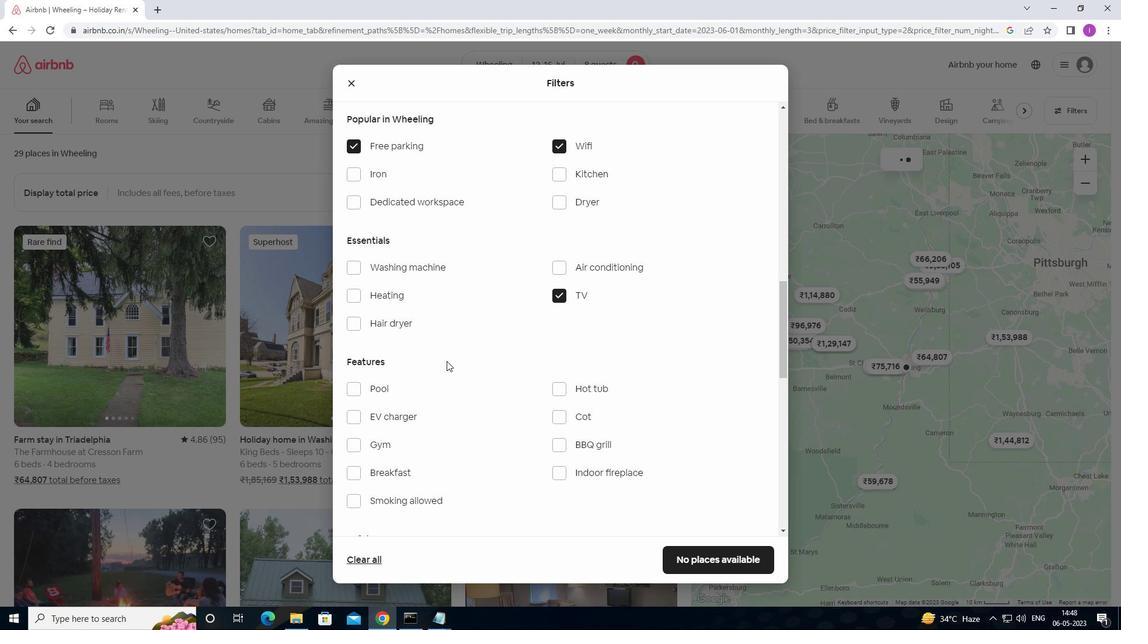 
Action: Mouse moved to (354, 386)
Screenshot: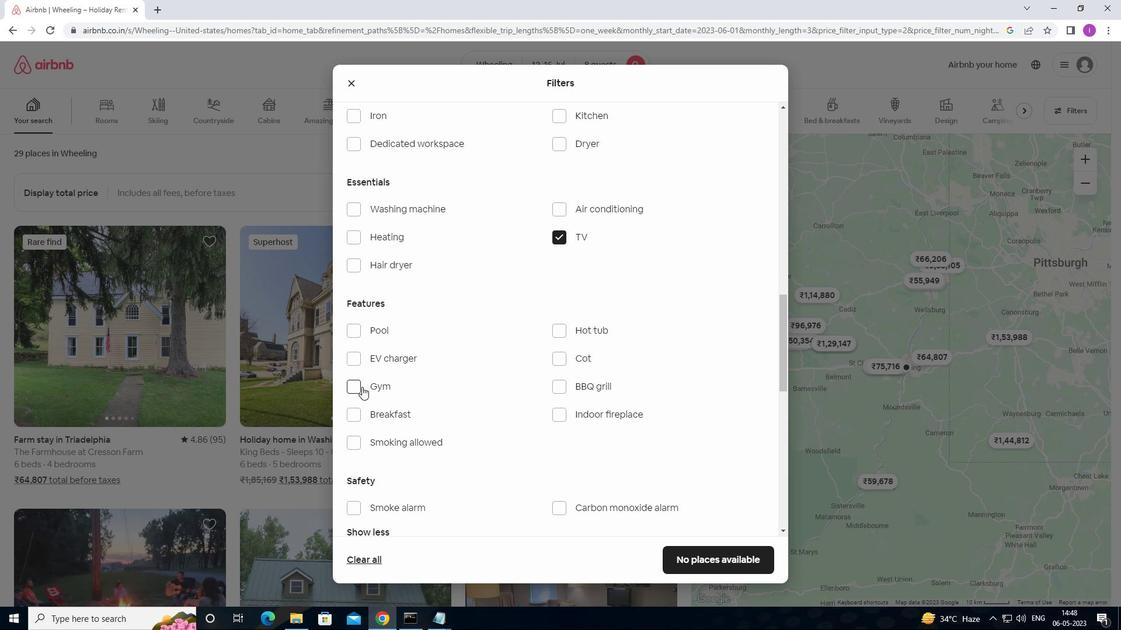 
Action: Mouse pressed left at (354, 386)
Screenshot: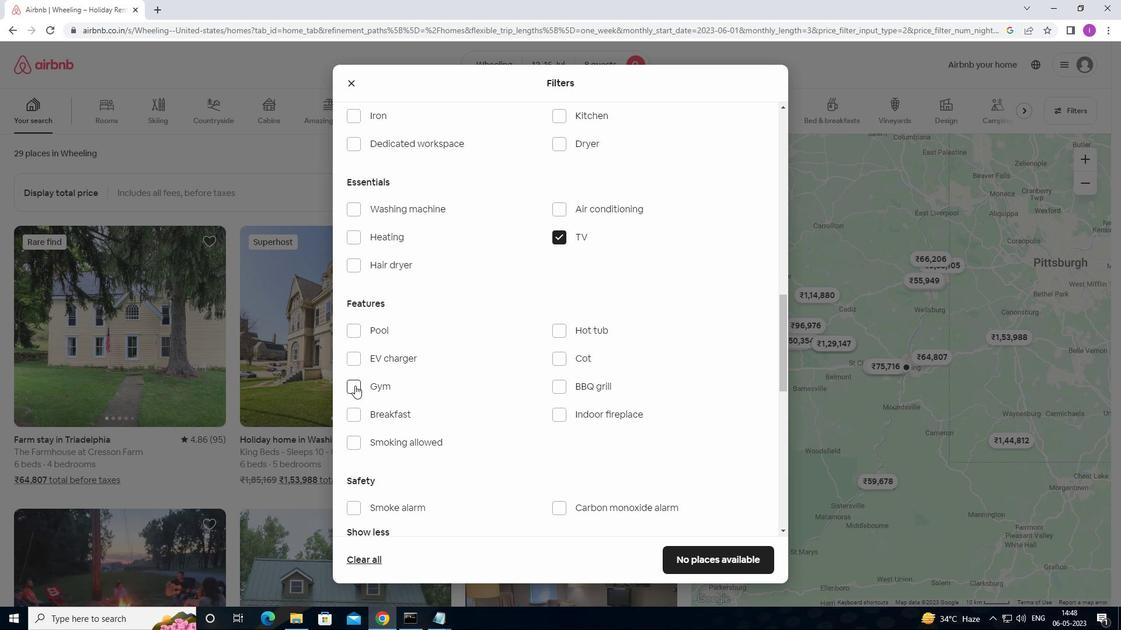 
Action: Mouse moved to (356, 409)
Screenshot: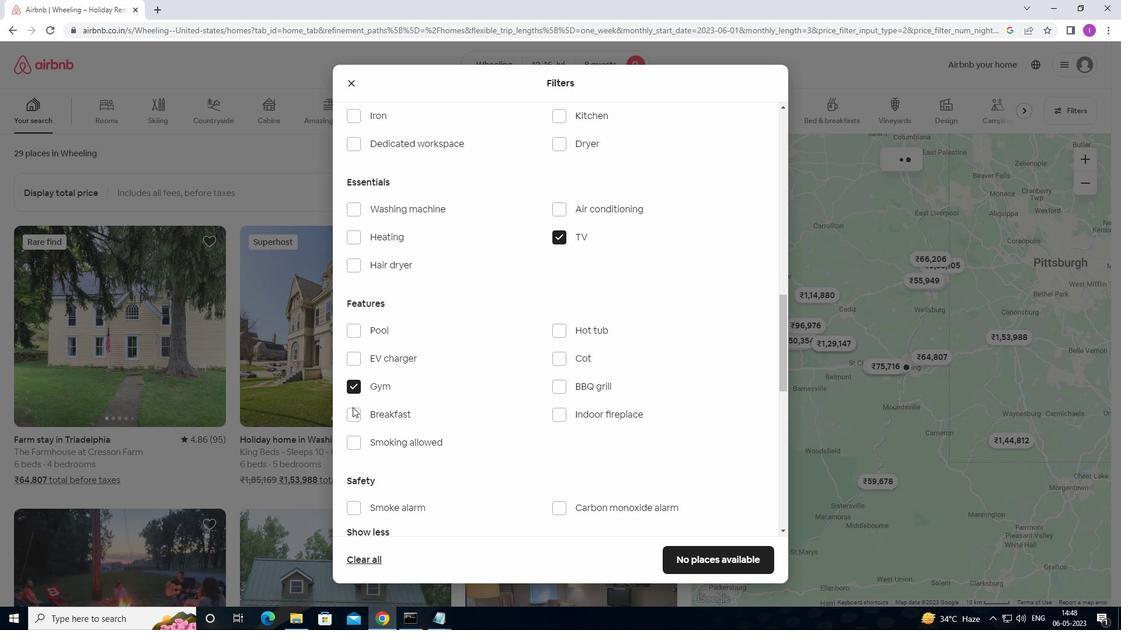 
Action: Mouse pressed left at (356, 409)
Screenshot: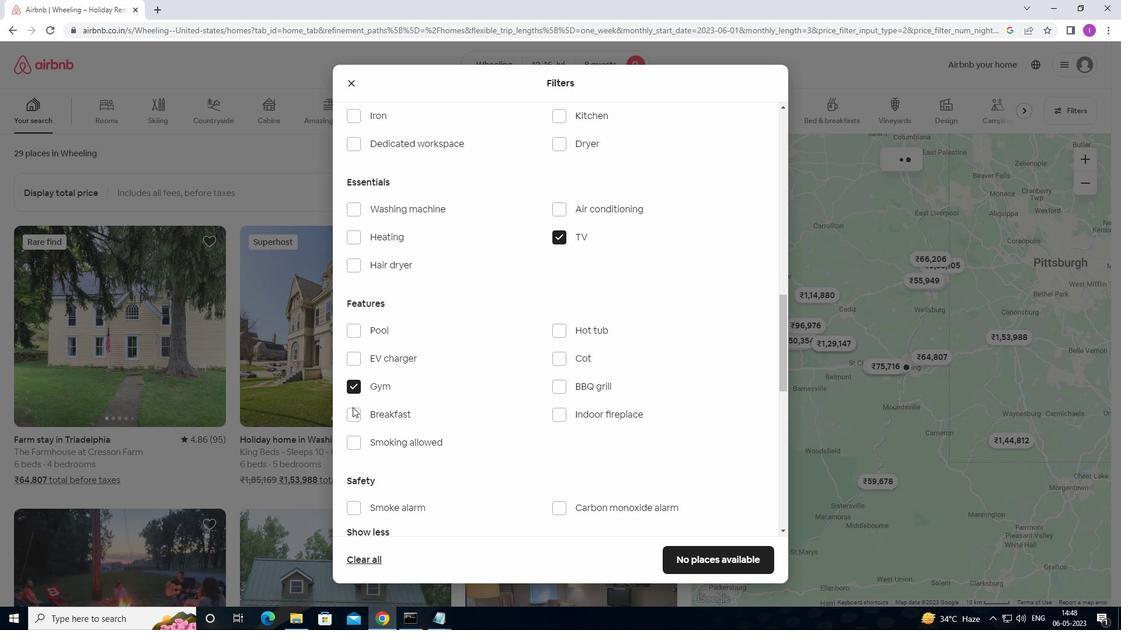 
Action: Mouse moved to (605, 392)
Screenshot: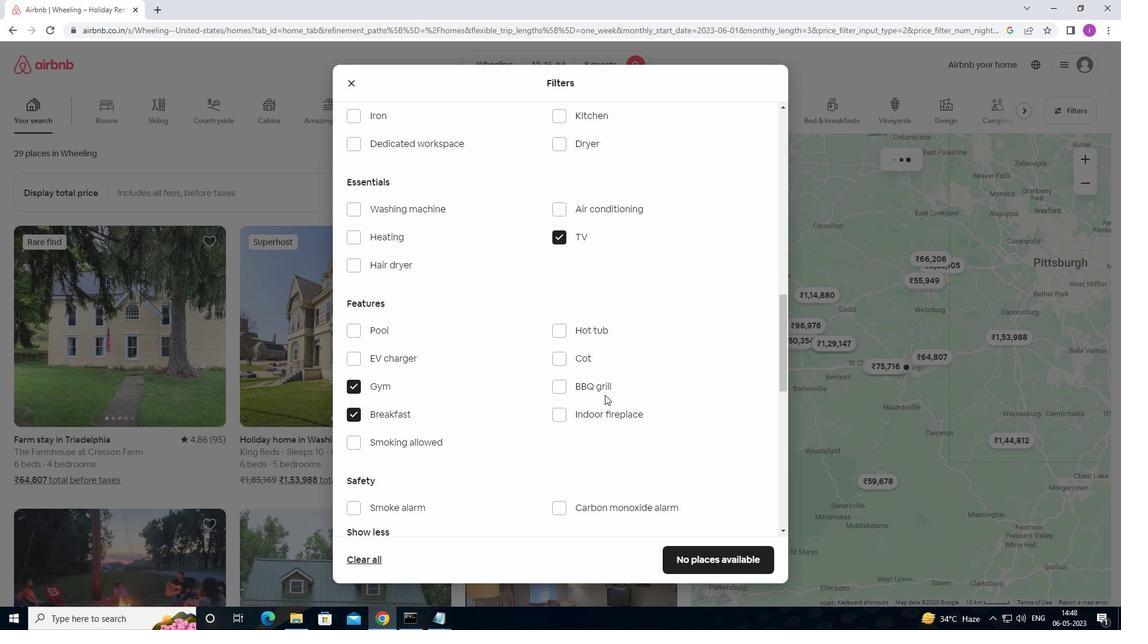 
Action: Mouse scrolled (605, 391) with delta (0, 0)
Screenshot: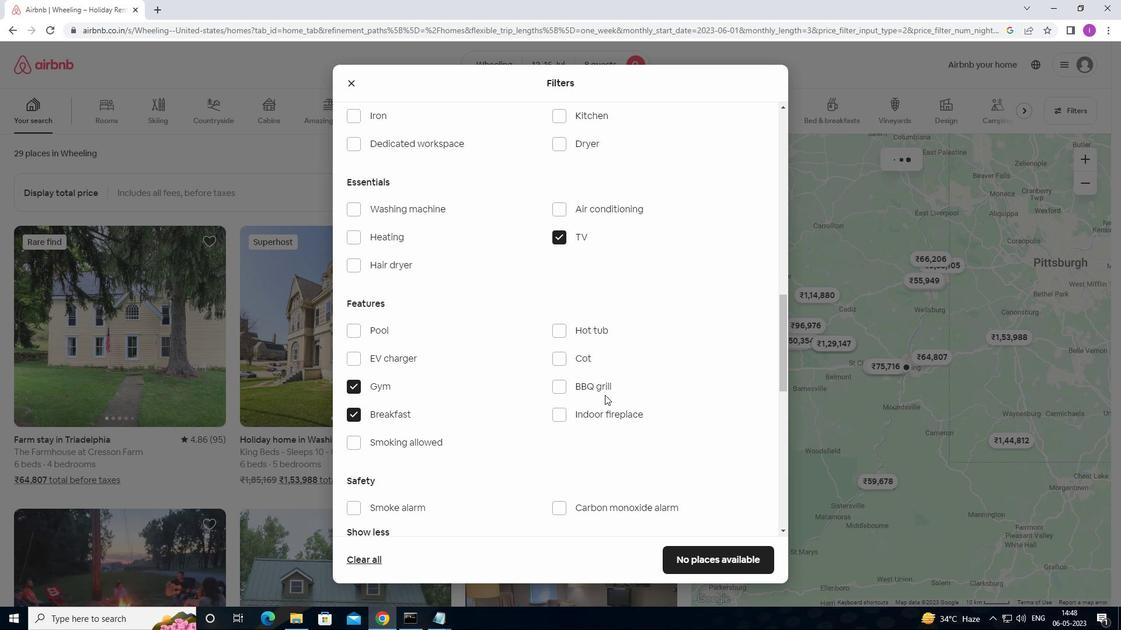 
Action: Mouse moved to (606, 392)
Screenshot: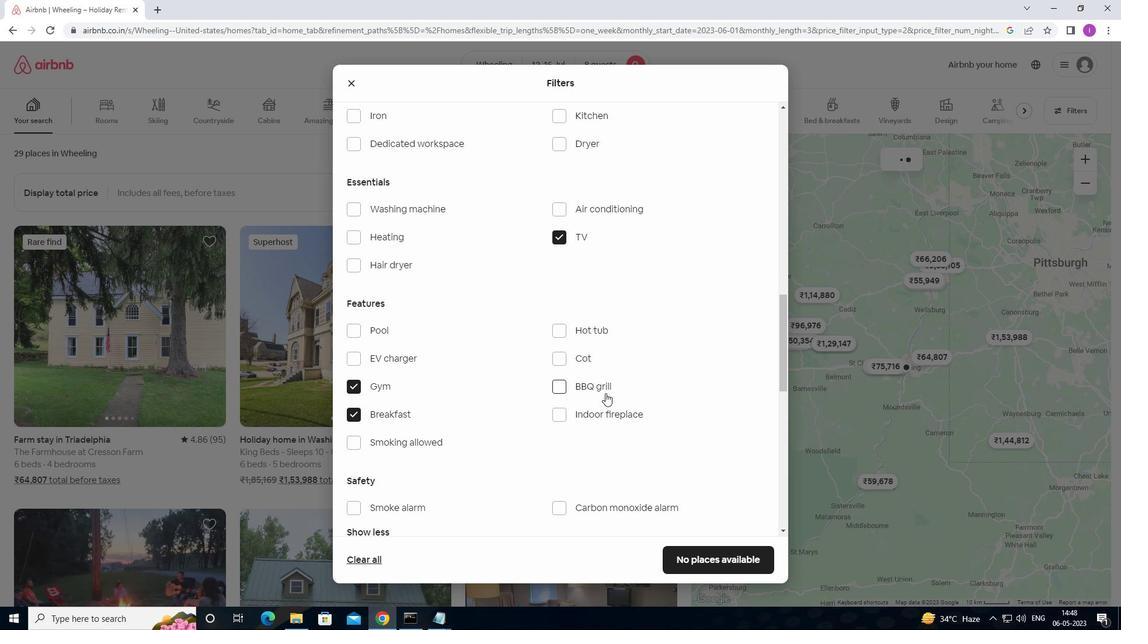 
Action: Mouse scrolled (606, 391) with delta (0, 0)
Screenshot: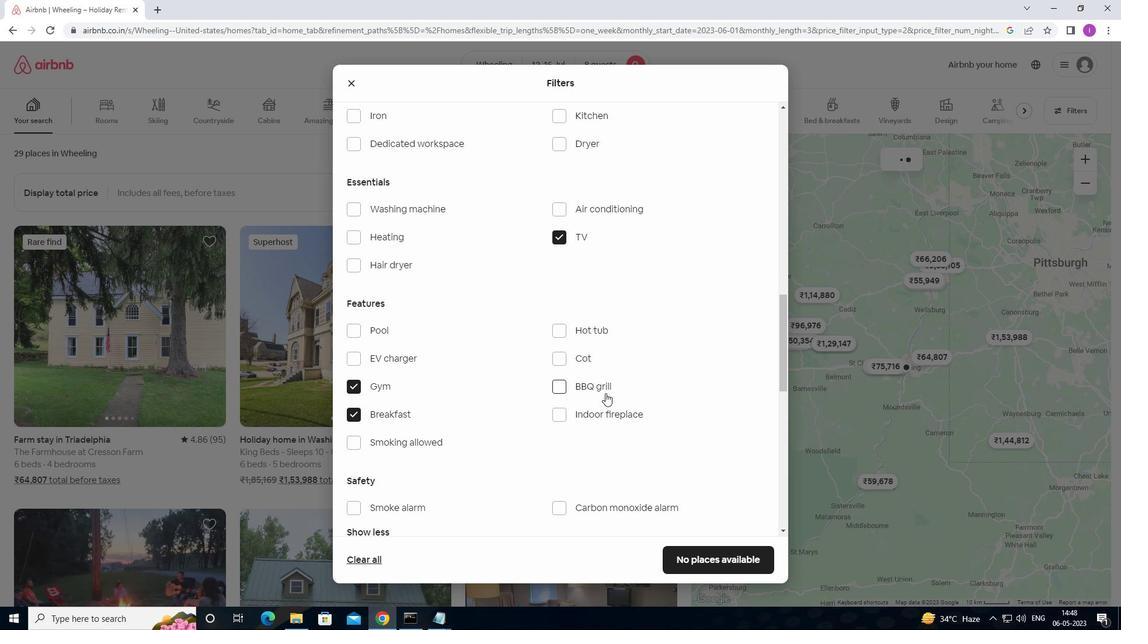 
Action: Mouse scrolled (606, 391) with delta (0, 0)
Screenshot: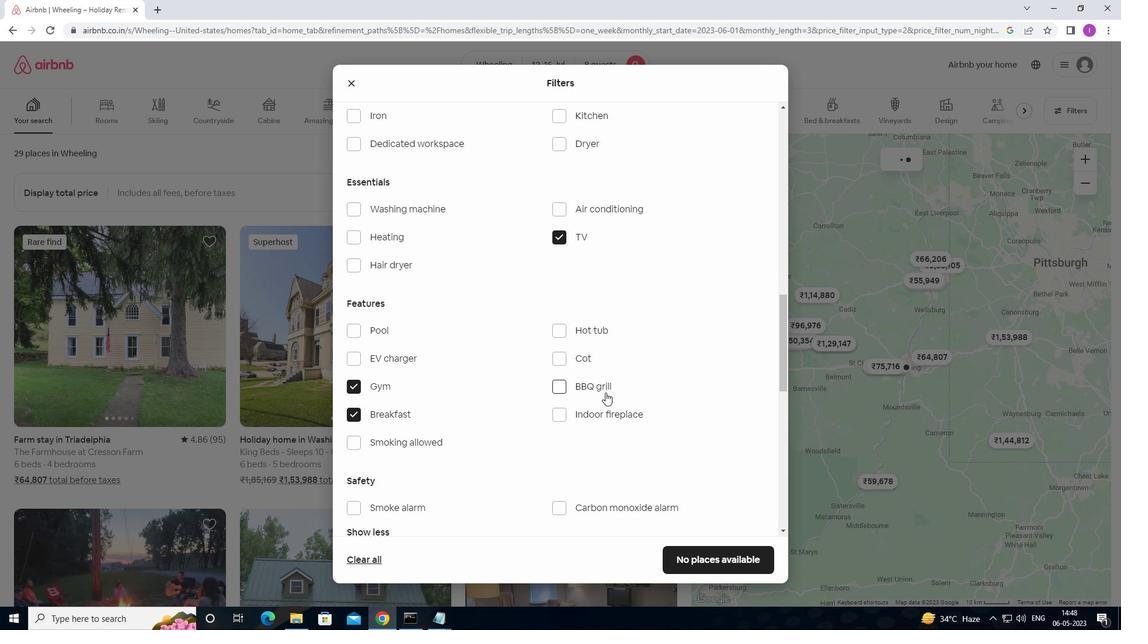 
Action: Mouse moved to (616, 381)
Screenshot: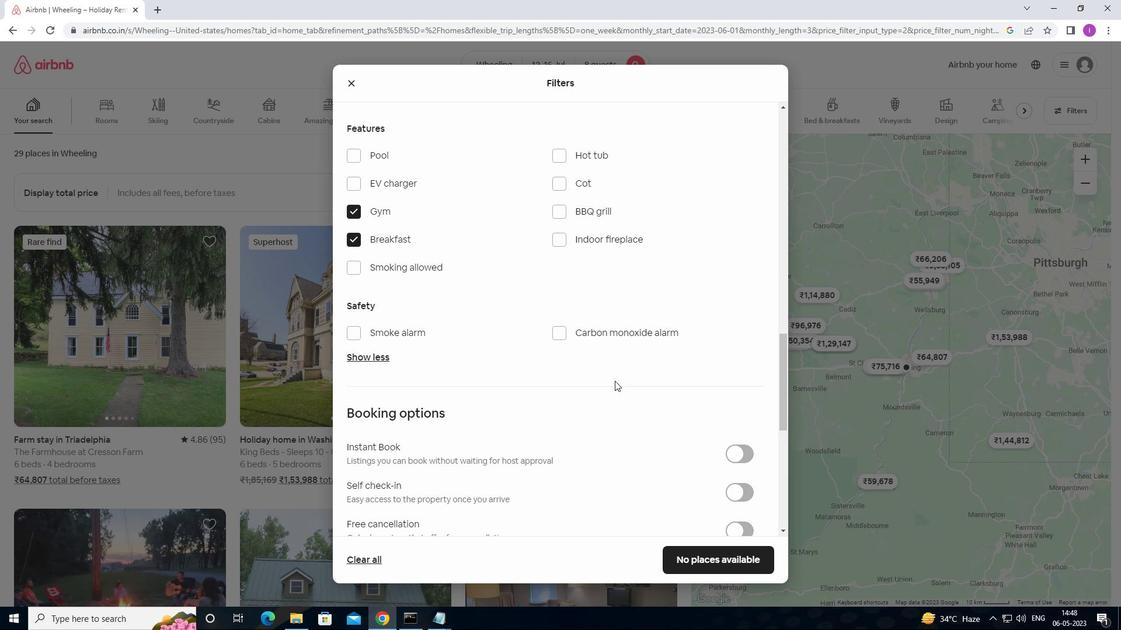 
Action: Mouse scrolled (616, 380) with delta (0, 0)
Screenshot: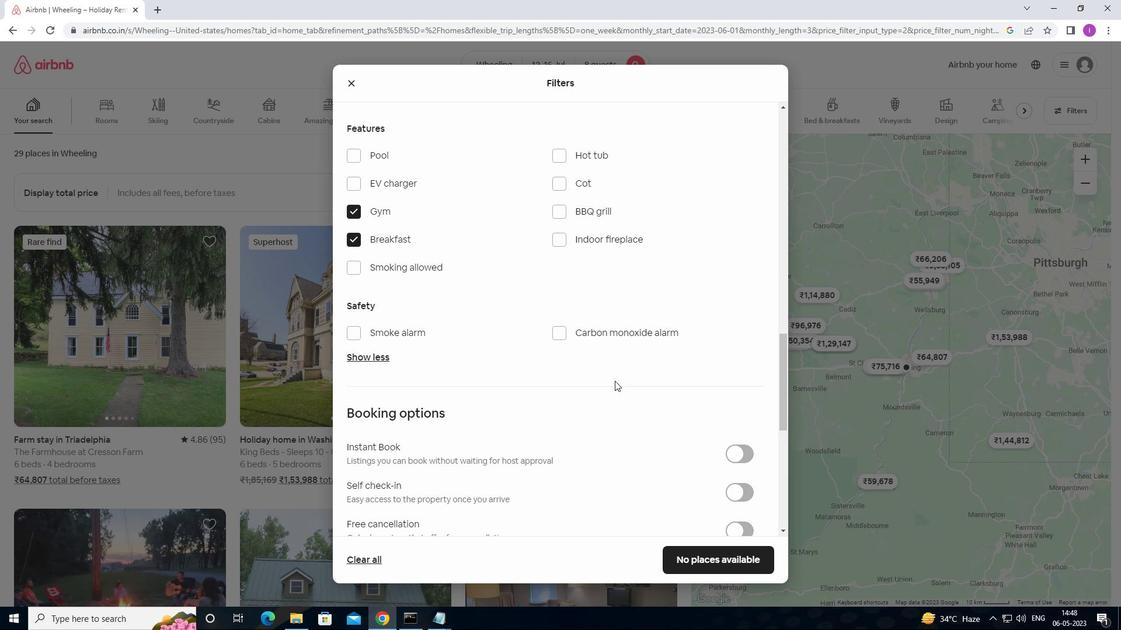 
Action: Mouse moved to (616, 381)
Screenshot: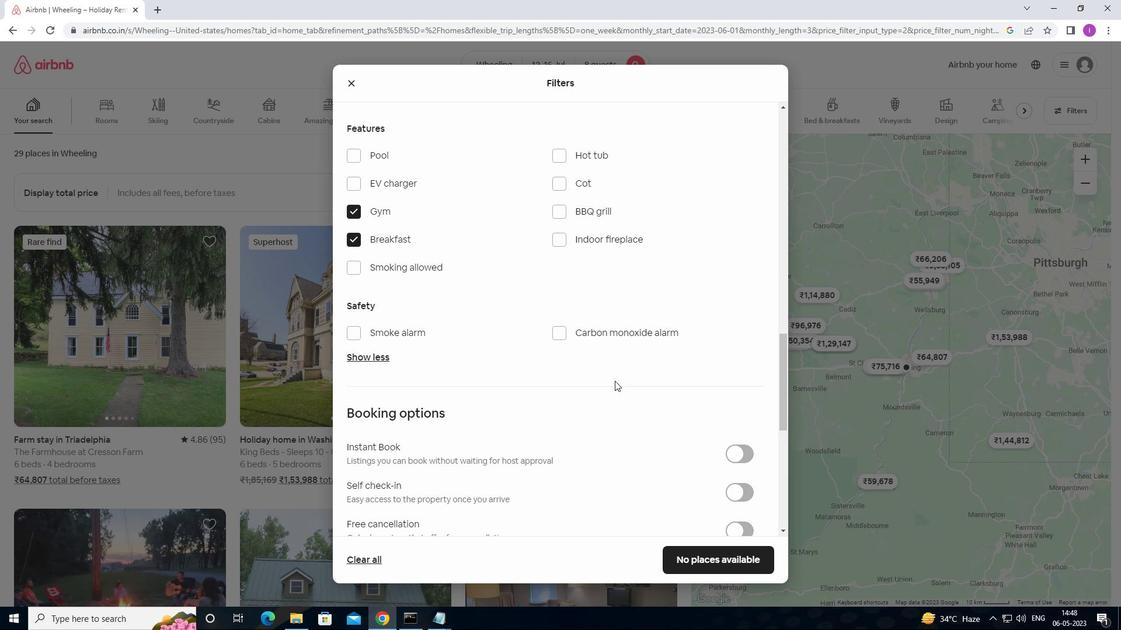 
Action: Mouse scrolled (616, 380) with delta (0, 0)
Screenshot: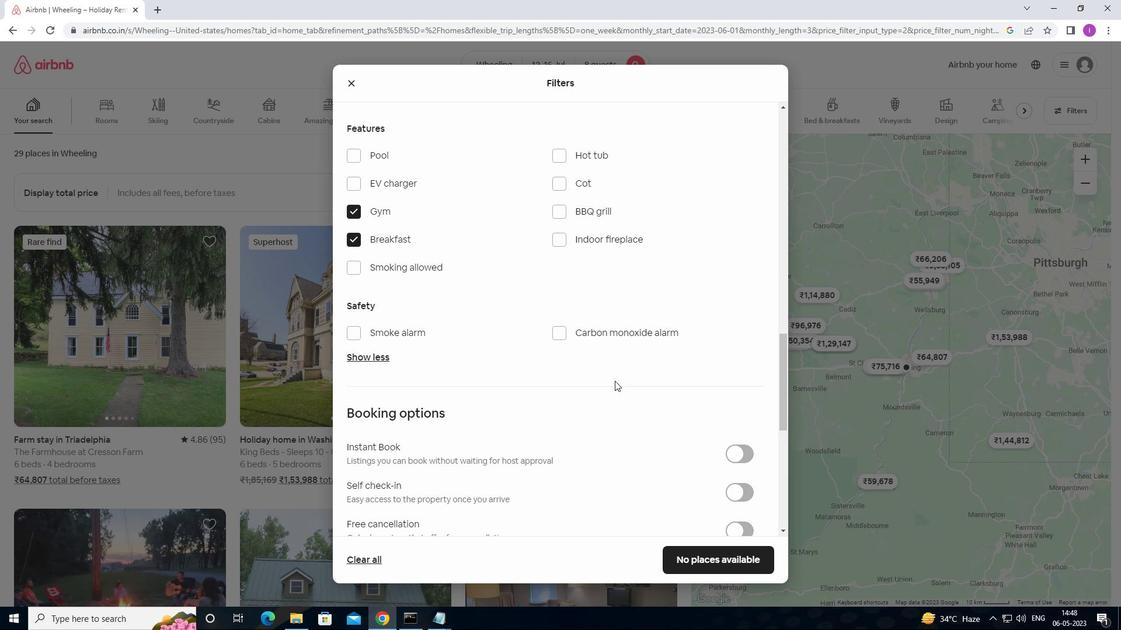 
Action: Mouse moved to (751, 373)
Screenshot: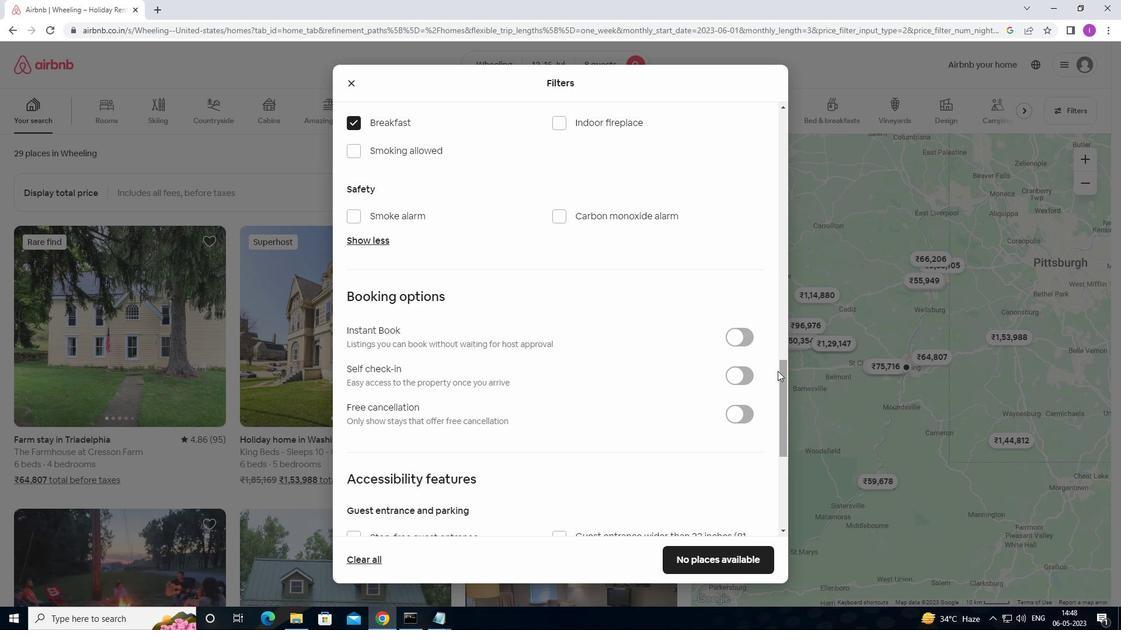 
Action: Mouse pressed left at (751, 373)
Screenshot: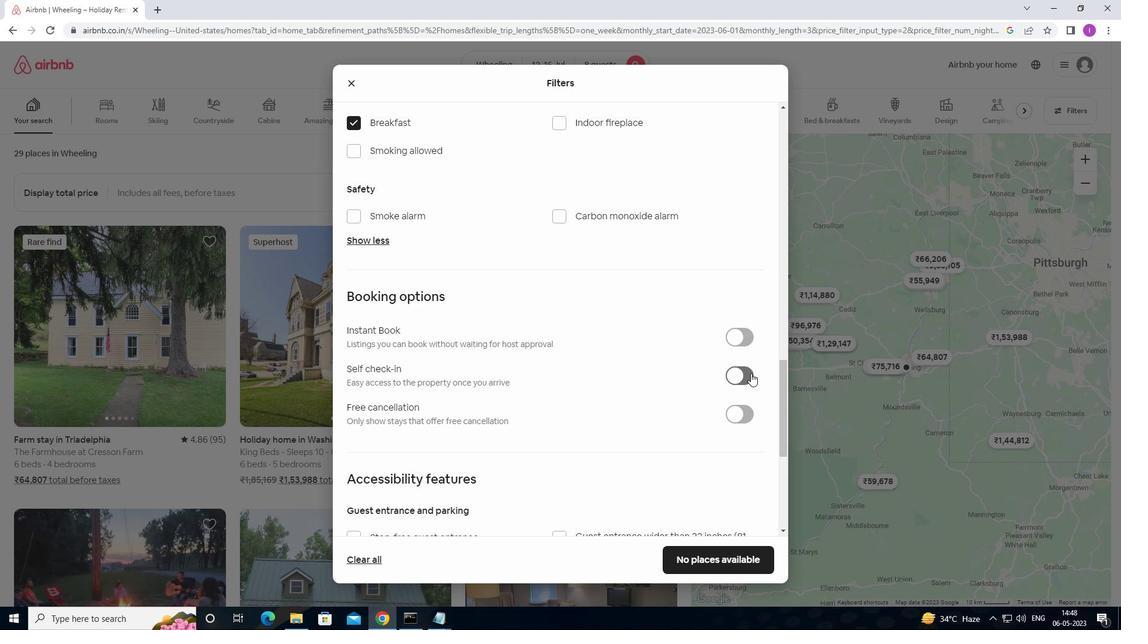 
Action: Mouse moved to (560, 373)
Screenshot: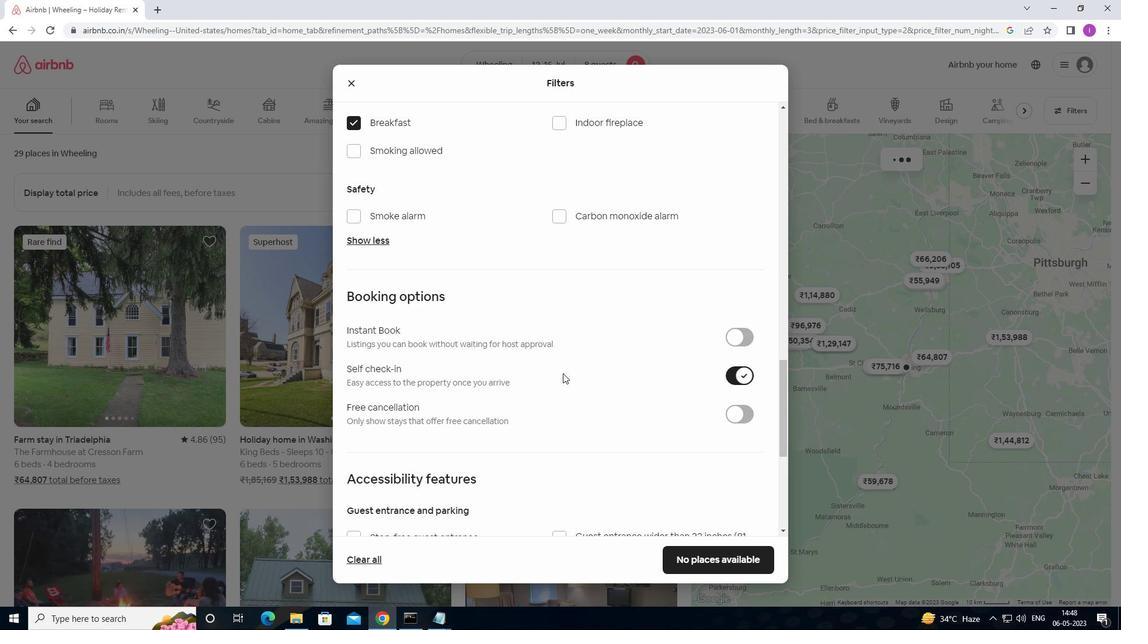 
Action: Mouse scrolled (560, 373) with delta (0, 0)
Screenshot: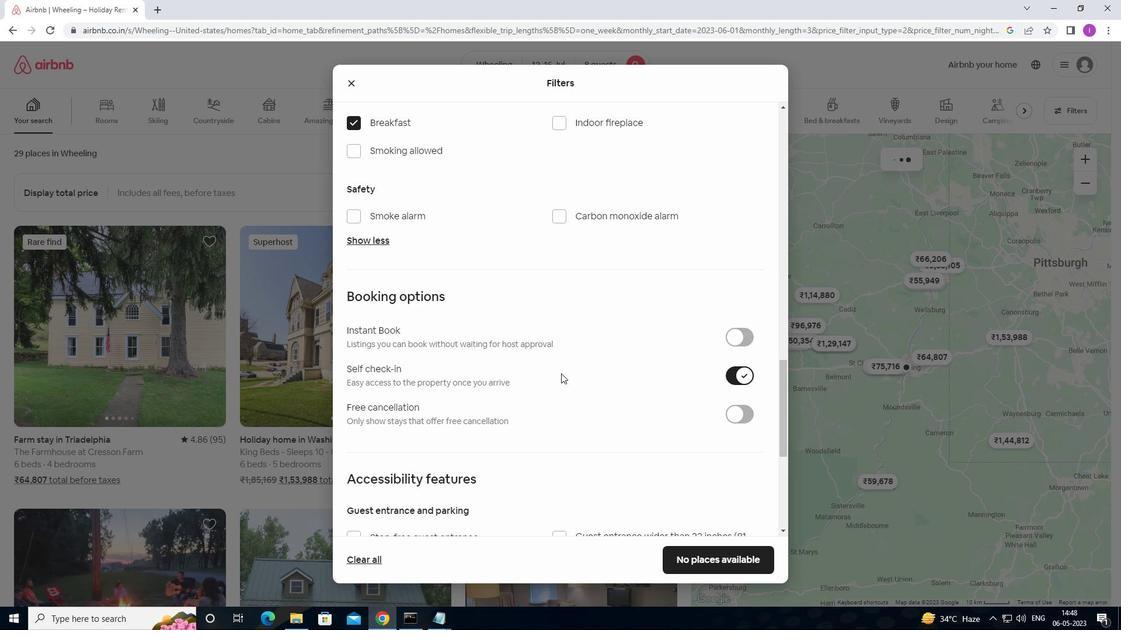
Action: Mouse scrolled (560, 373) with delta (0, 0)
Screenshot: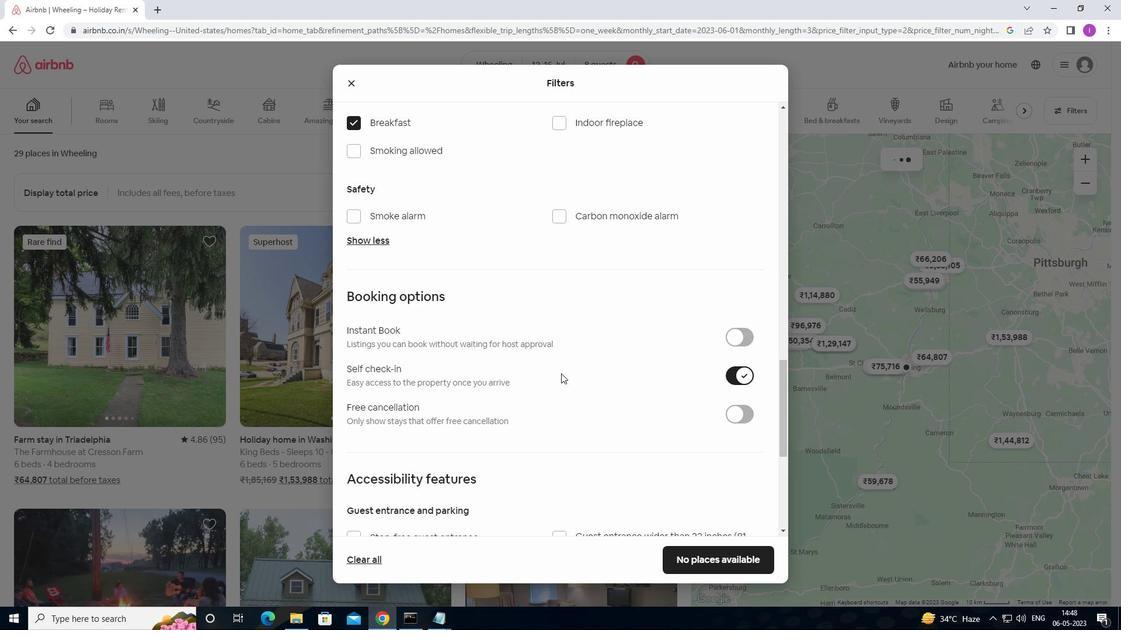 
Action: Mouse scrolled (560, 373) with delta (0, 0)
Screenshot: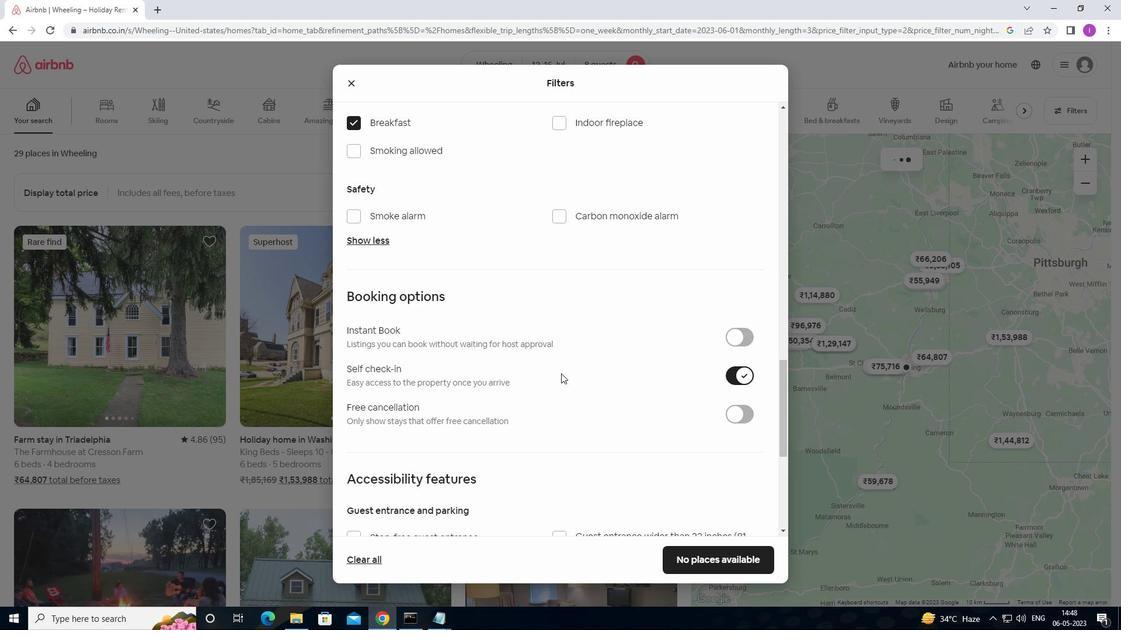 
Action: Mouse scrolled (560, 373) with delta (0, 0)
Screenshot: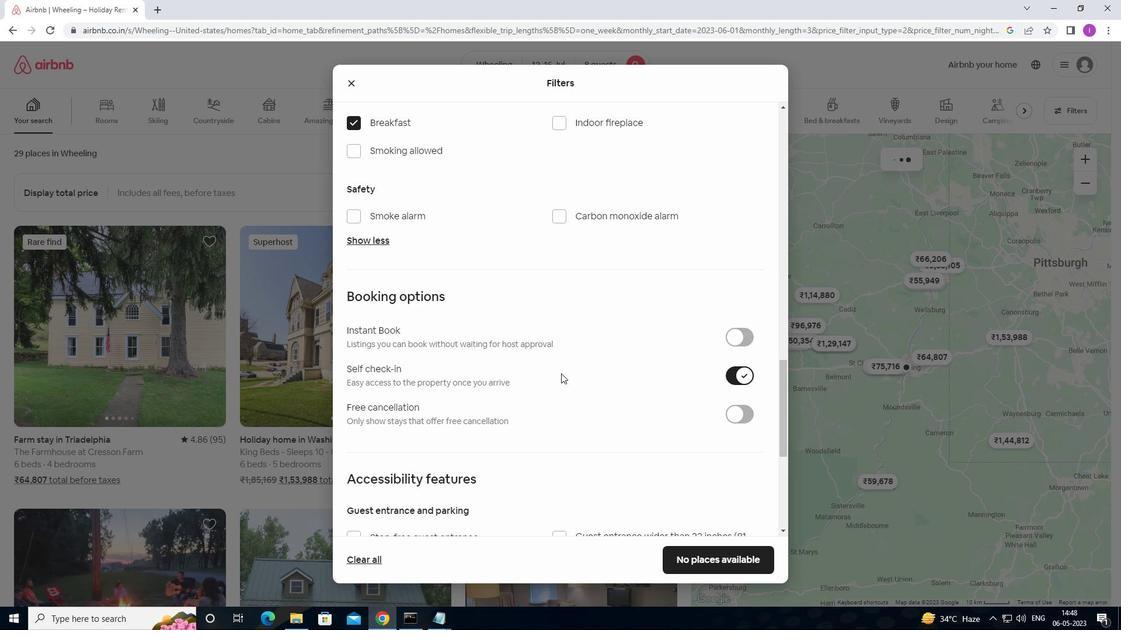 
Action: Mouse moved to (557, 372)
Screenshot: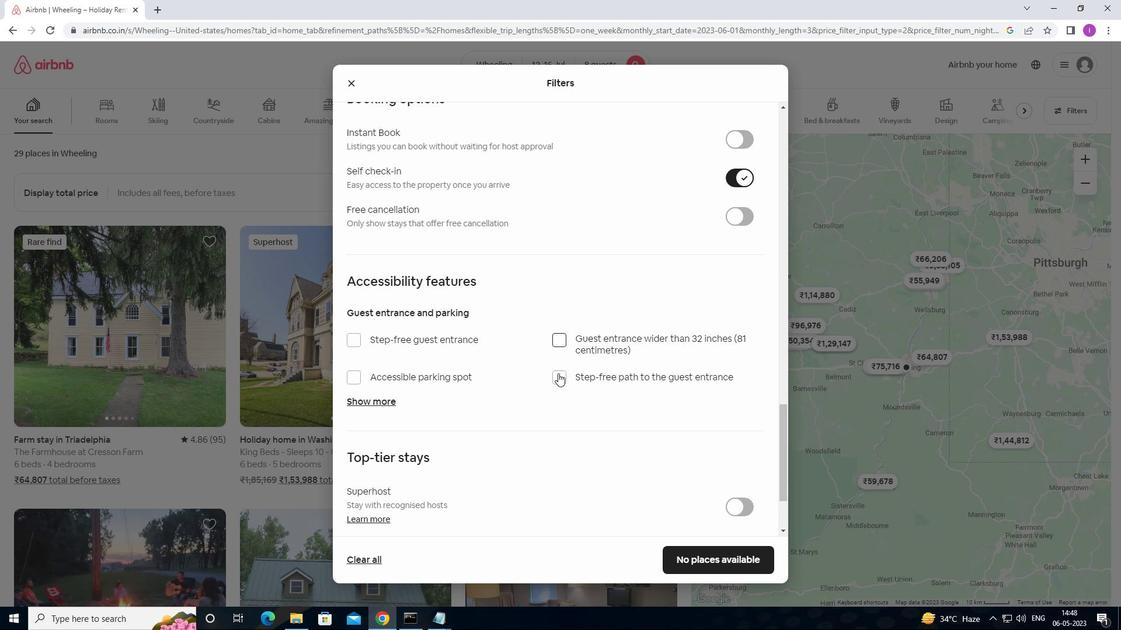 
Action: Mouse scrolled (557, 371) with delta (0, 0)
Screenshot: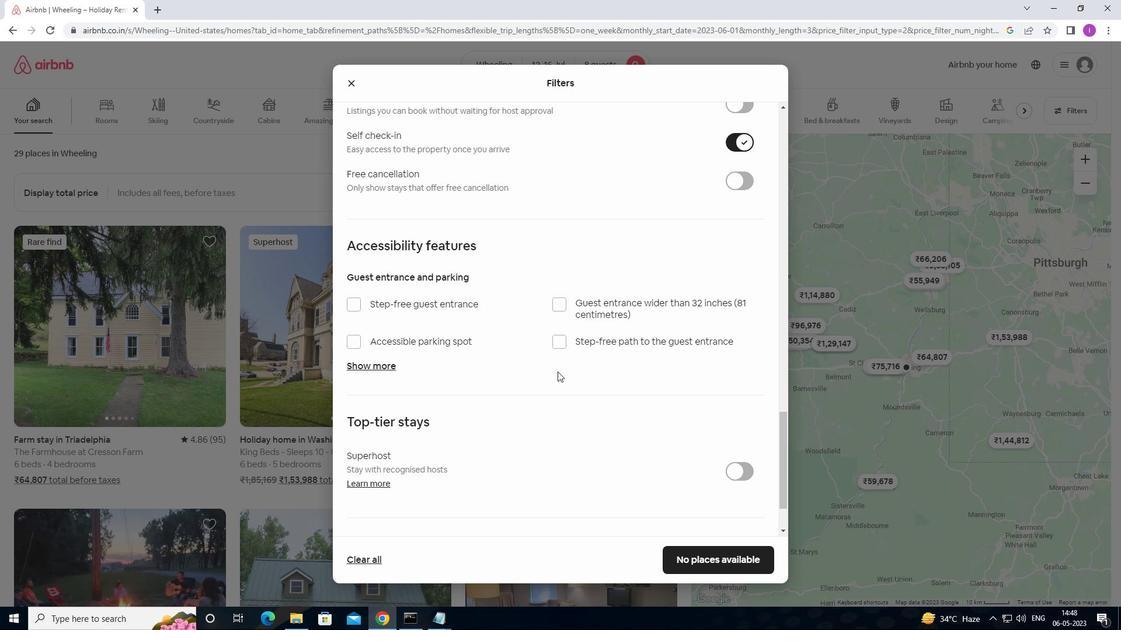 
Action: Mouse scrolled (557, 371) with delta (0, 0)
Screenshot: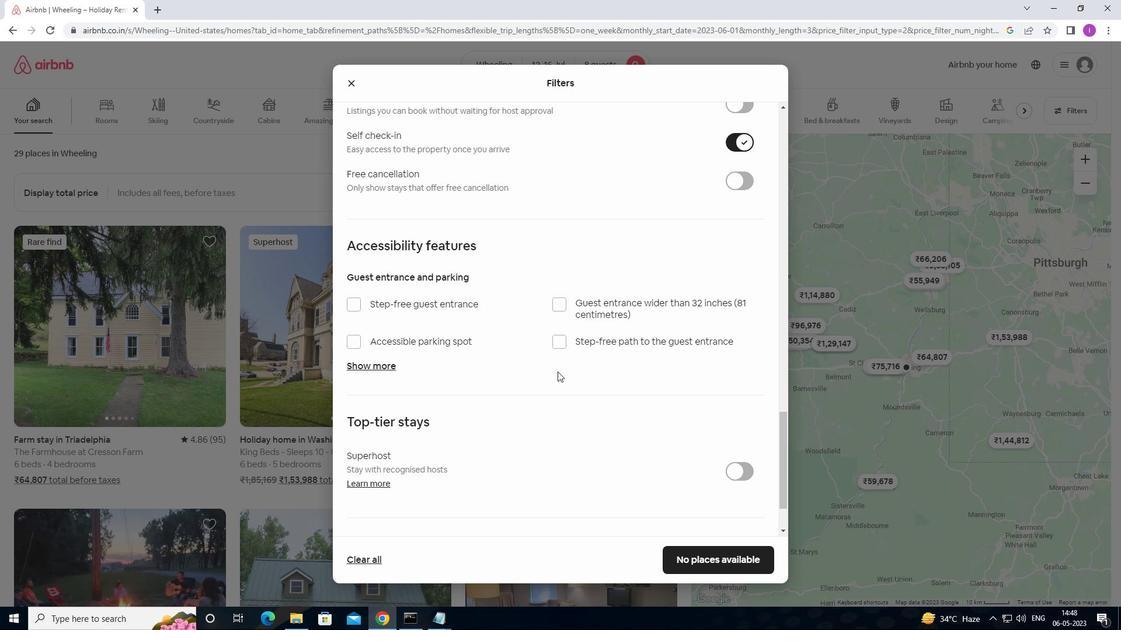 
Action: Mouse scrolled (557, 371) with delta (0, 0)
Screenshot: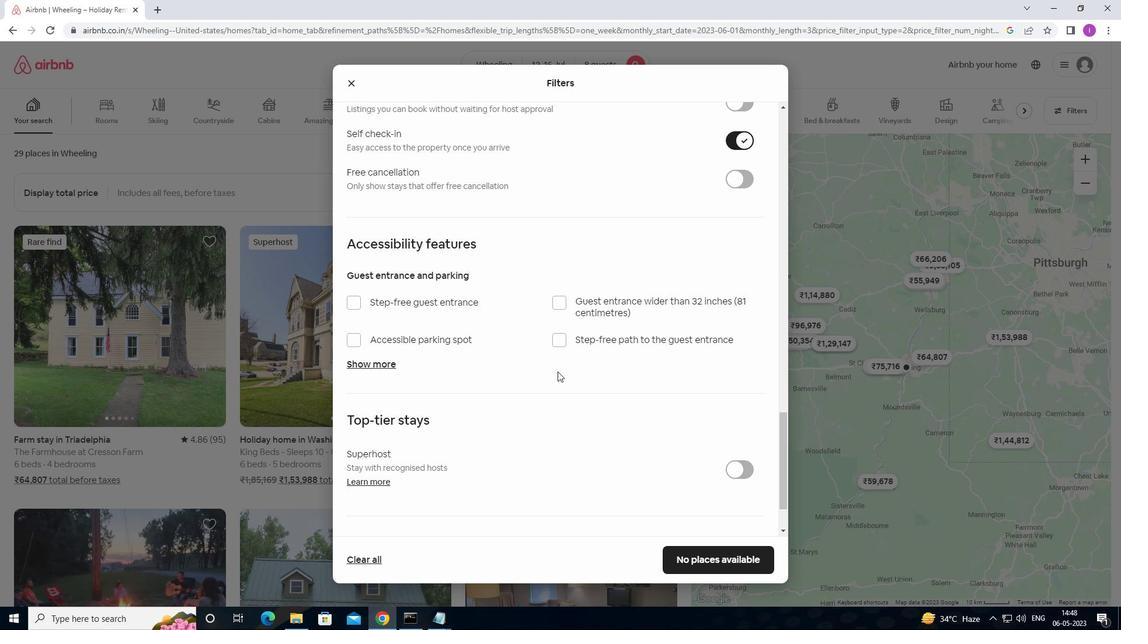 
Action: Mouse scrolled (557, 371) with delta (0, 0)
Screenshot: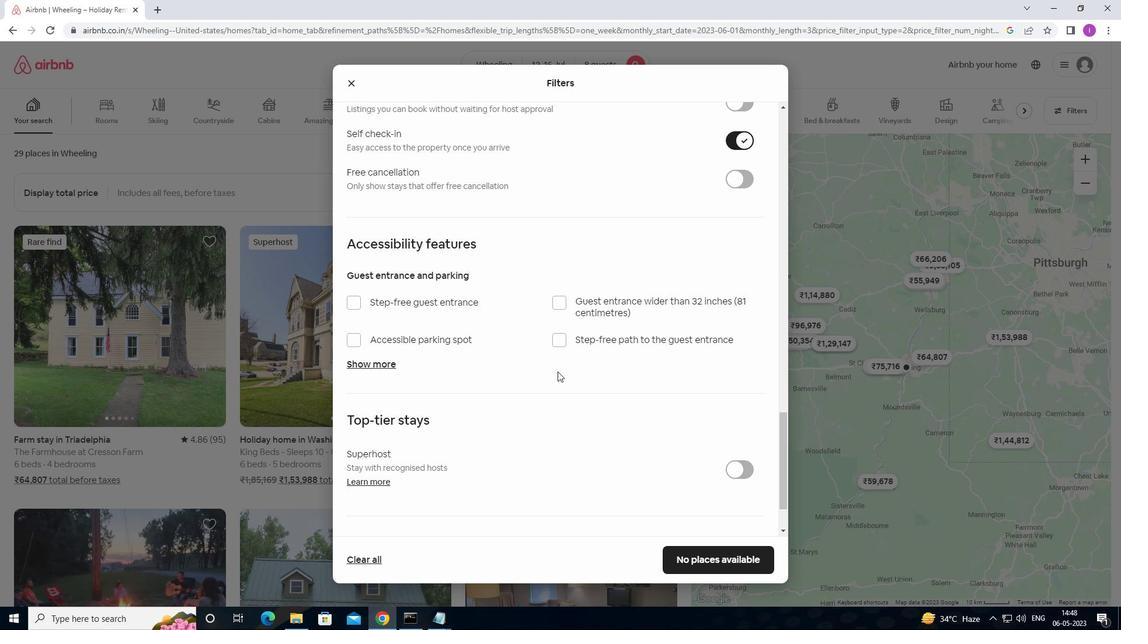 
Action: Mouse moved to (559, 367)
Screenshot: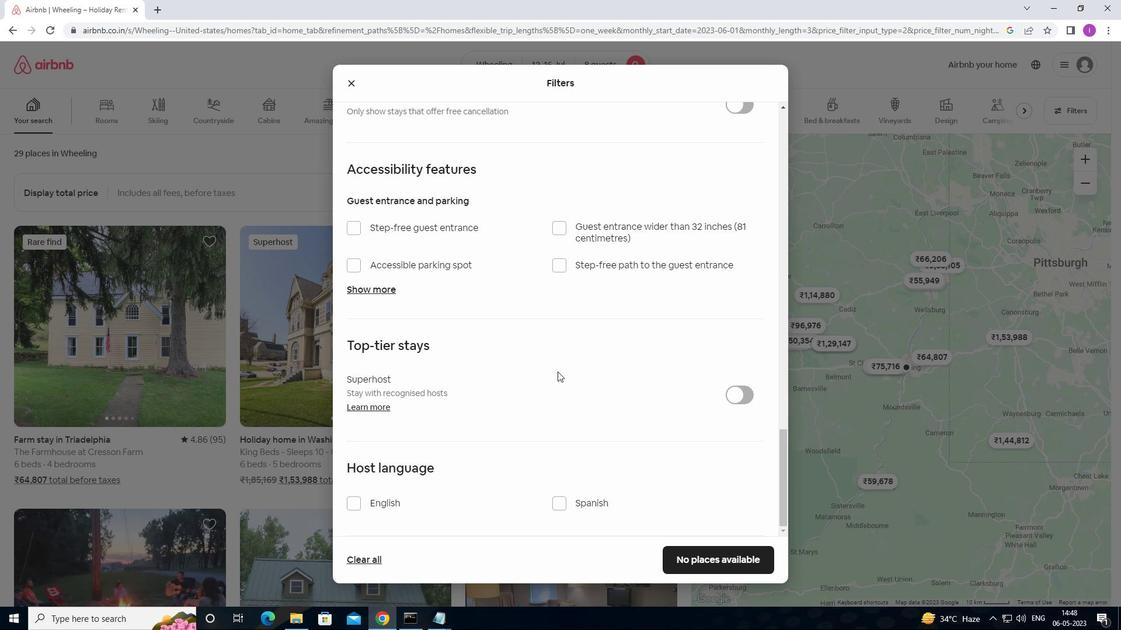 
Action: Mouse scrolled (559, 366) with delta (0, 0)
Screenshot: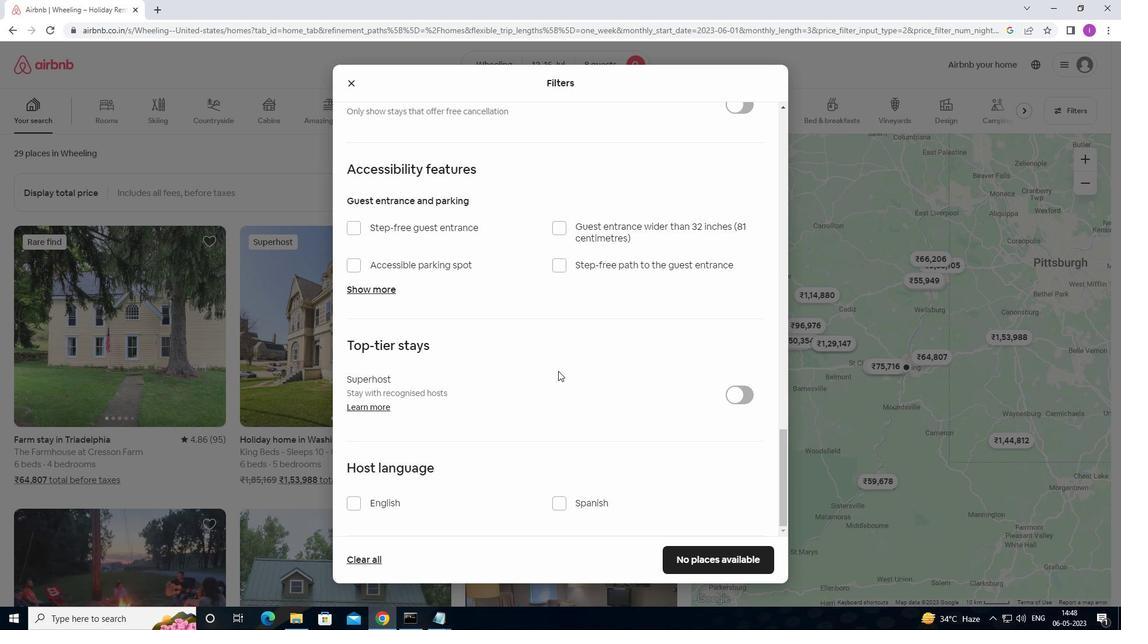 
Action: Mouse moved to (560, 366)
Screenshot: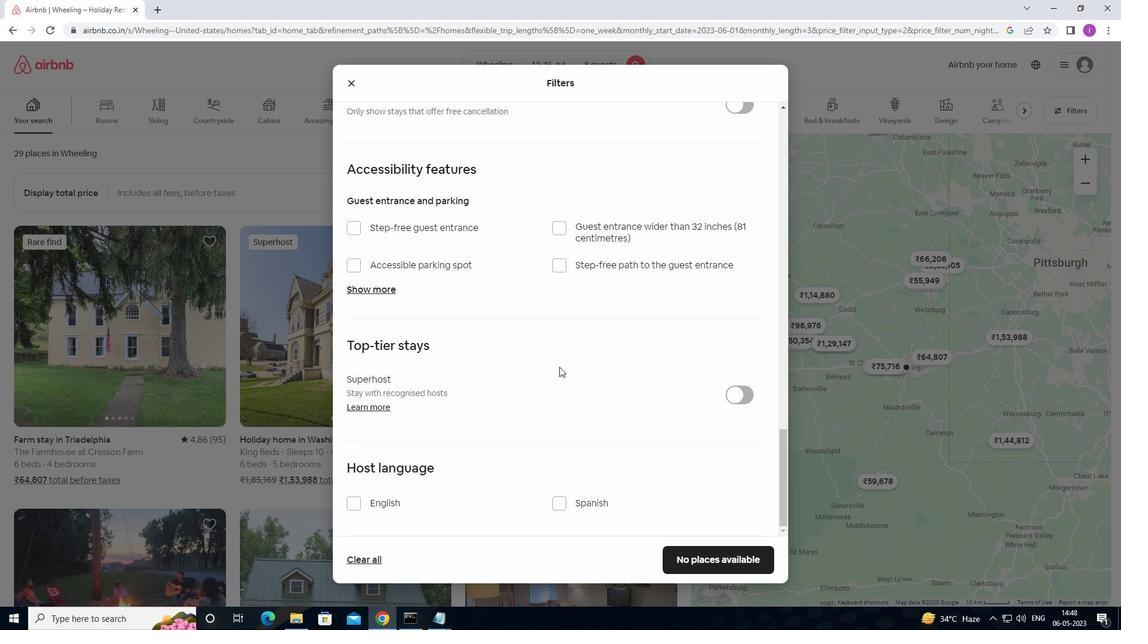
Action: Mouse scrolled (560, 366) with delta (0, 0)
Screenshot: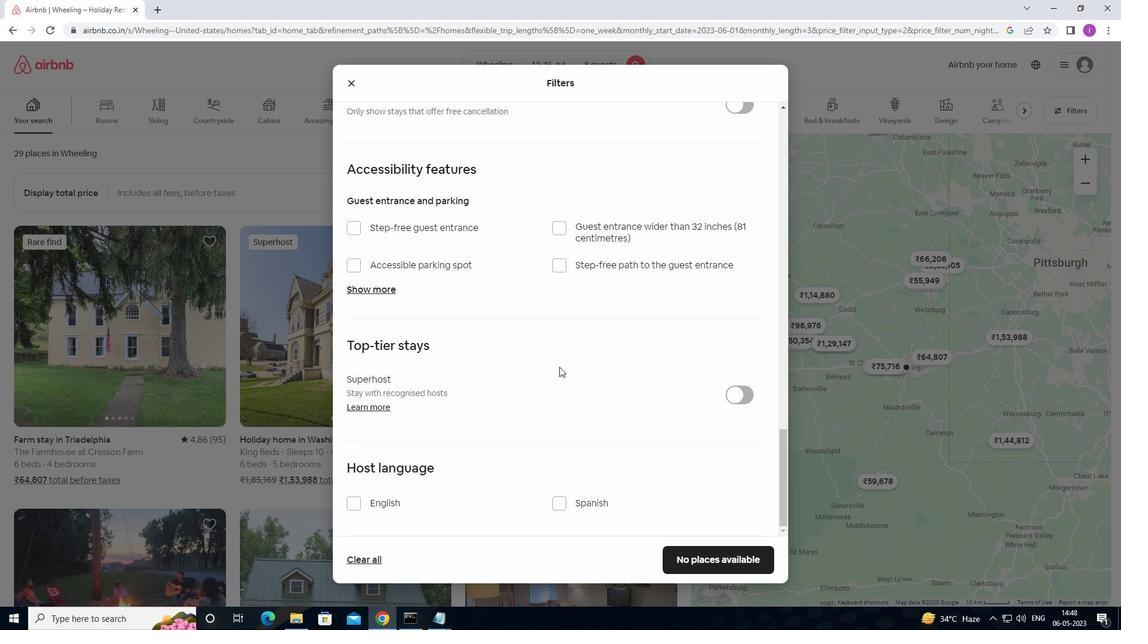 
Action: Mouse moved to (594, 369)
Screenshot: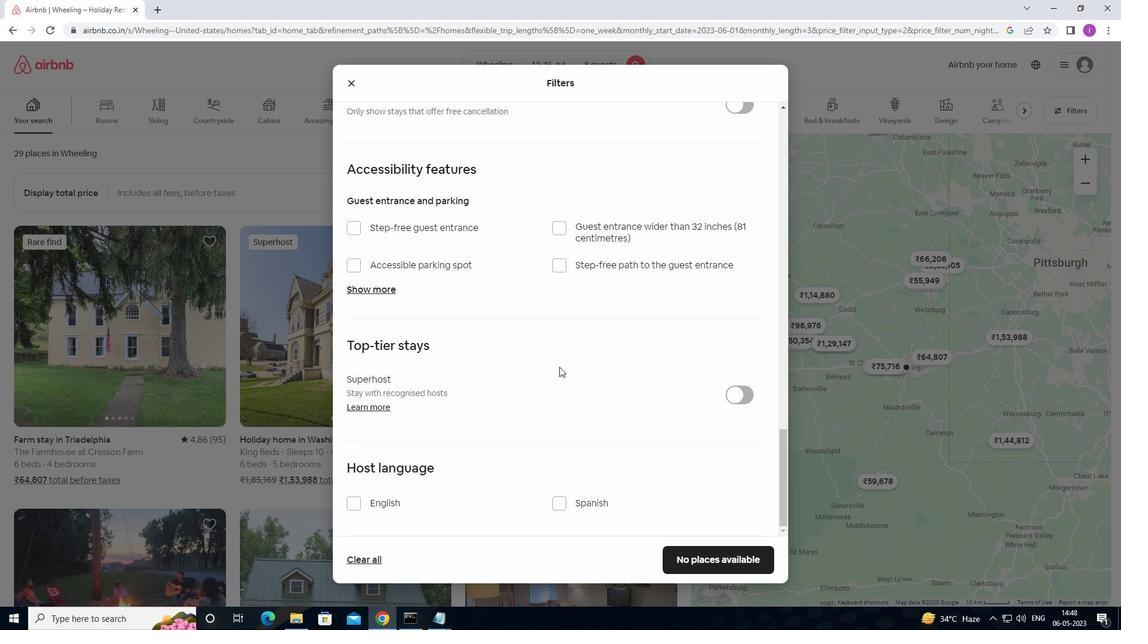 
Action: Mouse scrolled (594, 369) with delta (0, 0)
Screenshot: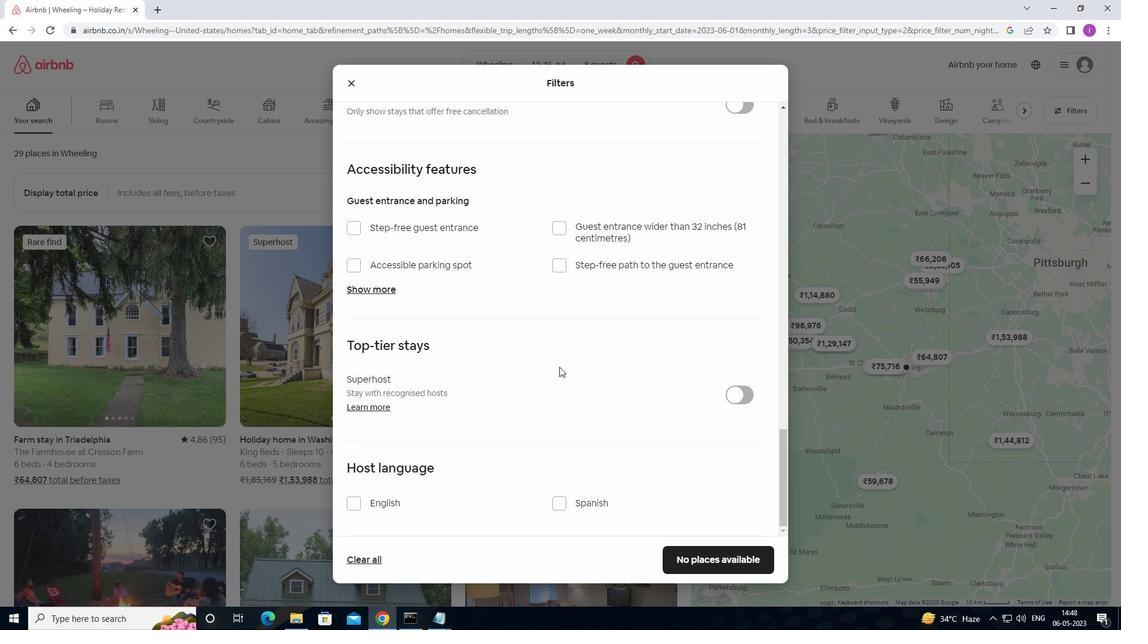 
Action: Mouse moved to (353, 508)
Screenshot: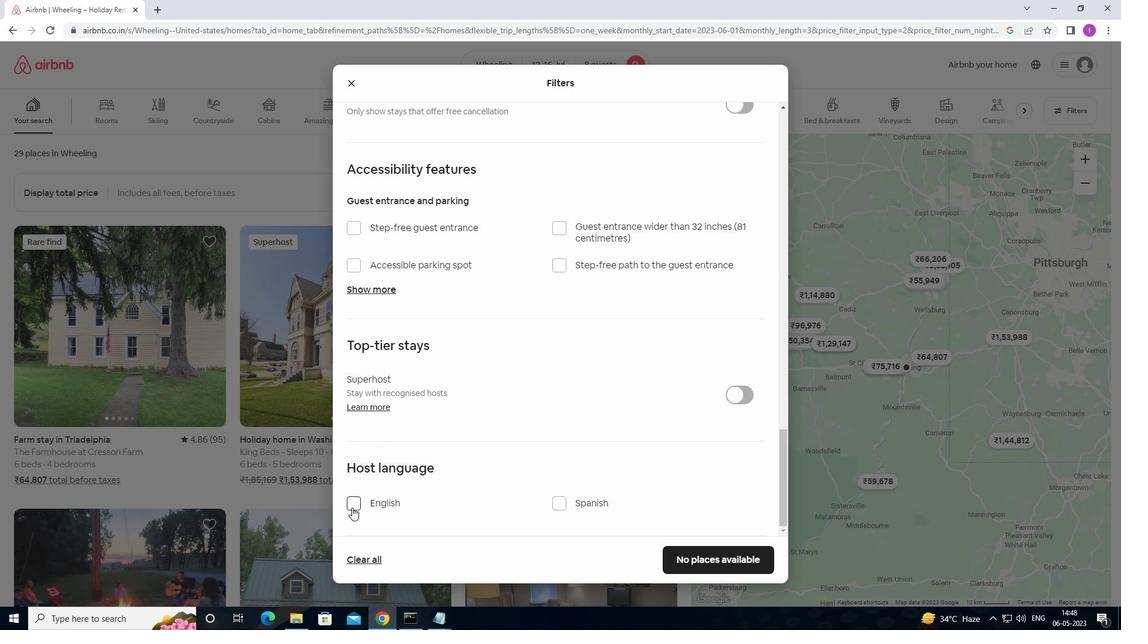 
Action: Mouse pressed left at (353, 508)
Screenshot: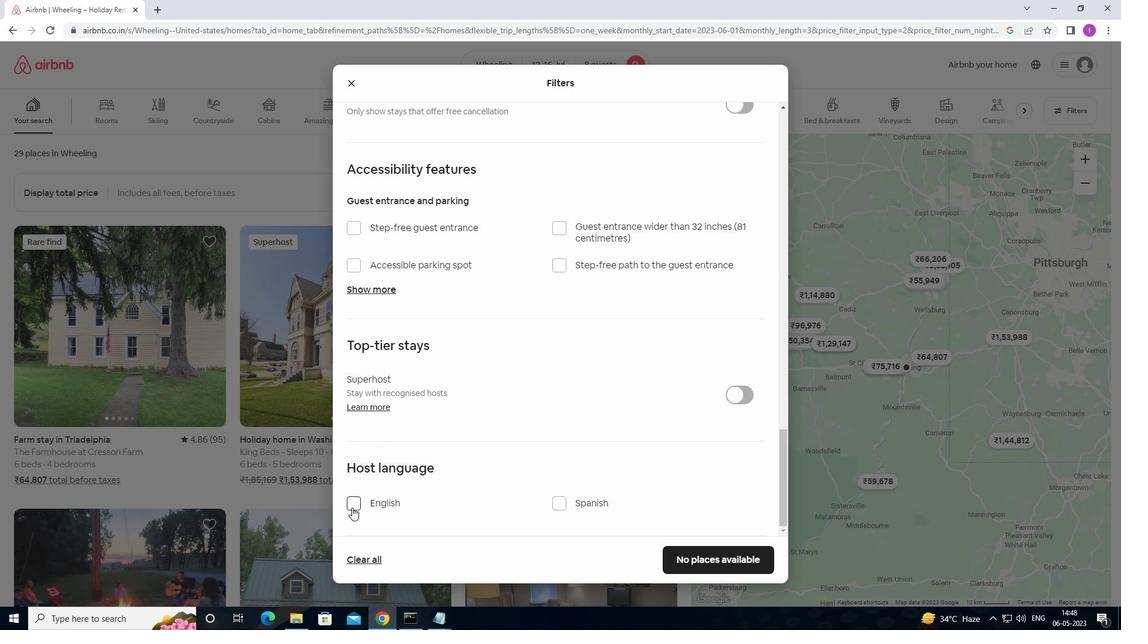 
Action: Mouse moved to (693, 564)
Screenshot: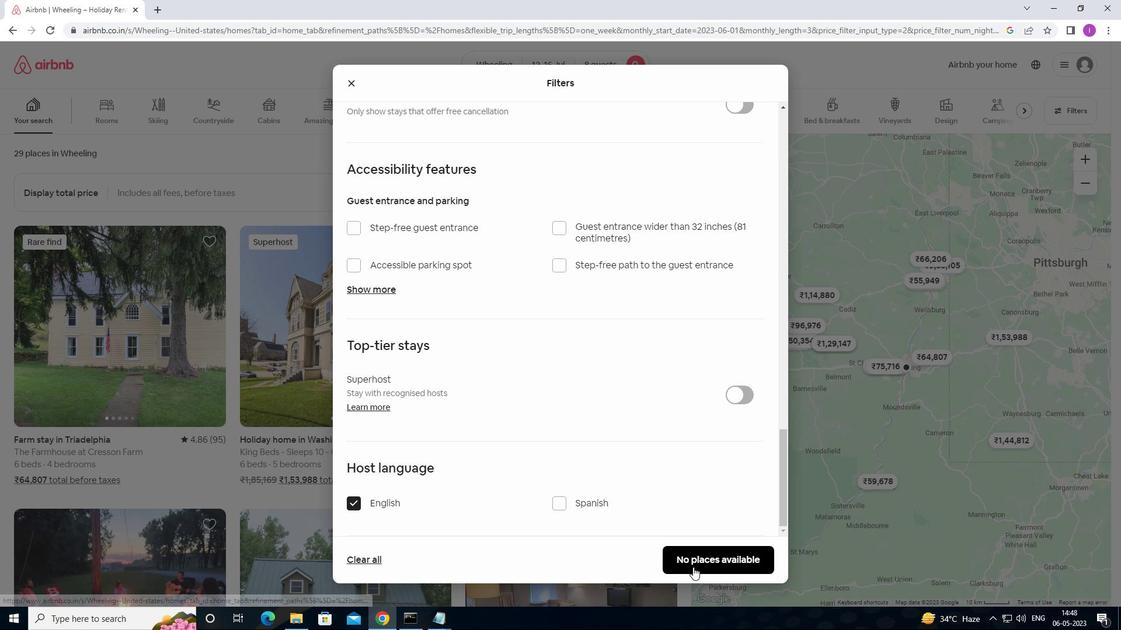 
Action: Mouse pressed left at (693, 564)
Screenshot: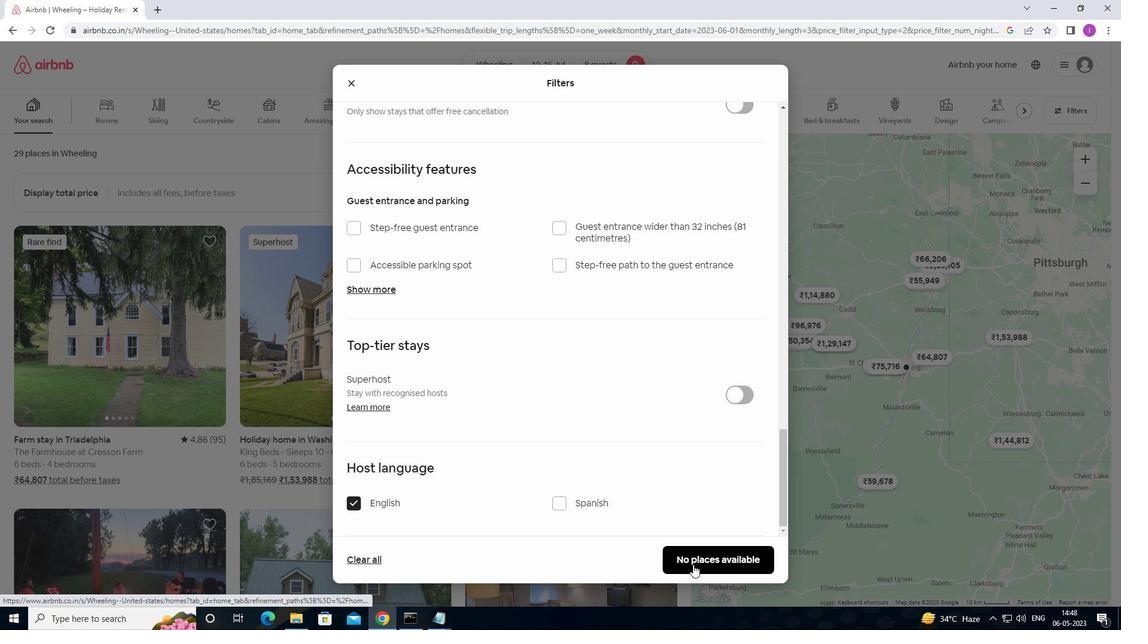 
Action: Mouse moved to (687, 534)
Screenshot: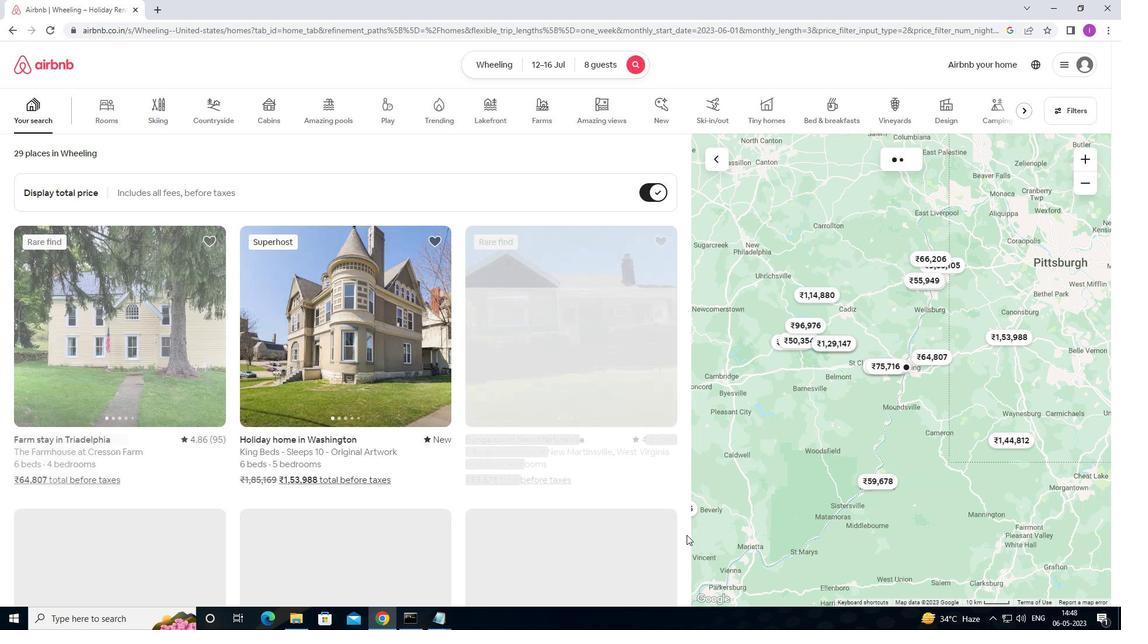 
